 Task: For heading Arial with bold.  font size for heading22,  'Change the font style of data to'Arial Narrow.  and font size to 14,  Change the alignment of both headline & data to Align middle.  In the sheet  Excel Workbook Logbook
Action: Mouse moved to (92, 202)
Screenshot: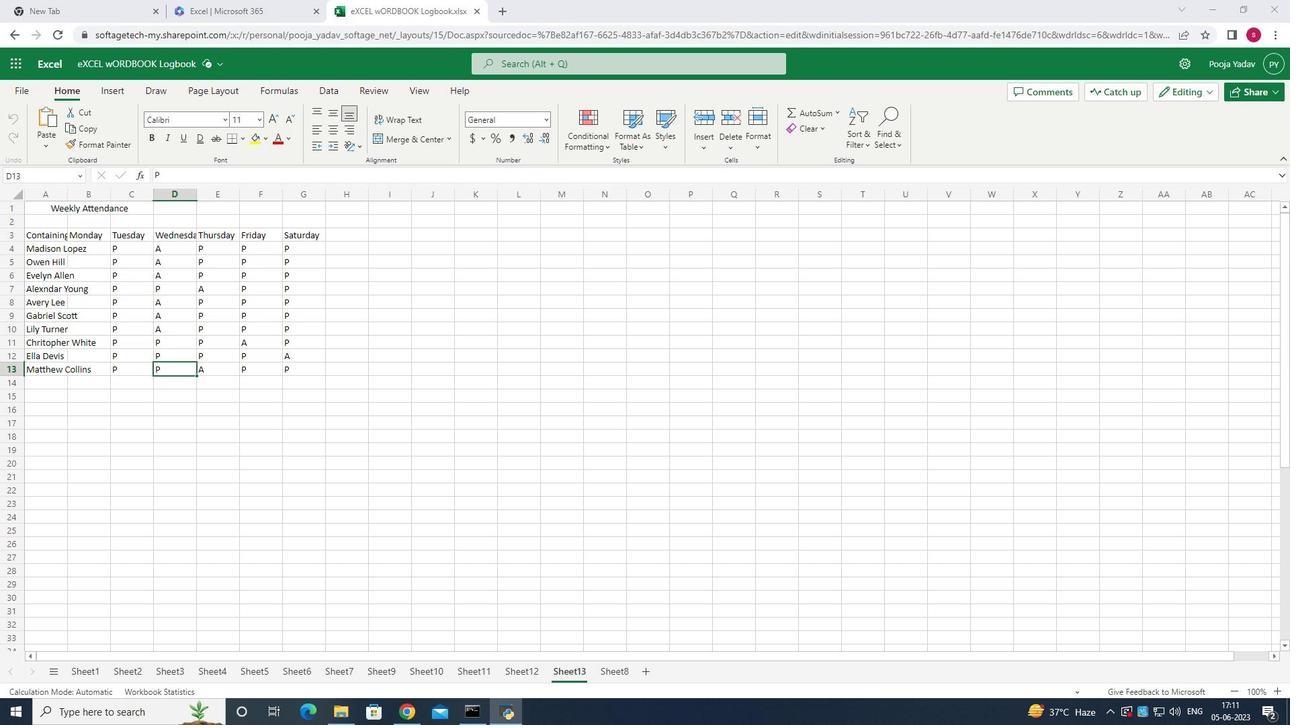 
Action: Mouse pressed left at (92, 202)
Screenshot: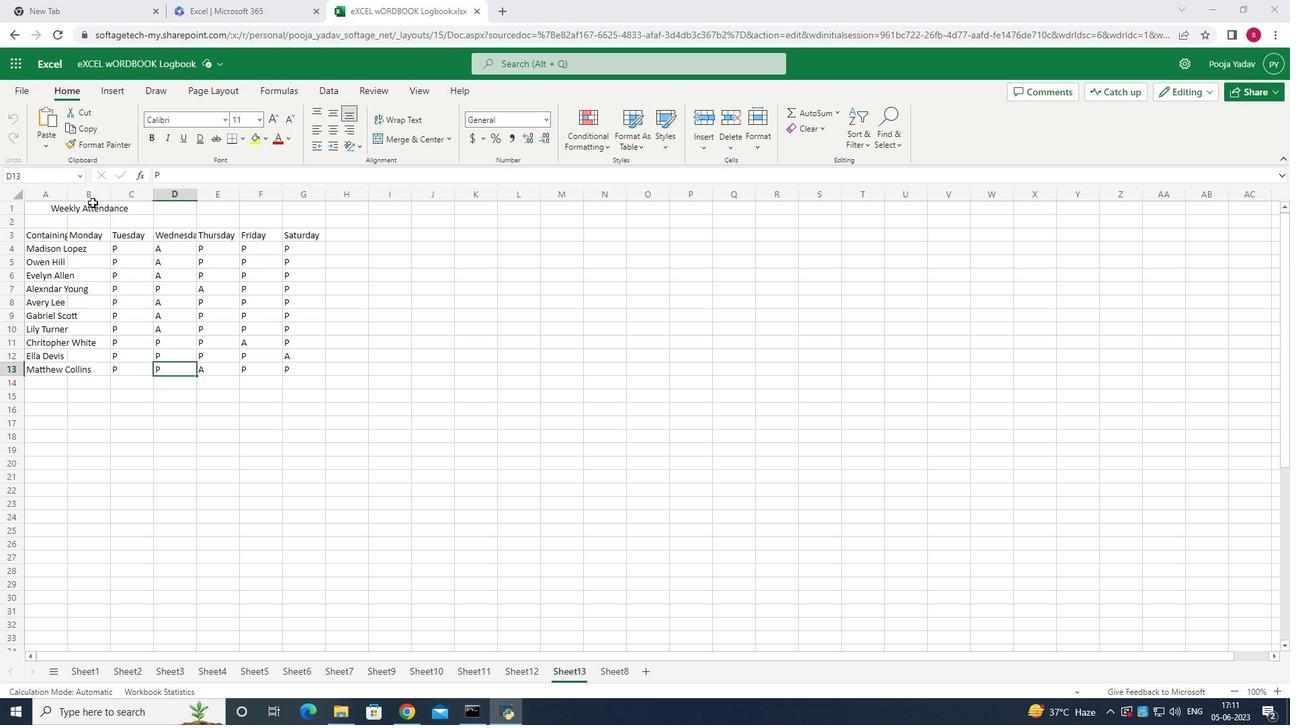 
Action: Mouse moved to (420, 139)
Screenshot: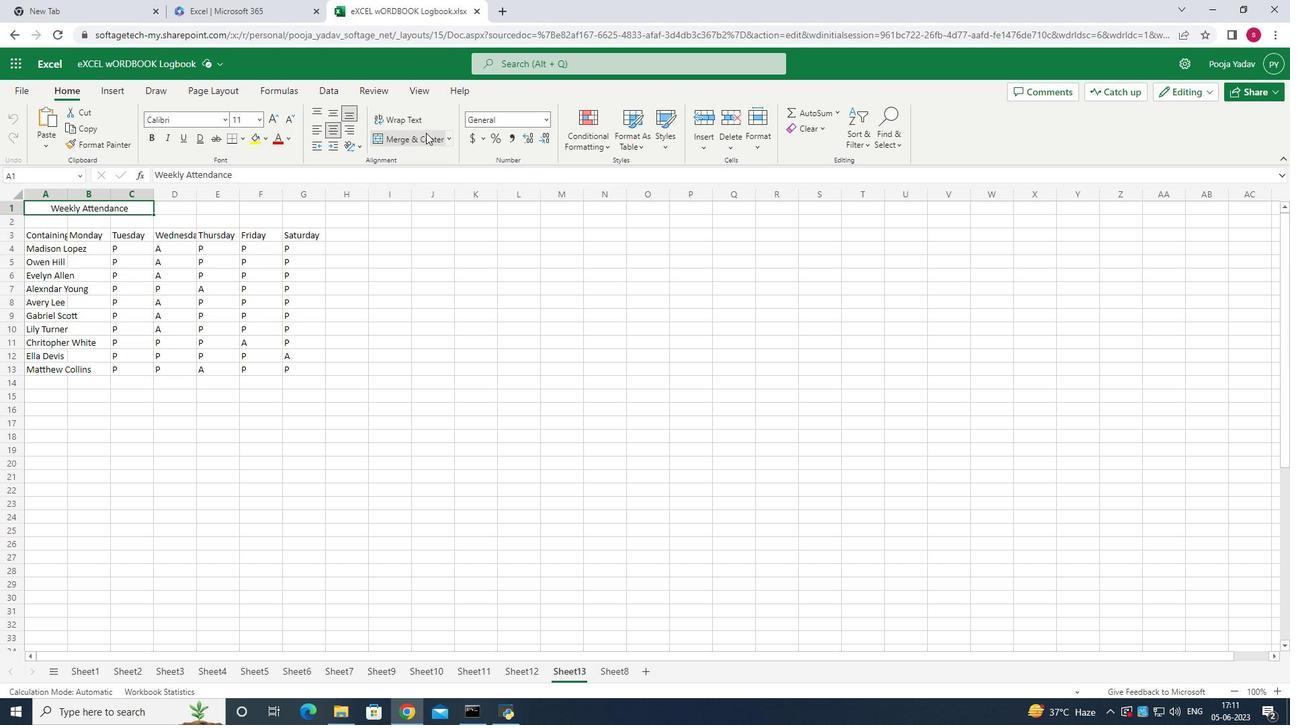 
Action: Mouse pressed left at (420, 139)
Screenshot: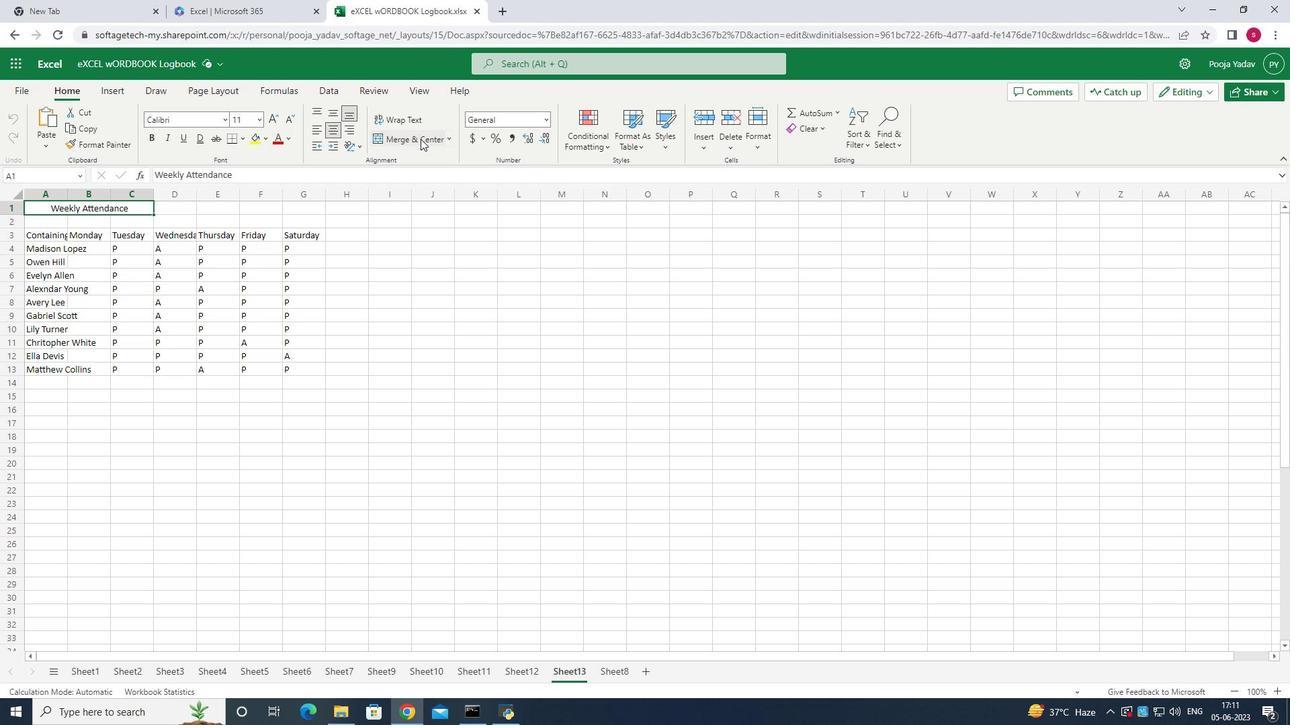 
Action: Mouse pressed left at (420, 139)
Screenshot: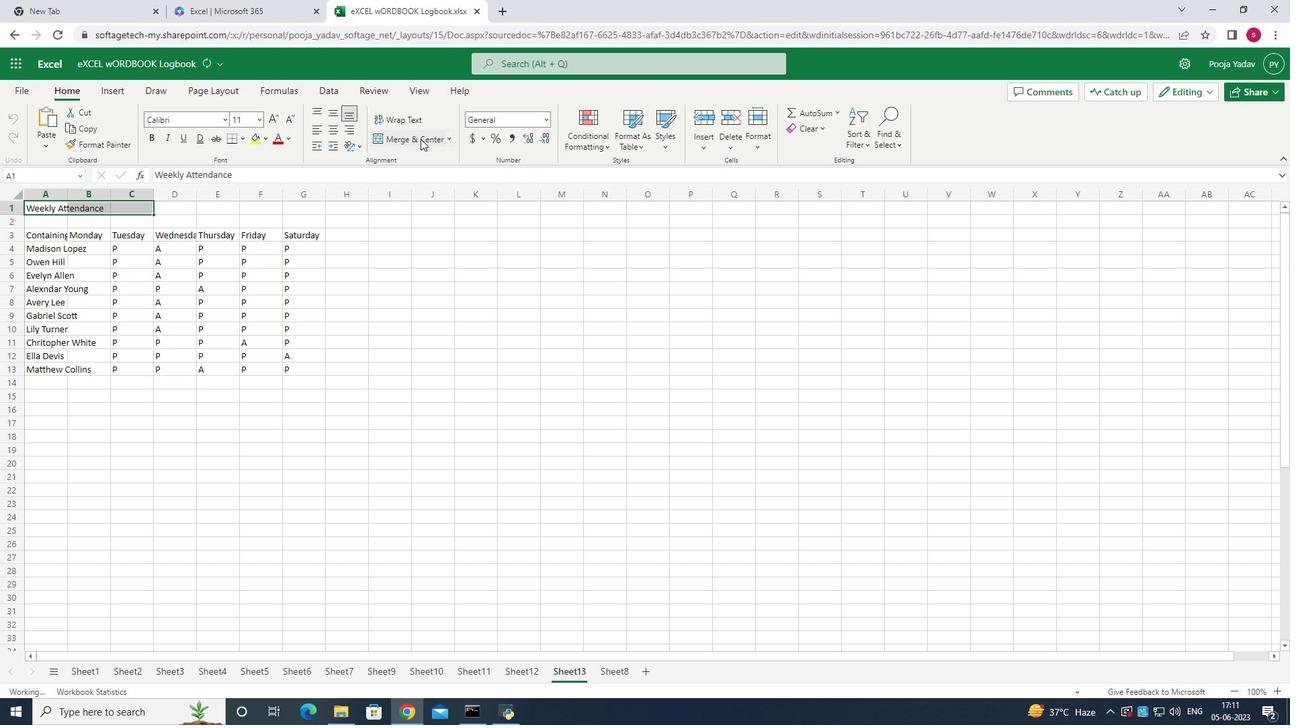 
Action: Mouse moved to (145, 209)
Screenshot: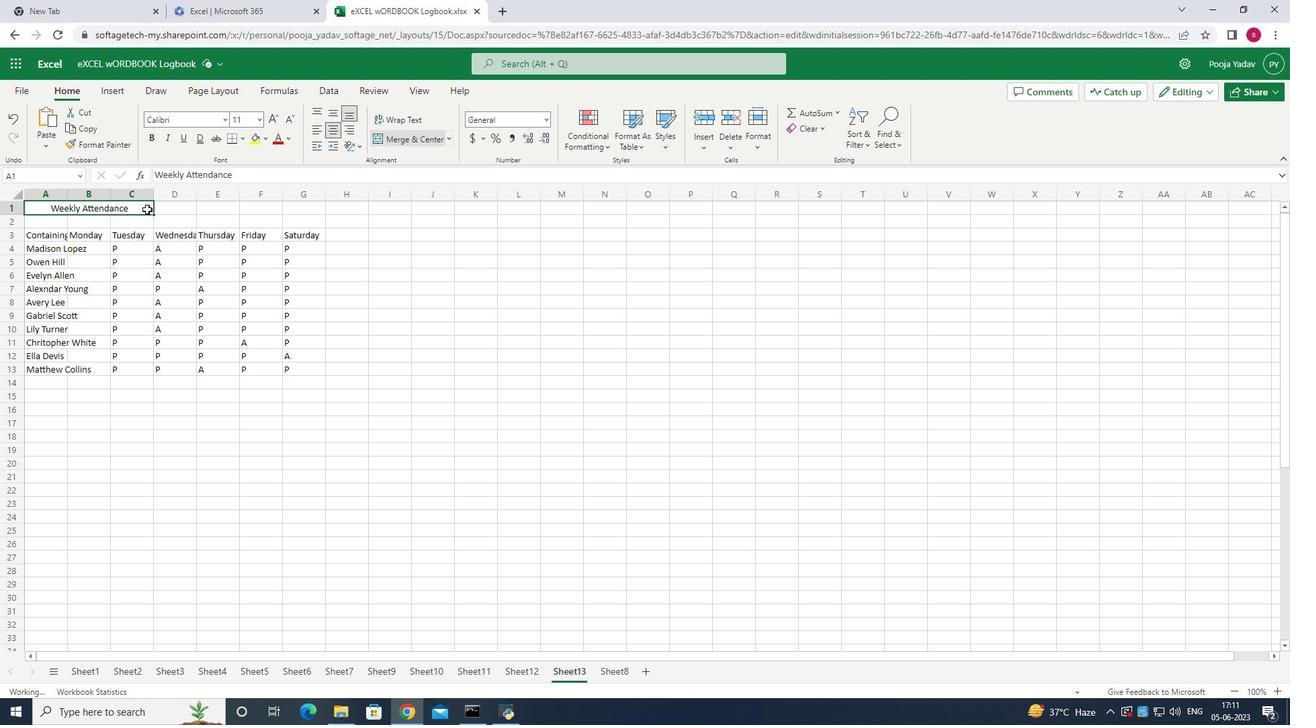 
Action: Mouse pressed left at (145, 209)
Screenshot: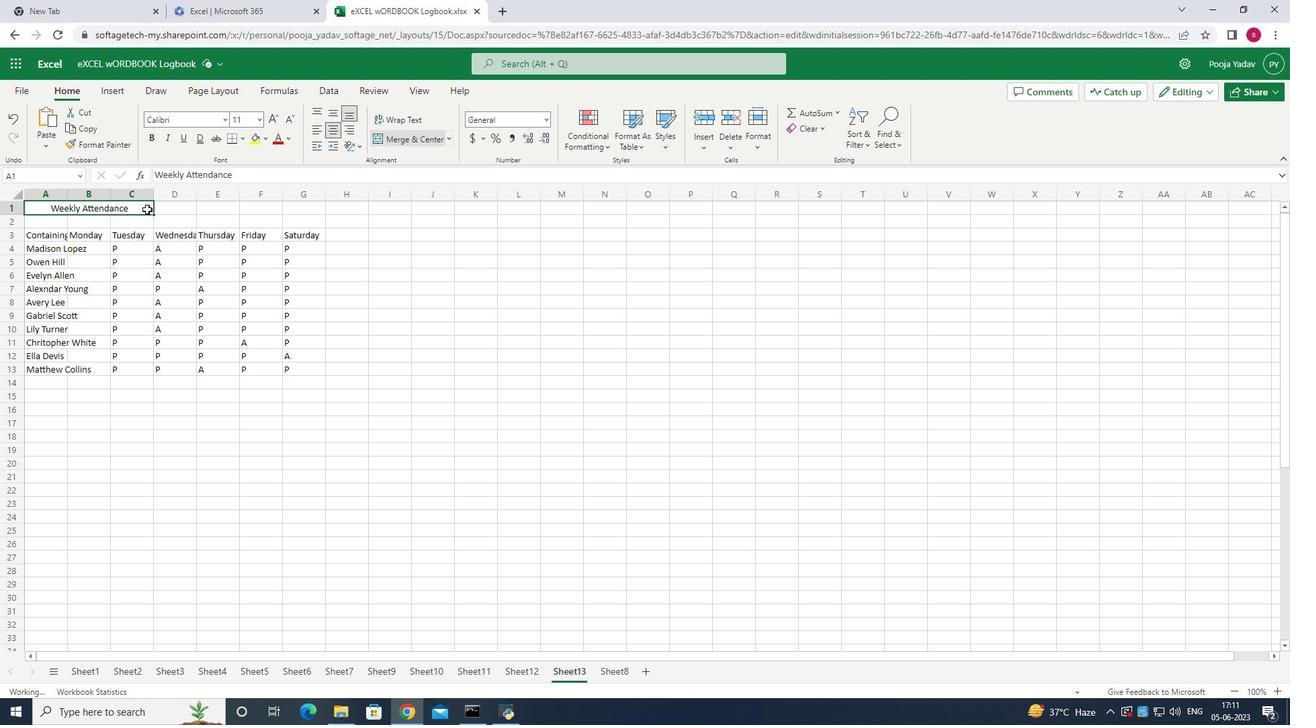 
Action: Mouse moved to (399, 136)
Screenshot: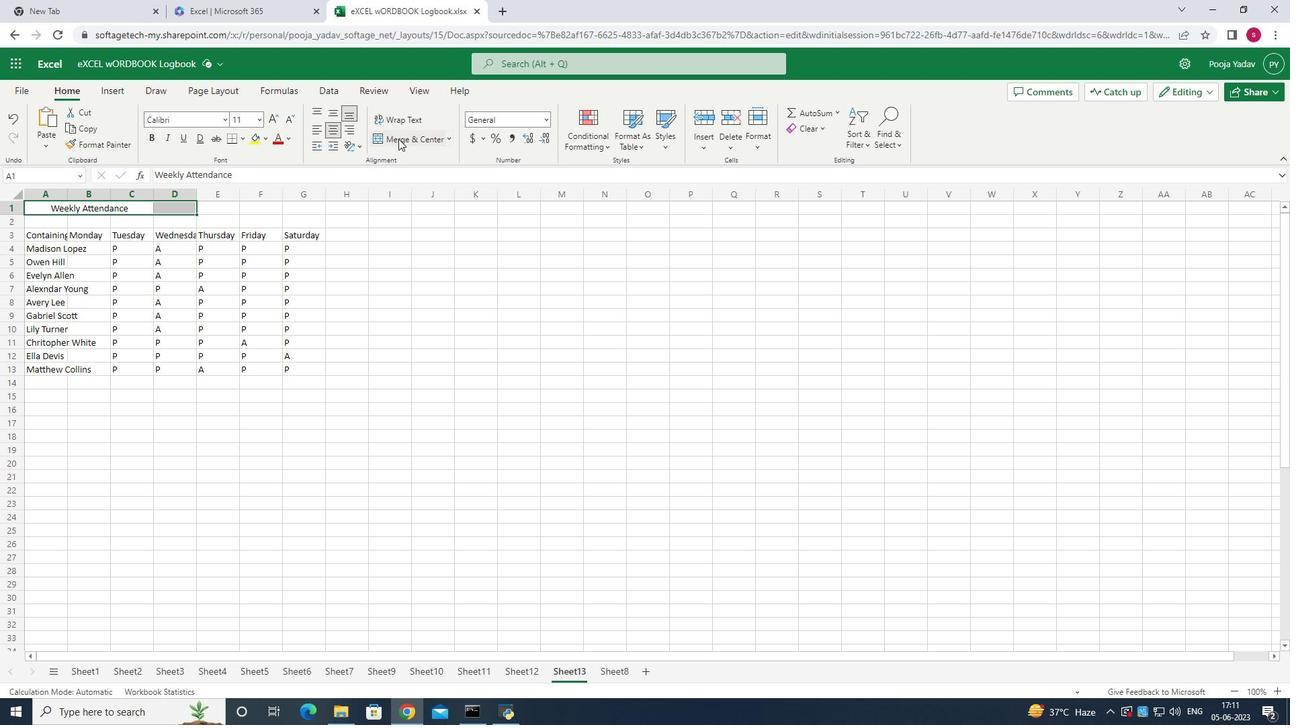 
Action: Mouse pressed left at (399, 136)
Screenshot: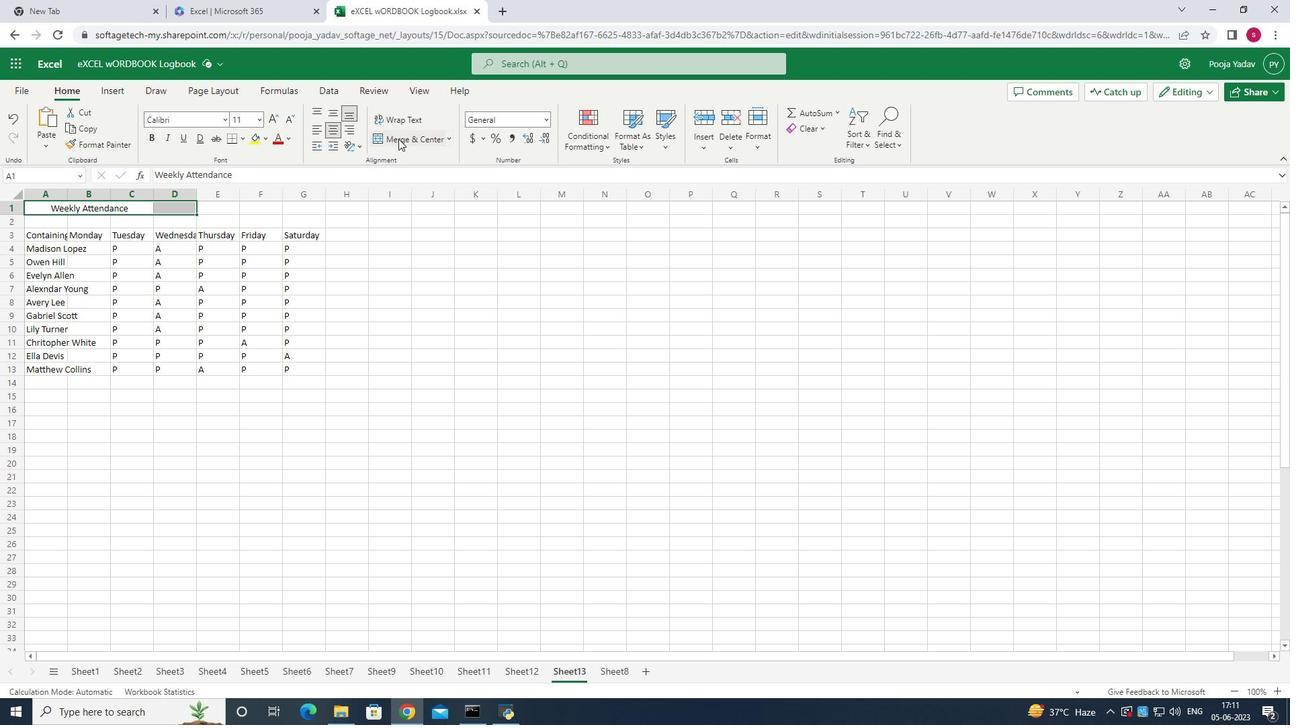 
Action: Mouse pressed left at (399, 136)
Screenshot: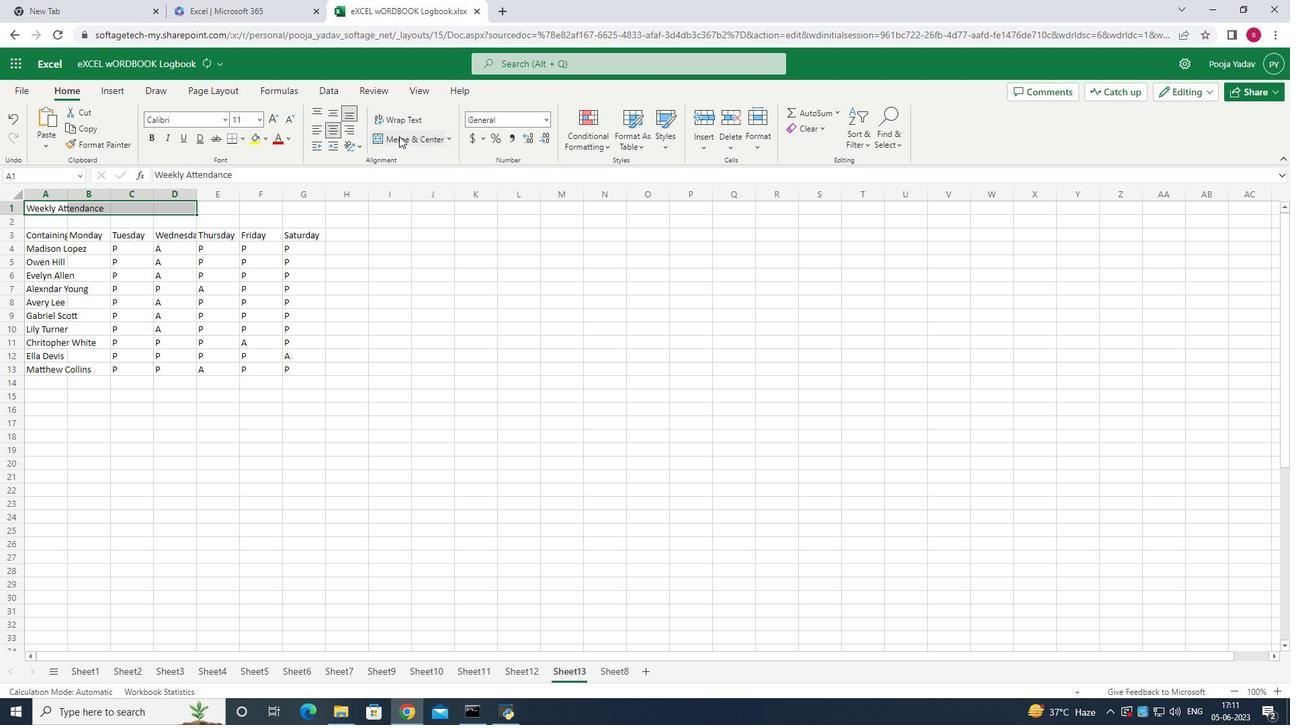 
Action: Mouse moved to (193, 210)
Screenshot: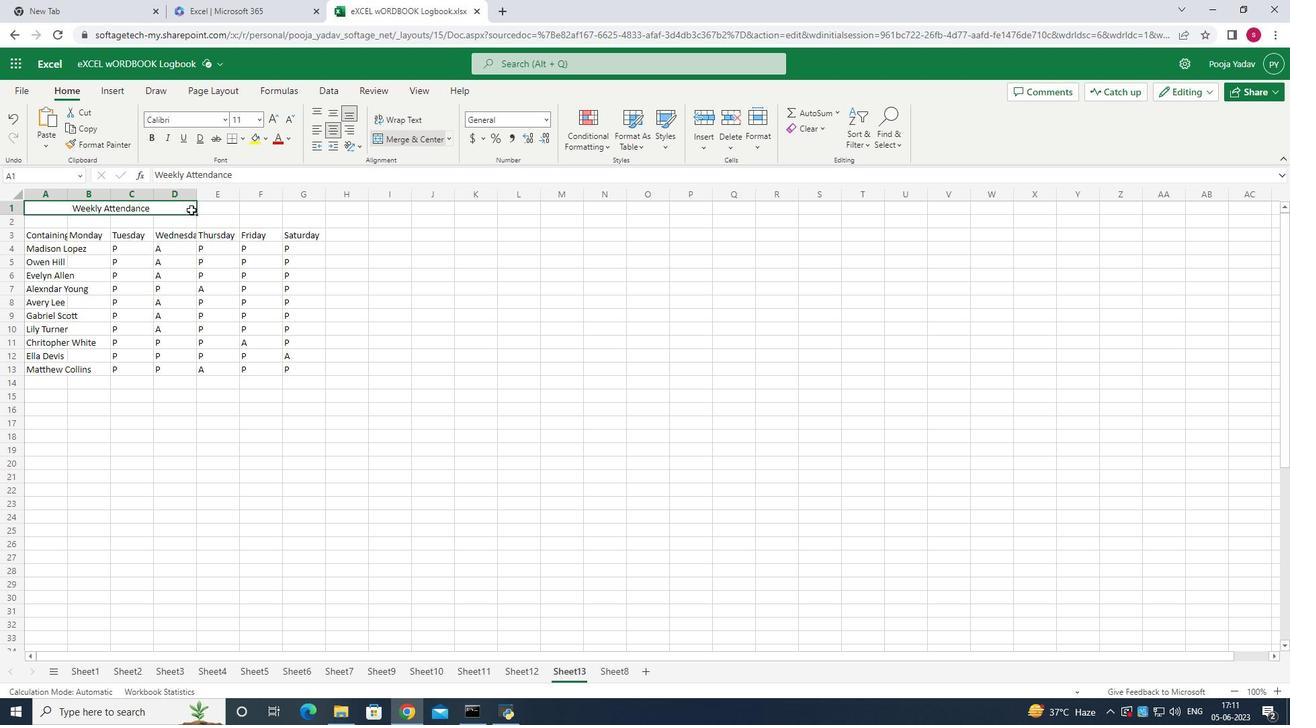 
Action: Mouse pressed left at (193, 210)
Screenshot: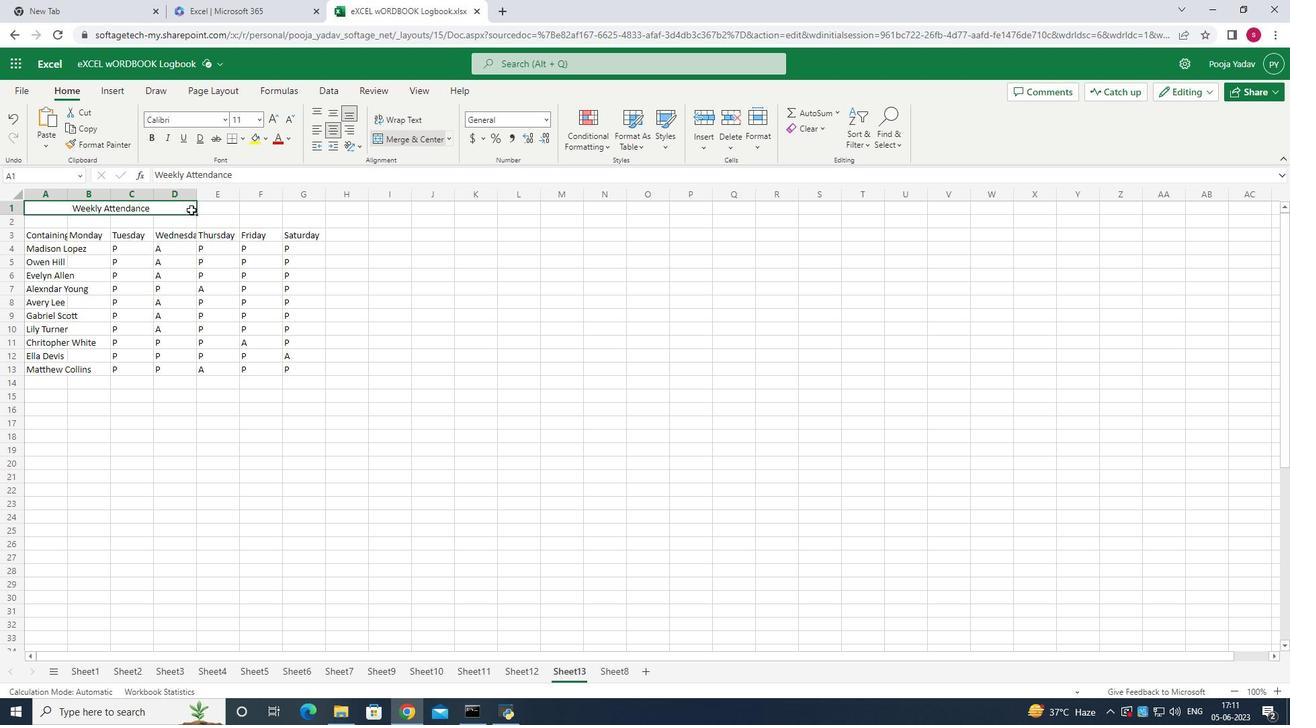 
Action: Mouse moved to (171, 219)
Screenshot: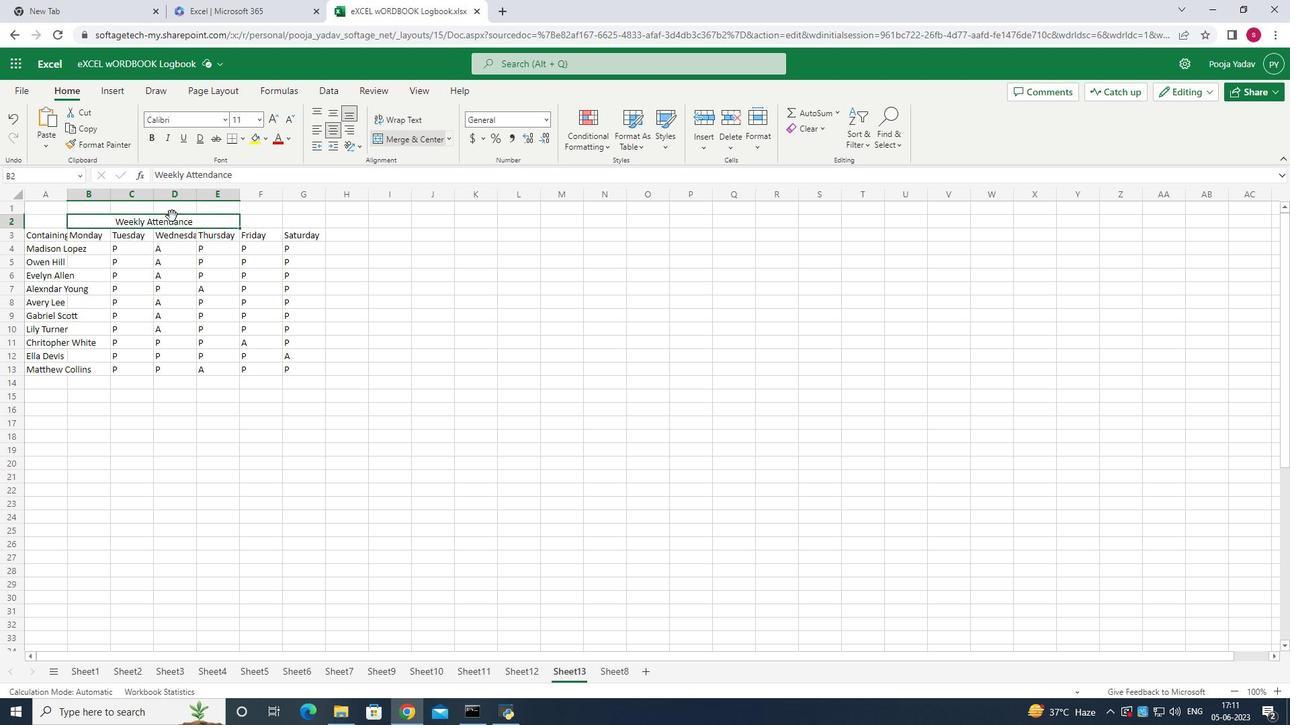 
Action: Mouse pressed left at (171, 219)
Screenshot: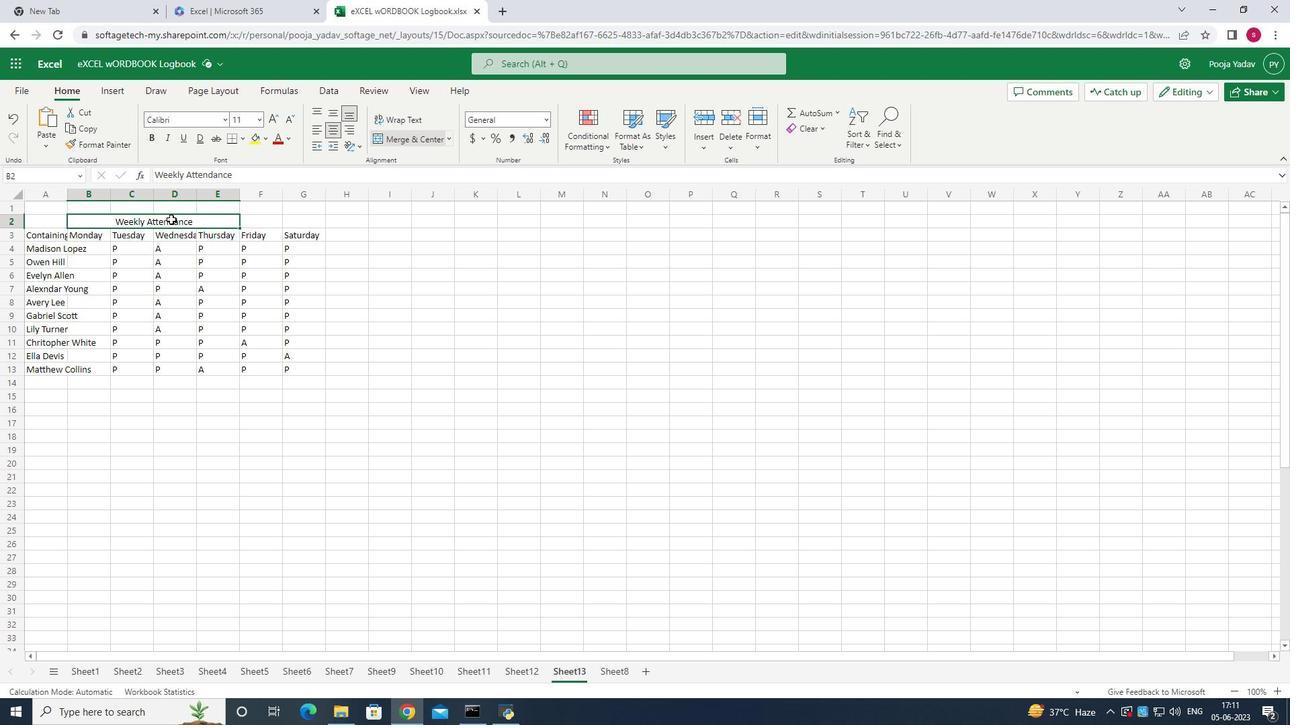 
Action: Mouse moved to (170, 209)
Screenshot: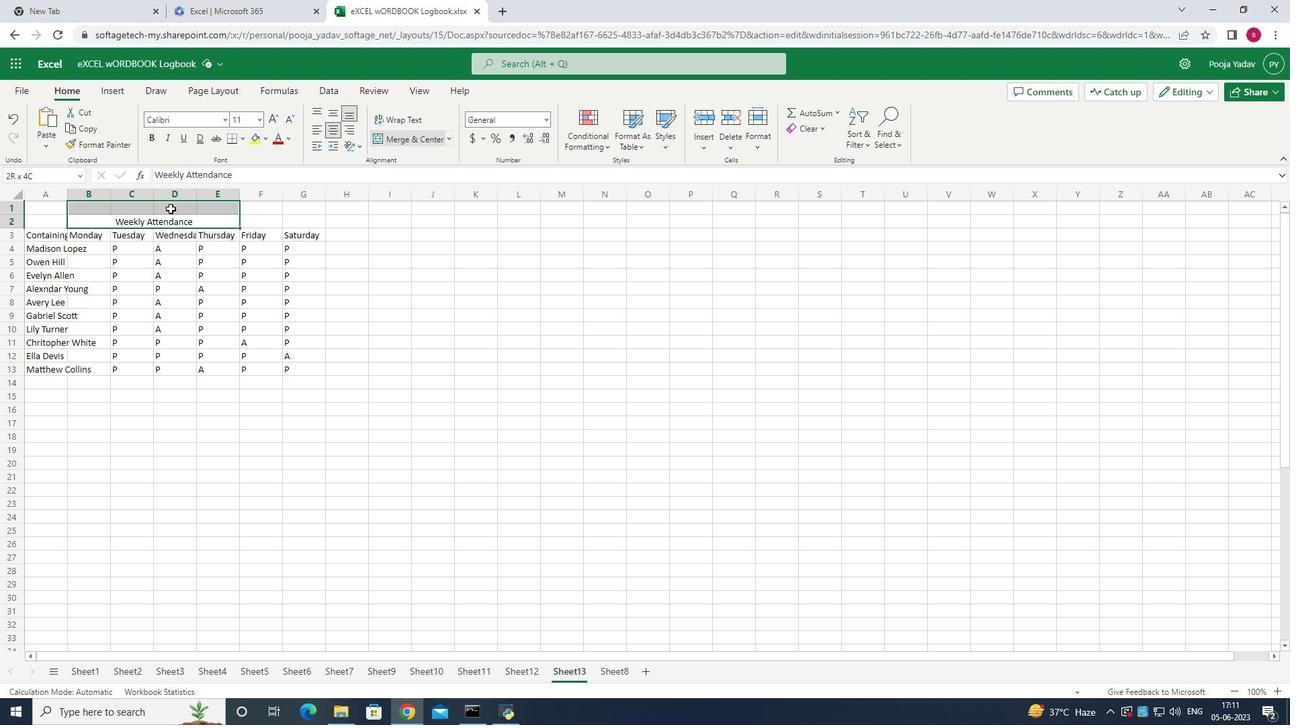 
Action: Mouse pressed left at (170, 209)
Screenshot: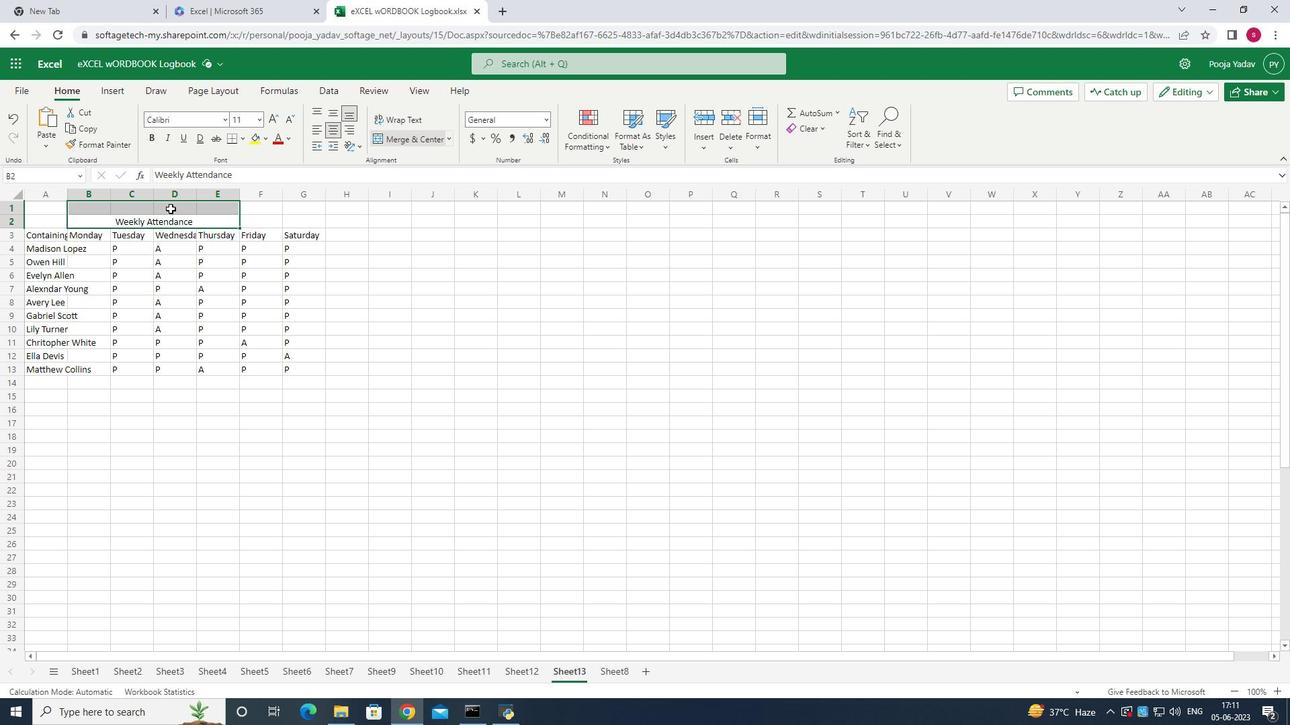 
Action: Mouse moved to (123, 222)
Screenshot: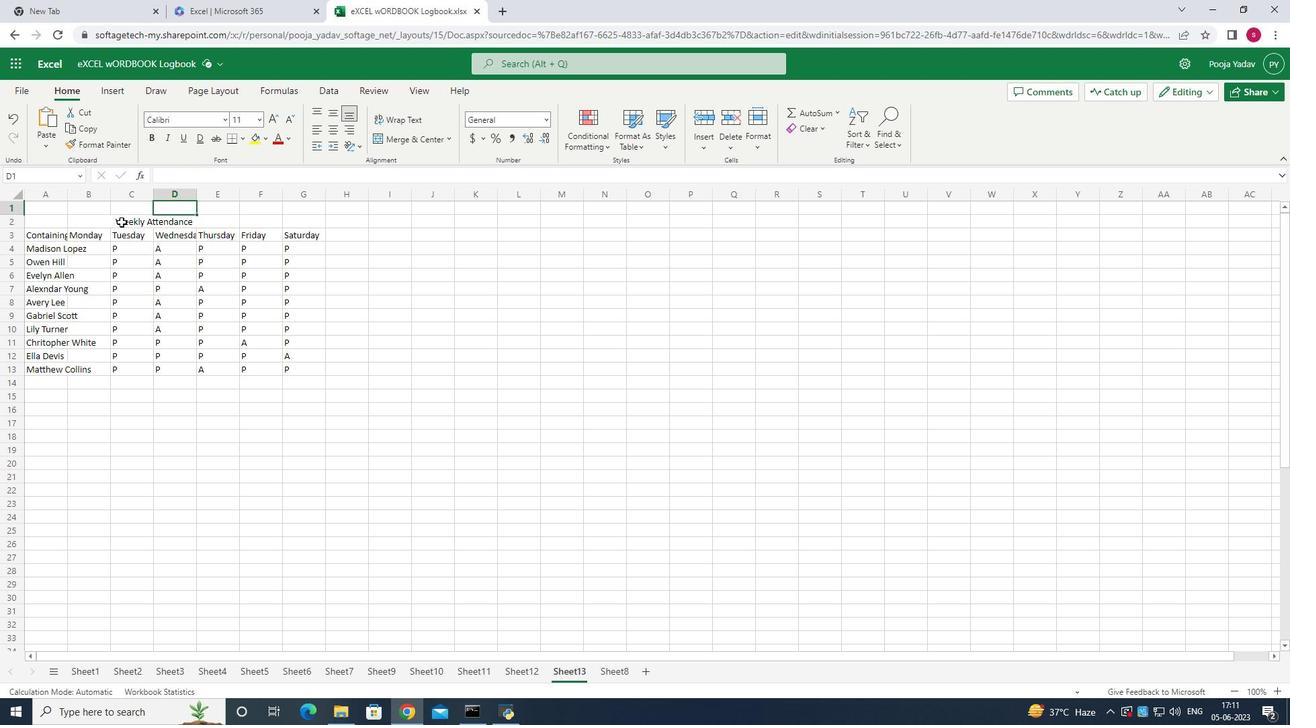 
Action: Mouse pressed left at (123, 222)
Screenshot: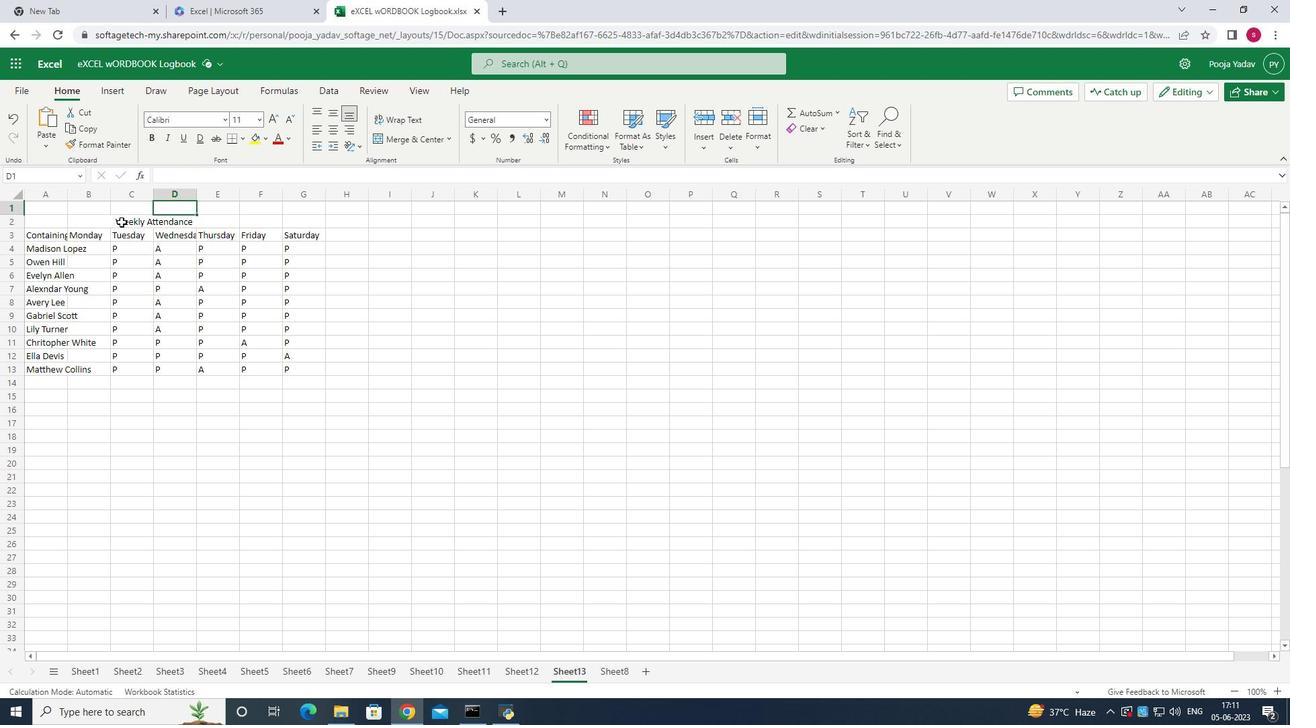 
Action: Mouse moved to (178, 207)
Screenshot: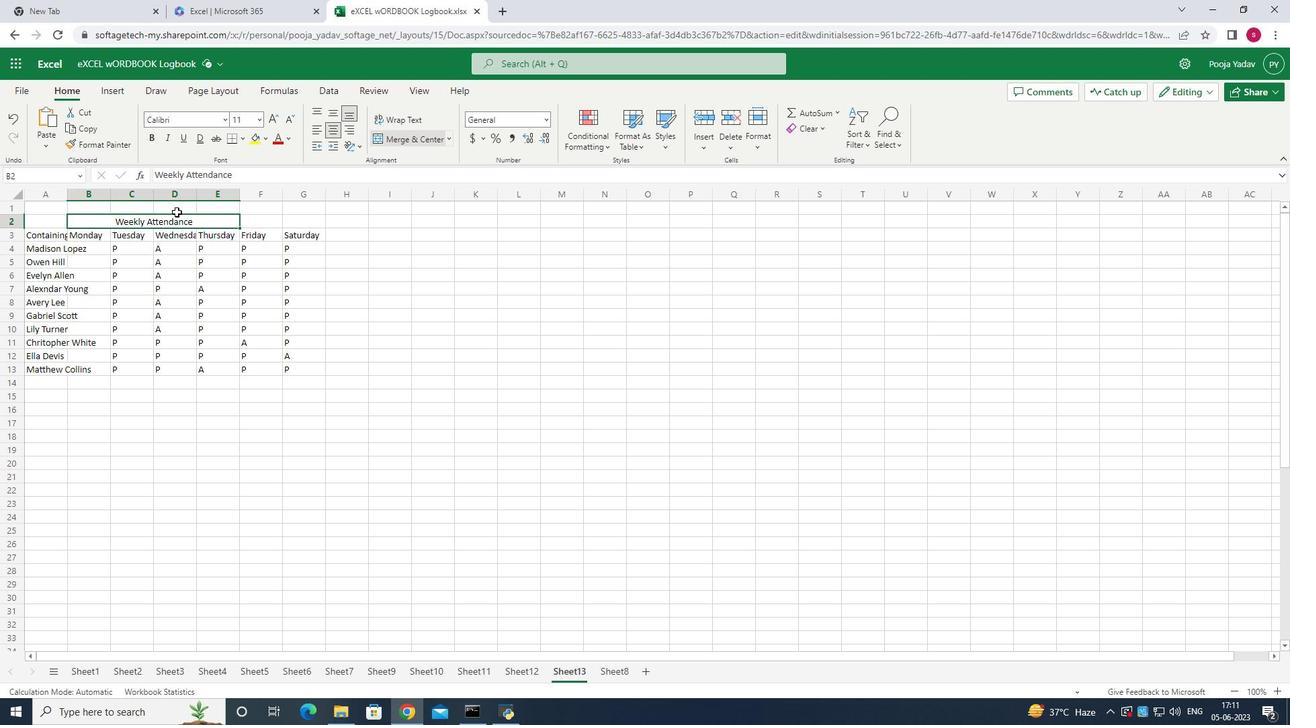 
Action: Mouse pressed left at (178, 207)
Screenshot: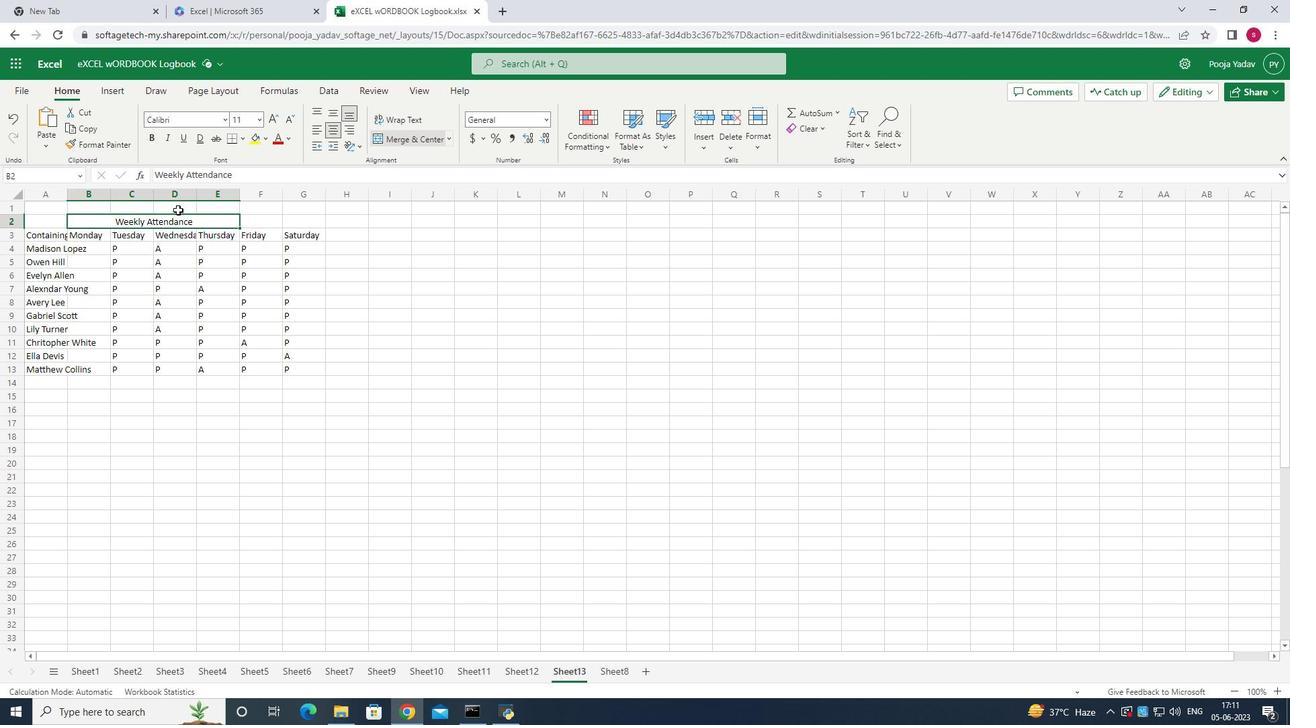 
Action: Mouse moved to (143, 227)
Screenshot: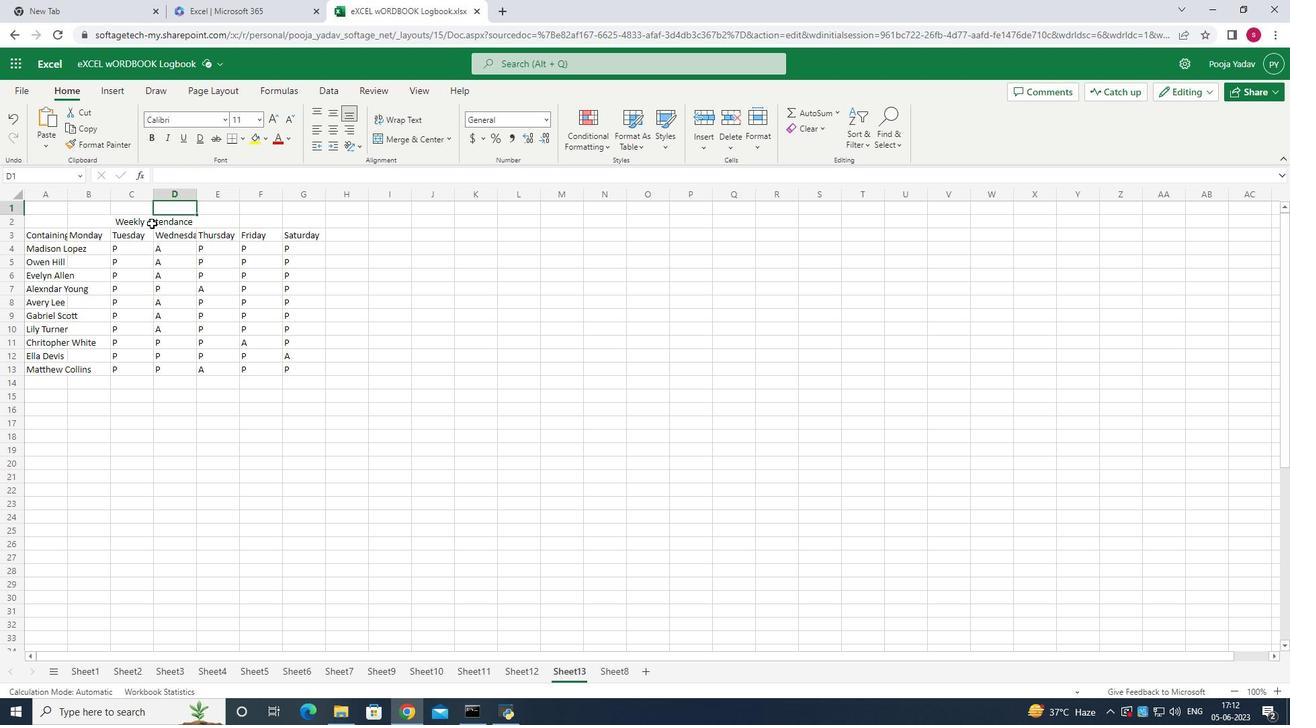 
Action: Mouse pressed left at (143, 227)
Screenshot: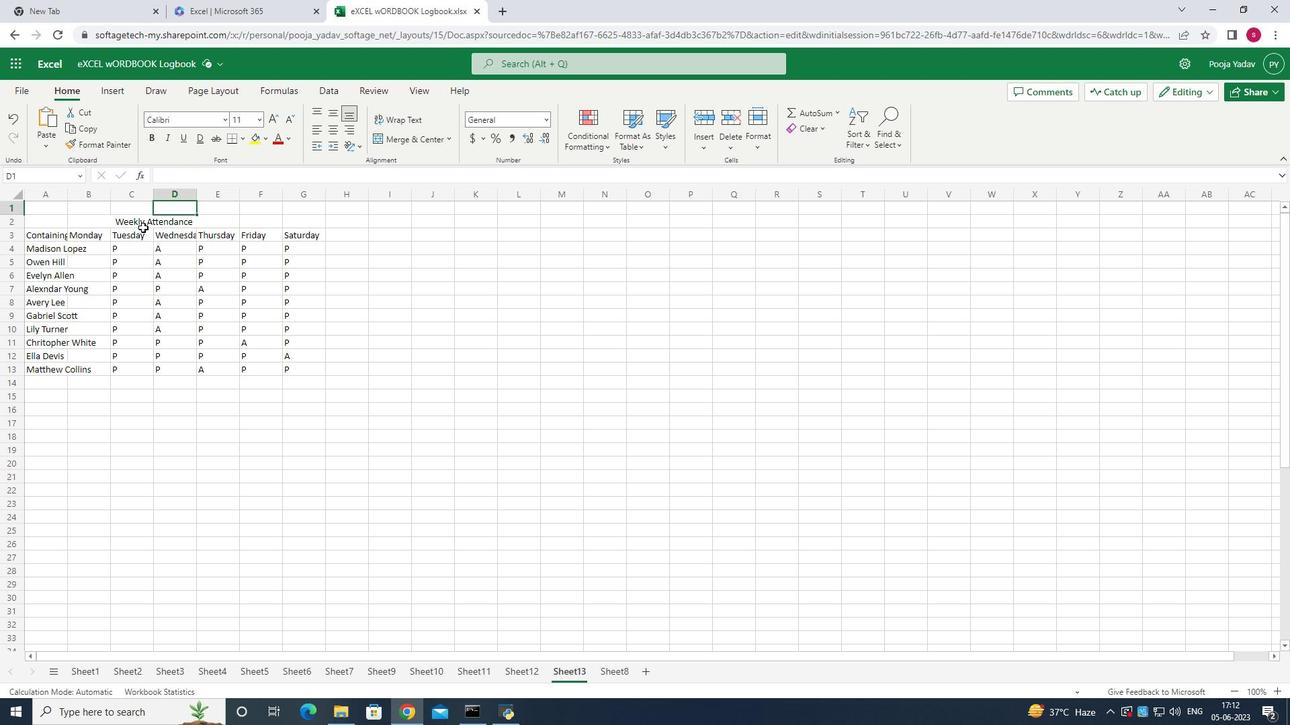 
Action: Mouse moved to (201, 272)
Screenshot: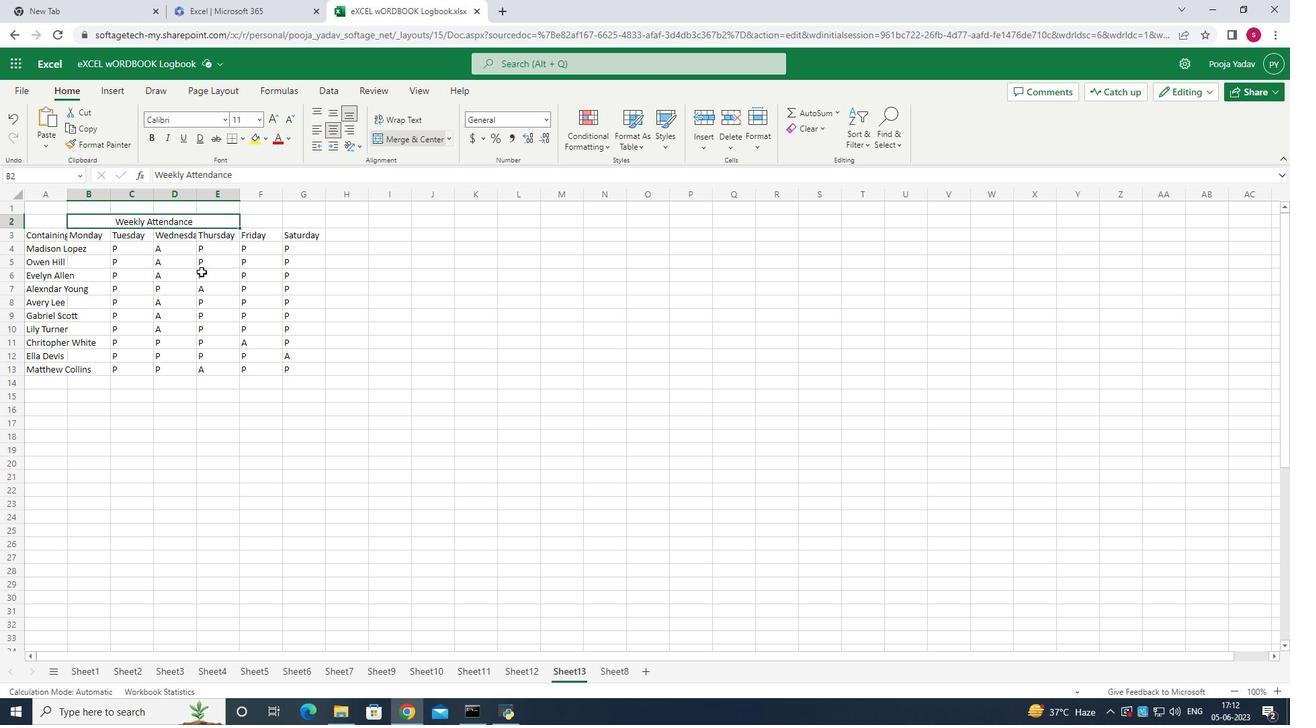 
Action: Key pressed ctrl+C
Screenshot: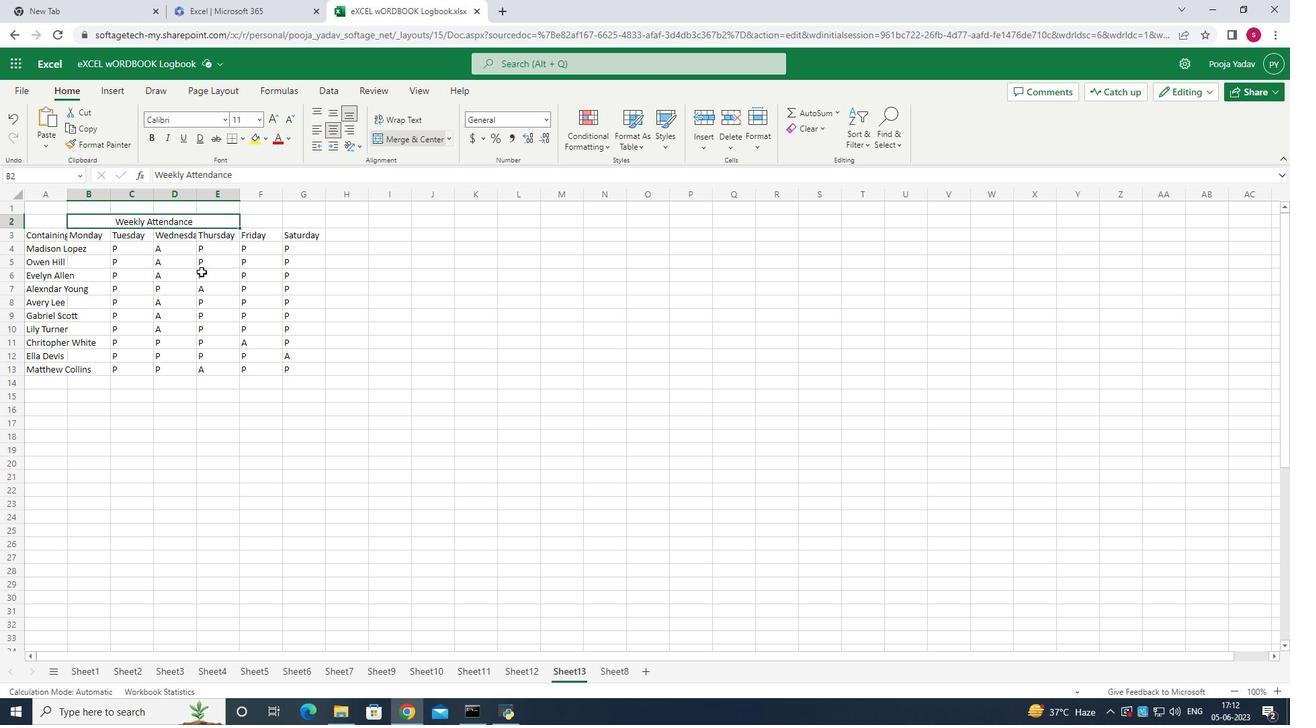 
Action: Mouse moved to (171, 207)
Screenshot: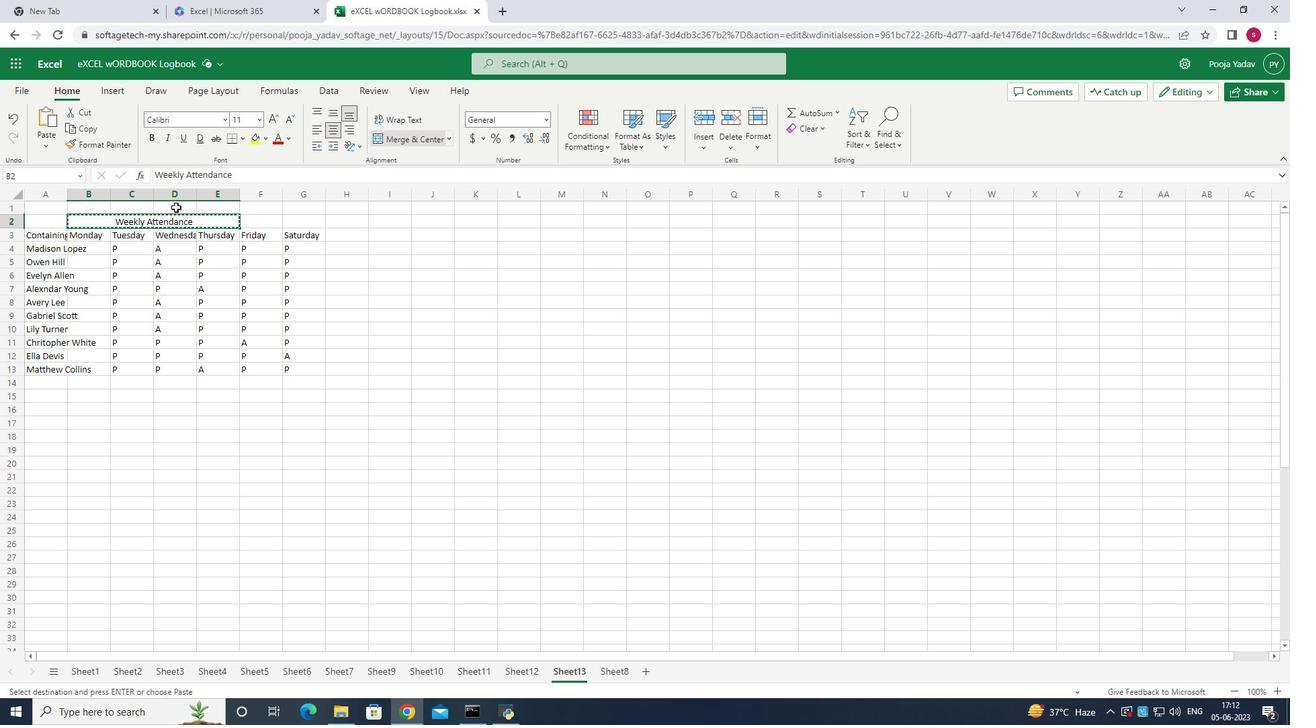 
Action: Mouse pressed left at (171, 207)
Screenshot: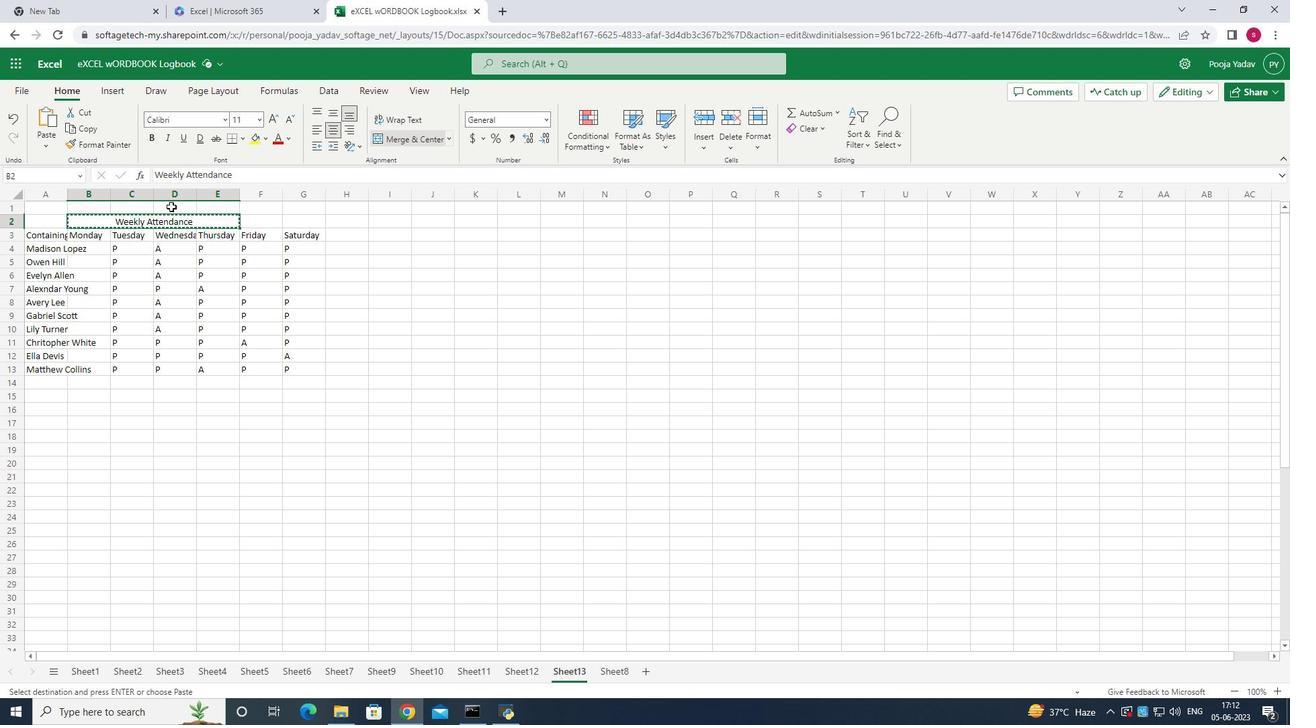 
Action: Mouse moved to (85, 207)
Screenshot: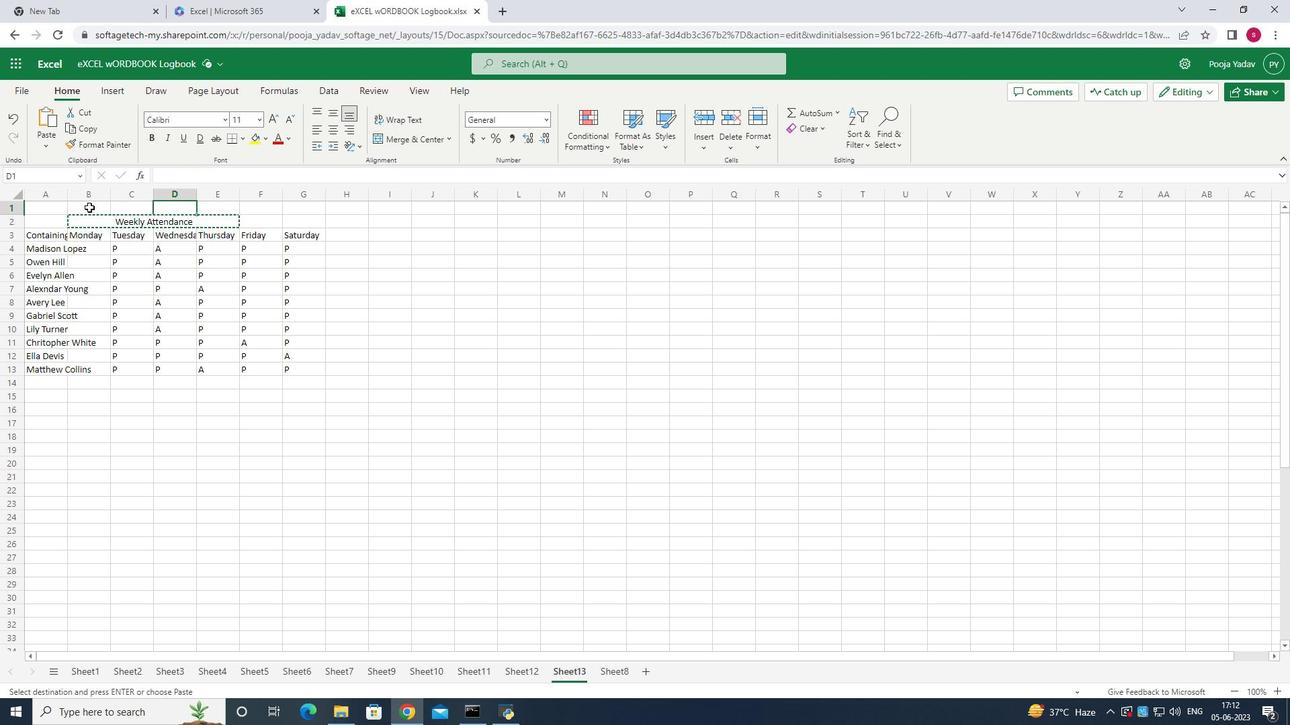 
Action: Mouse pressed left at (85, 207)
Screenshot: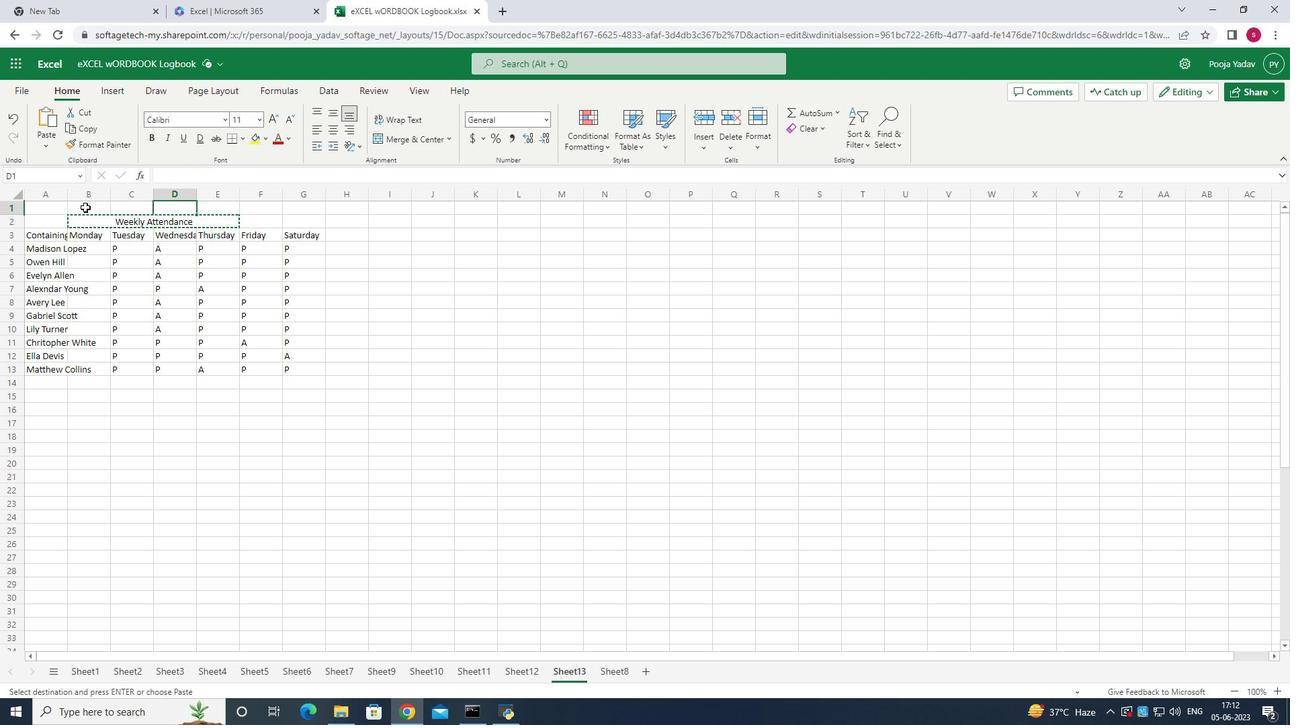 
Action: Mouse moved to (204, 217)
Screenshot: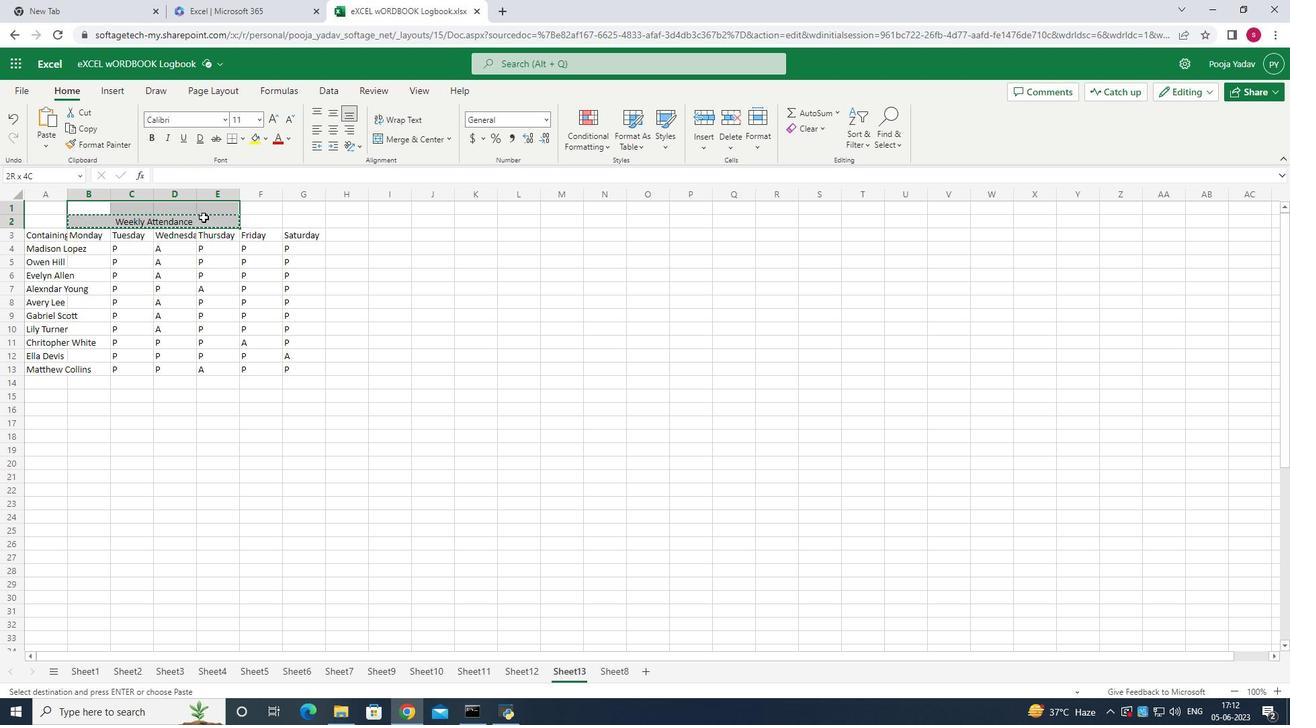
Action: Key pressed ctrl+V
Screenshot: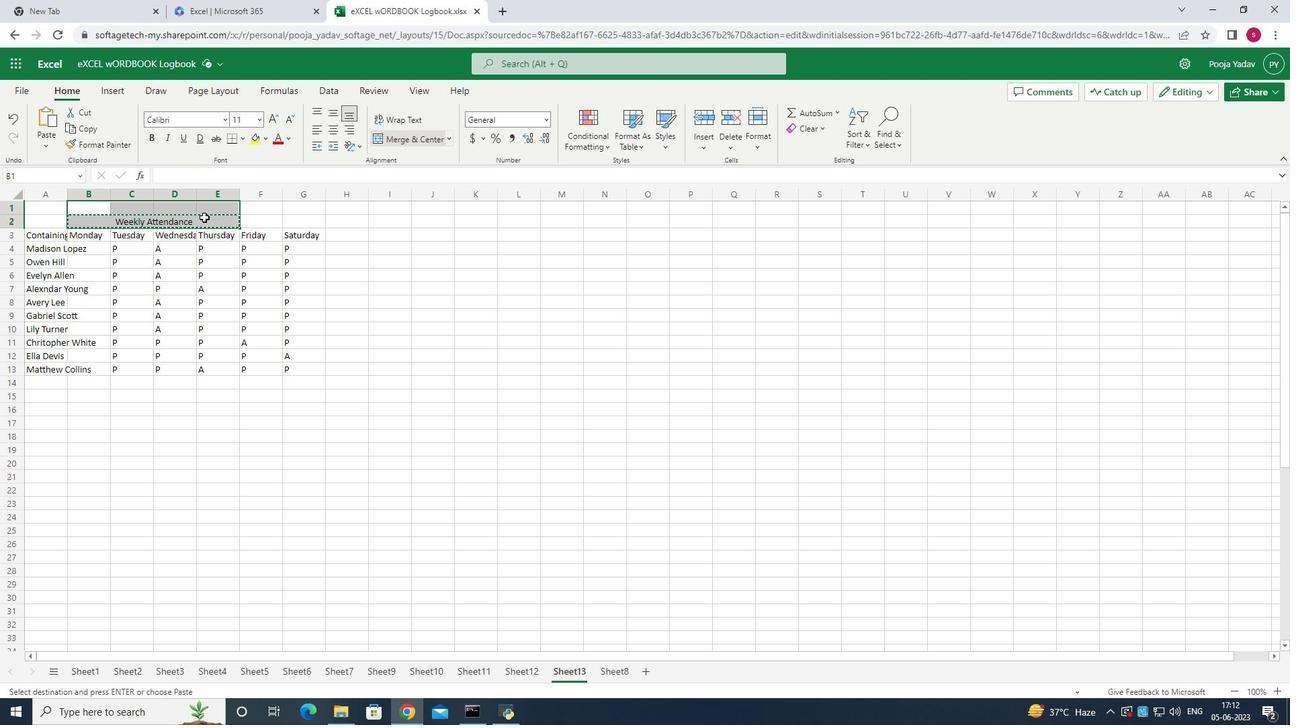 
Action: Mouse moved to (203, 213)
Screenshot: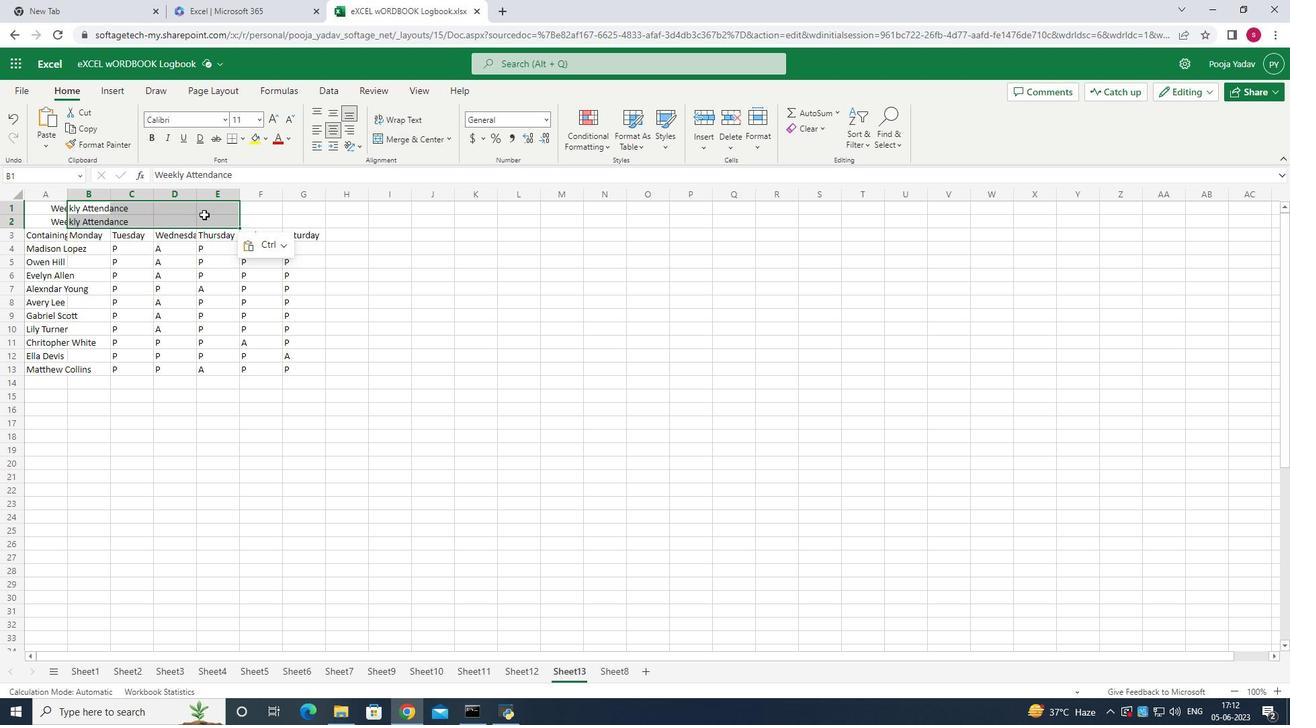 
Action: Mouse pressed left at (203, 213)
Screenshot: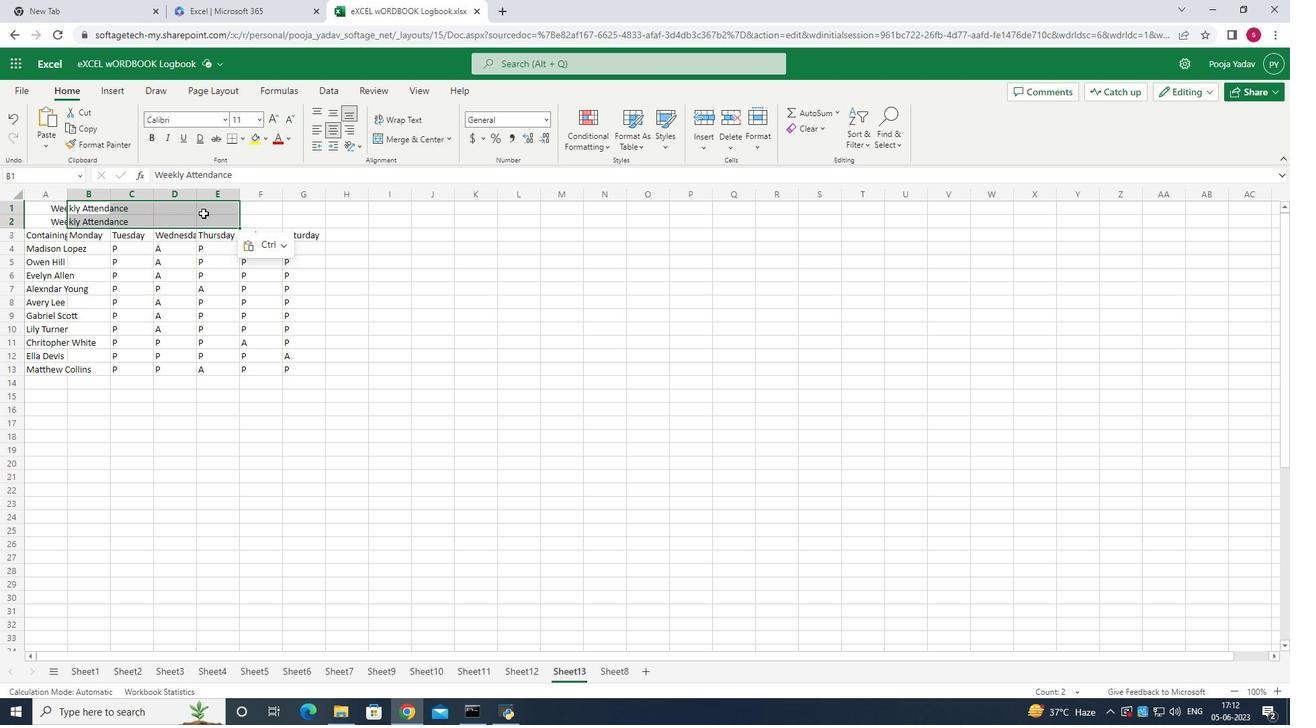 
Action: Mouse moved to (94, 221)
Screenshot: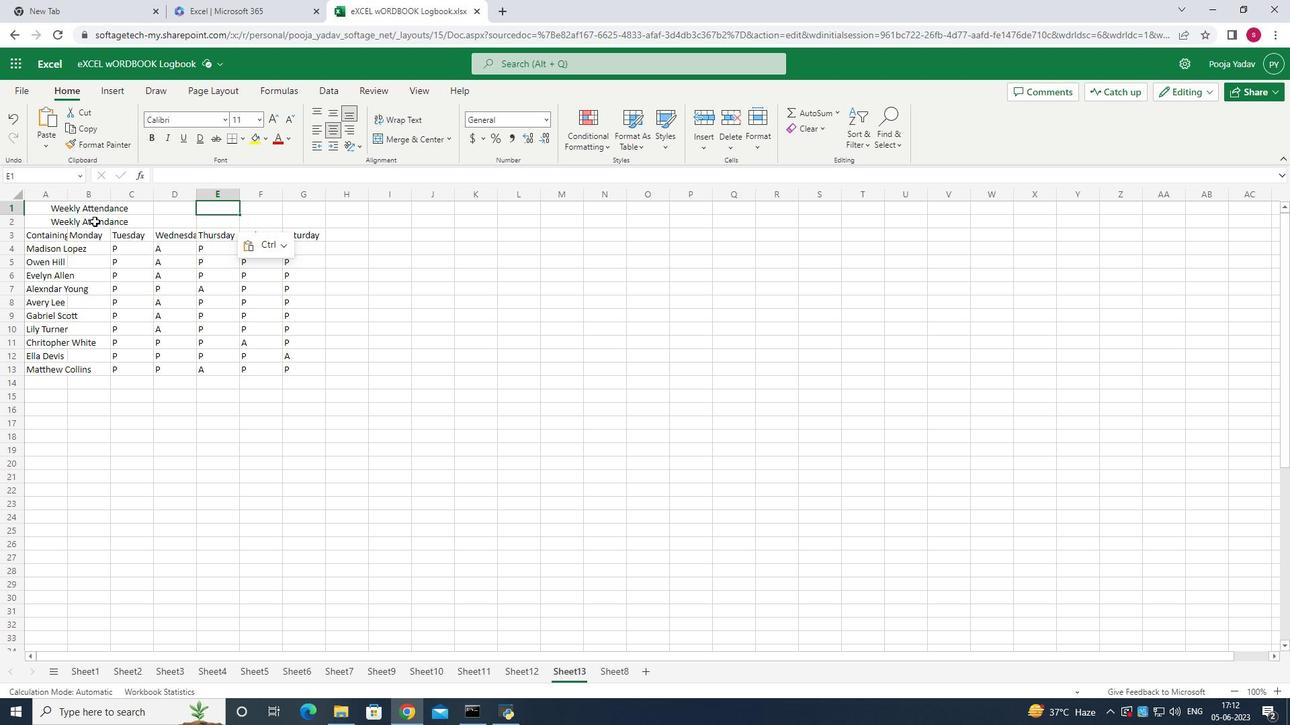 
Action: Mouse pressed left at (94, 221)
Screenshot: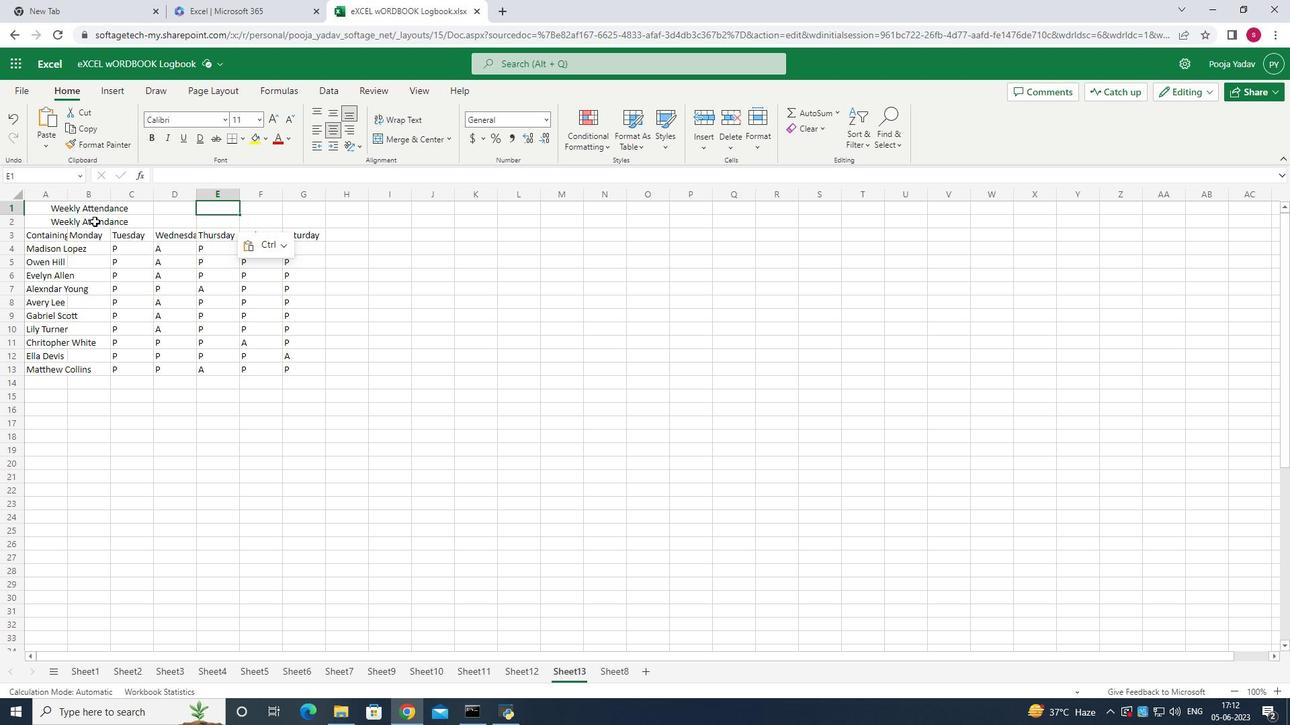 
Action: Mouse moved to (92, 222)
Screenshot: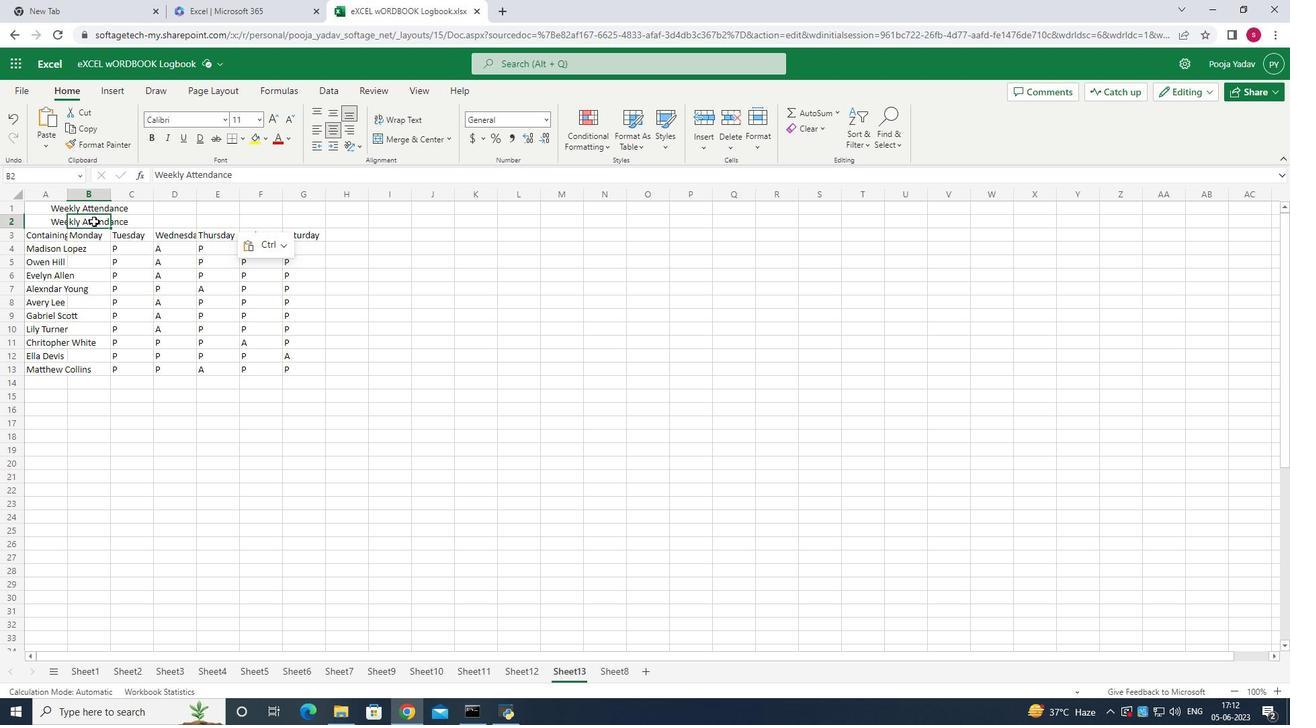 
Action: Key pressed <Key.backspace>
Screenshot: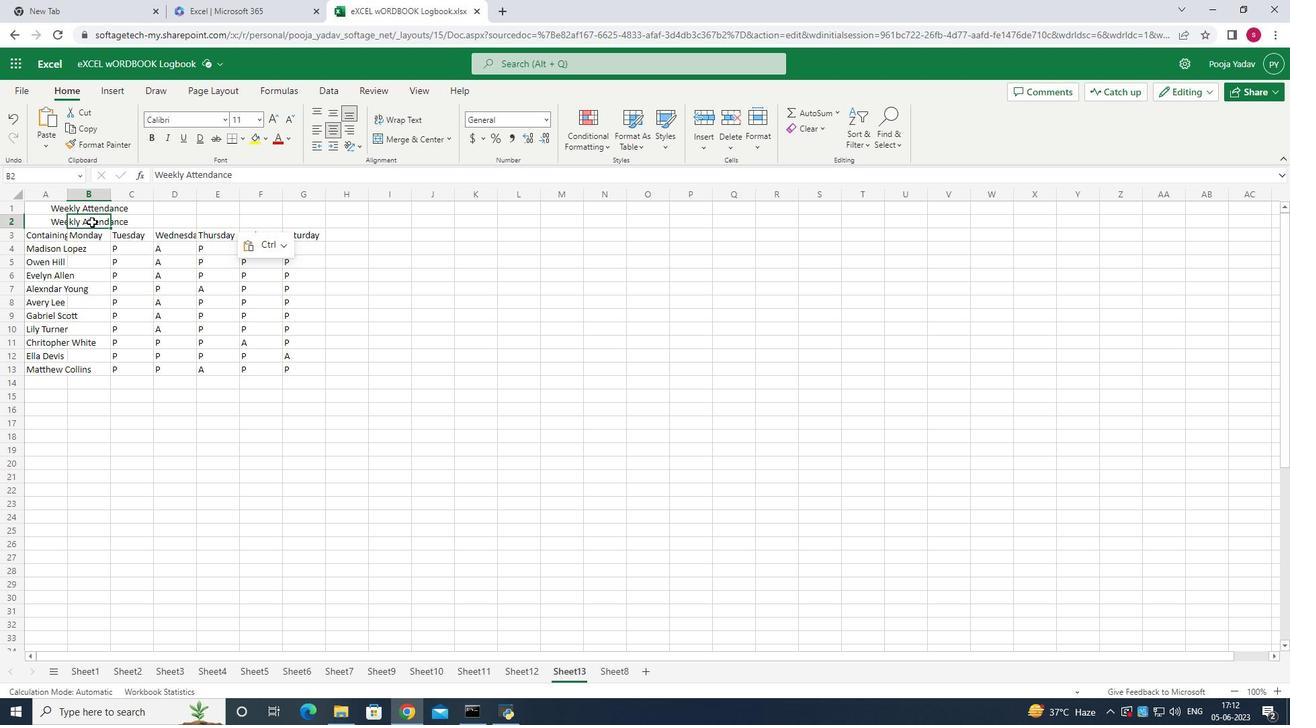 
Action: Mouse moved to (54, 210)
Screenshot: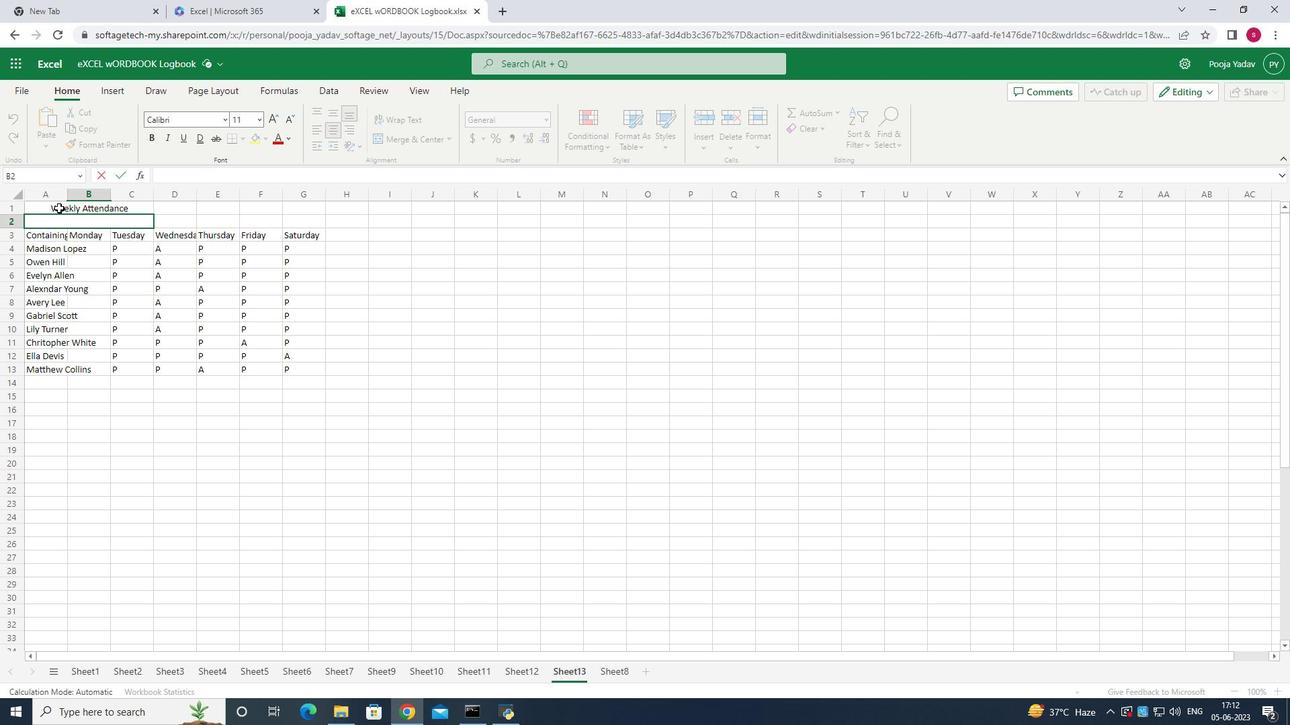 
Action: Mouse pressed left at (54, 210)
Screenshot: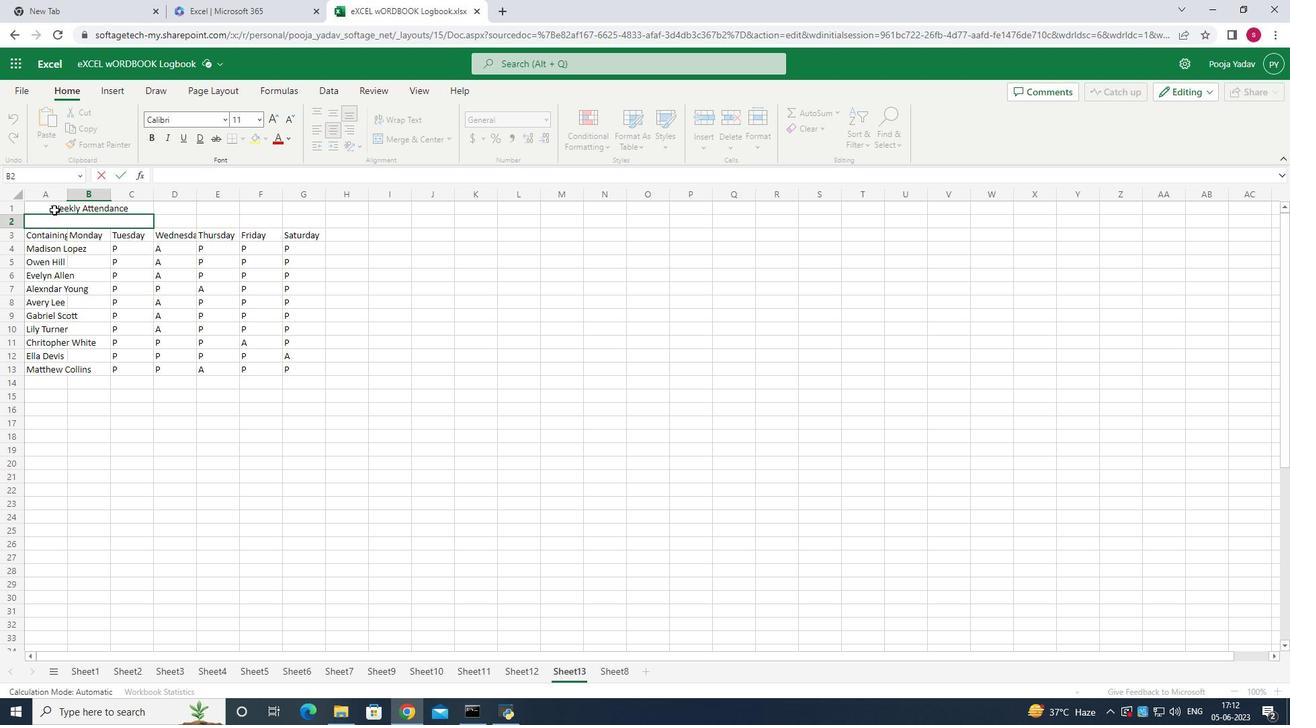 
Action: Mouse moved to (410, 138)
Screenshot: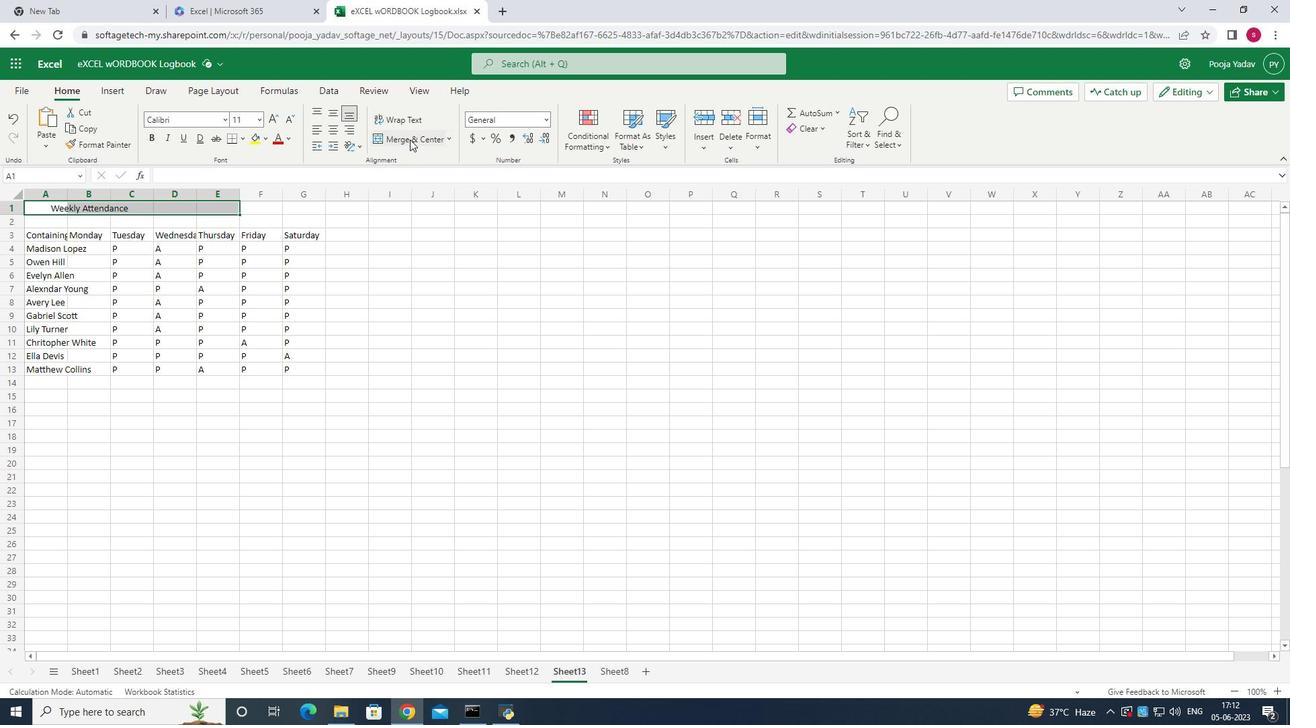 
Action: Mouse pressed left at (410, 138)
Screenshot: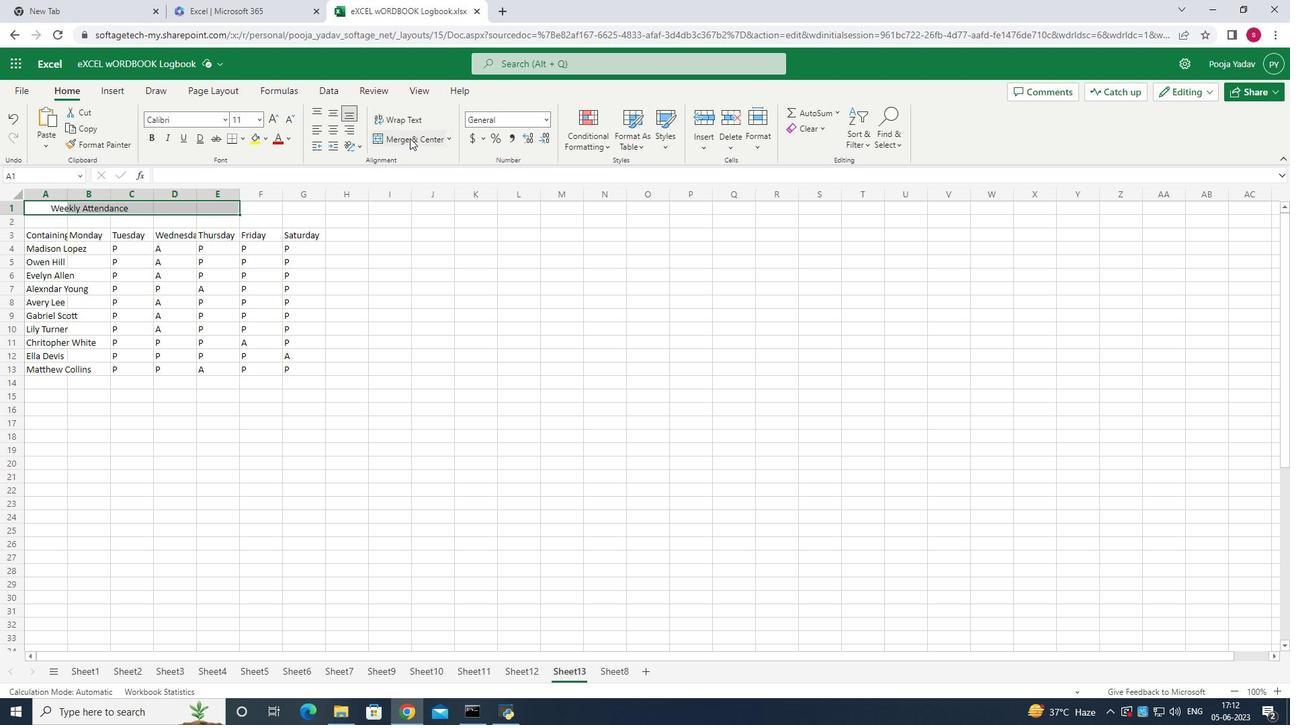 
Action: Mouse moved to (260, 120)
Screenshot: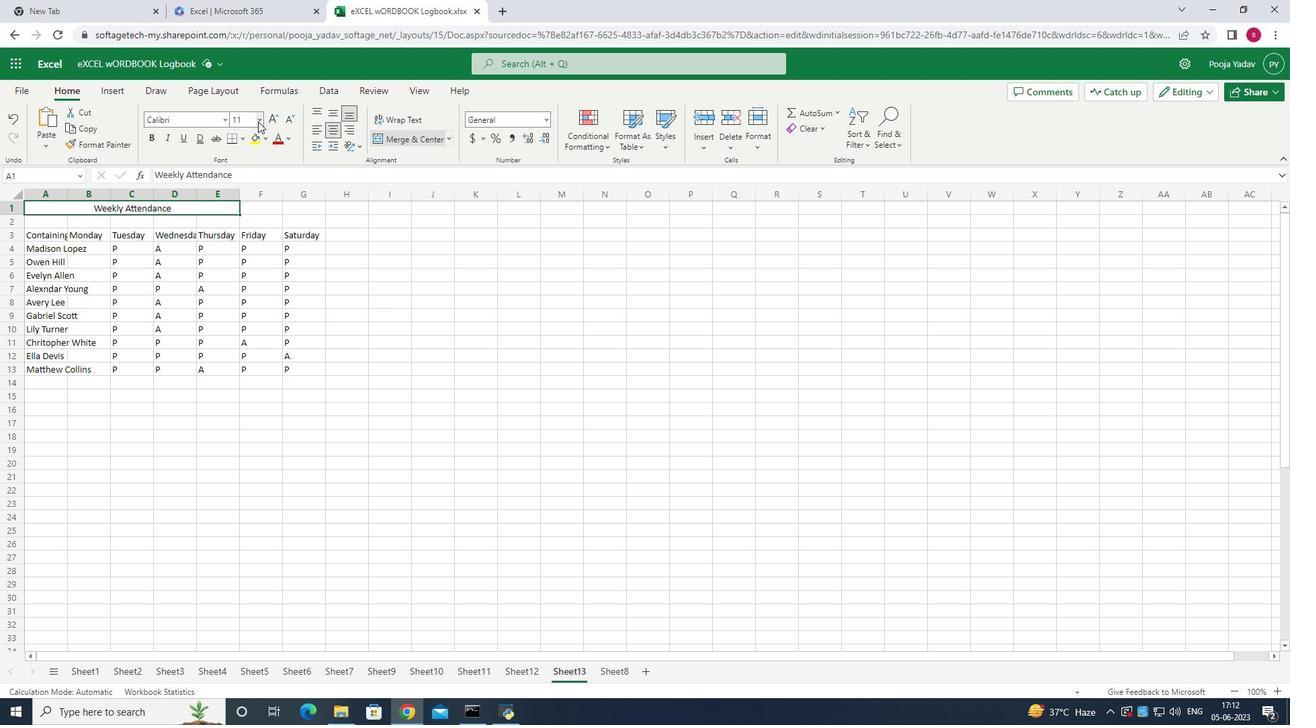 
Action: Mouse pressed left at (260, 120)
Screenshot: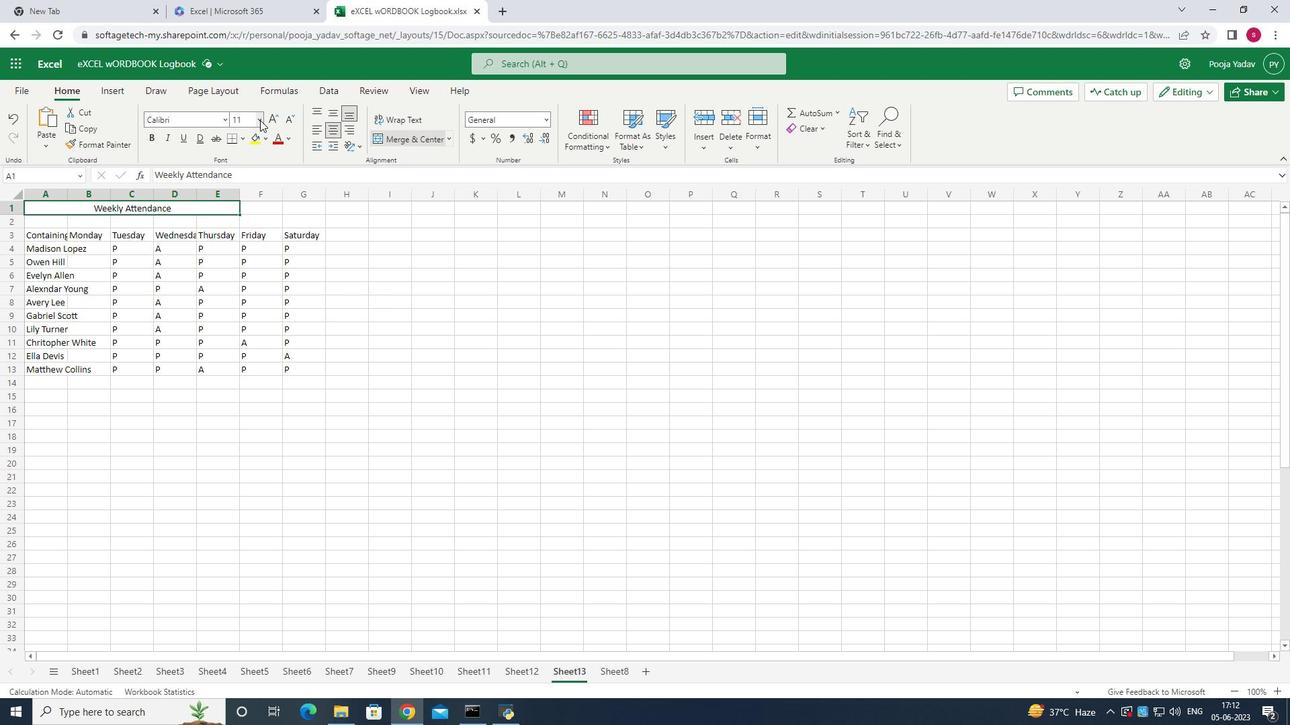 
Action: Mouse moved to (248, 116)
Screenshot: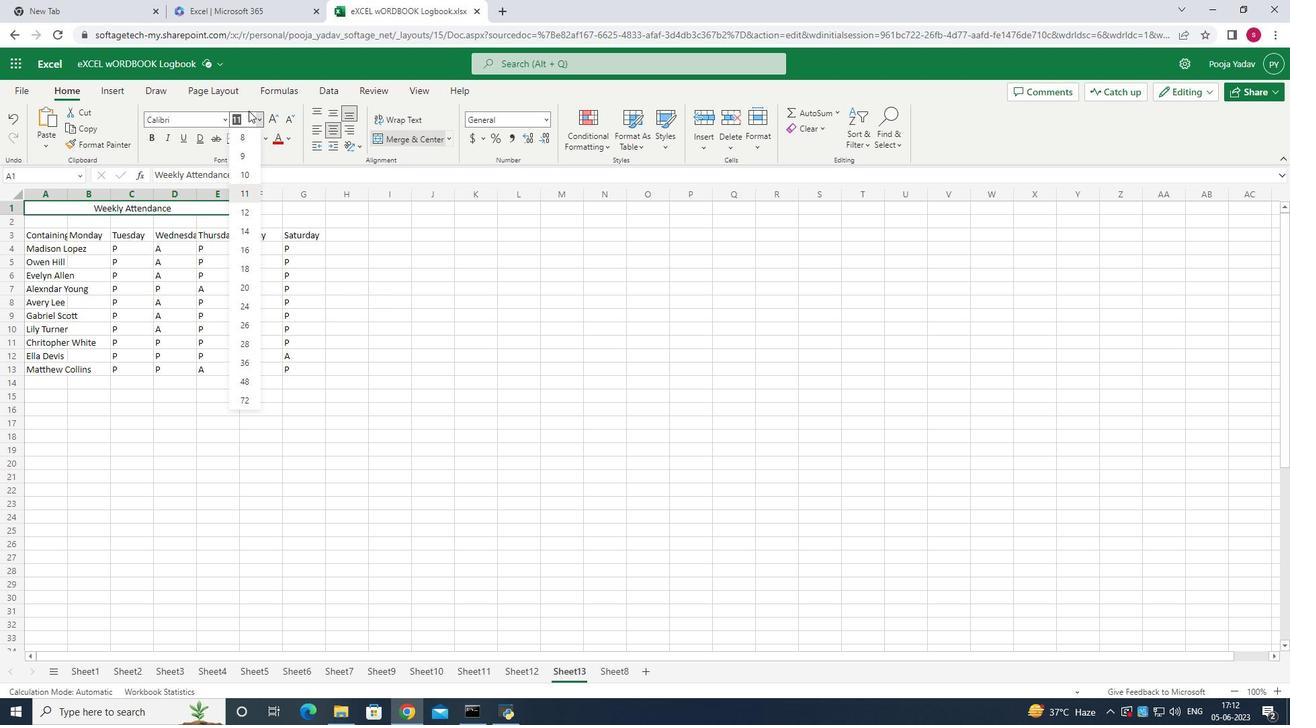 
Action: Mouse pressed left at (248, 116)
Screenshot: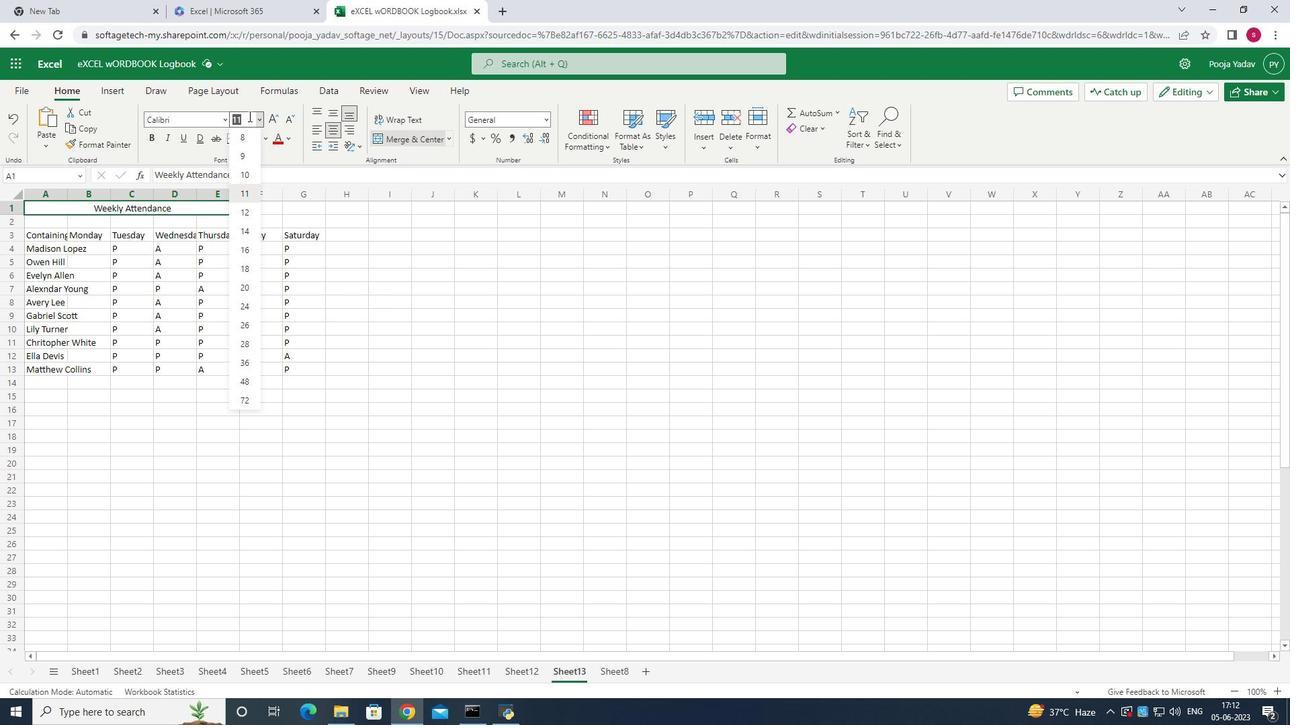 
Action: Key pressed <Key.backspace><Key.backspace>22<Key.enter>
Screenshot: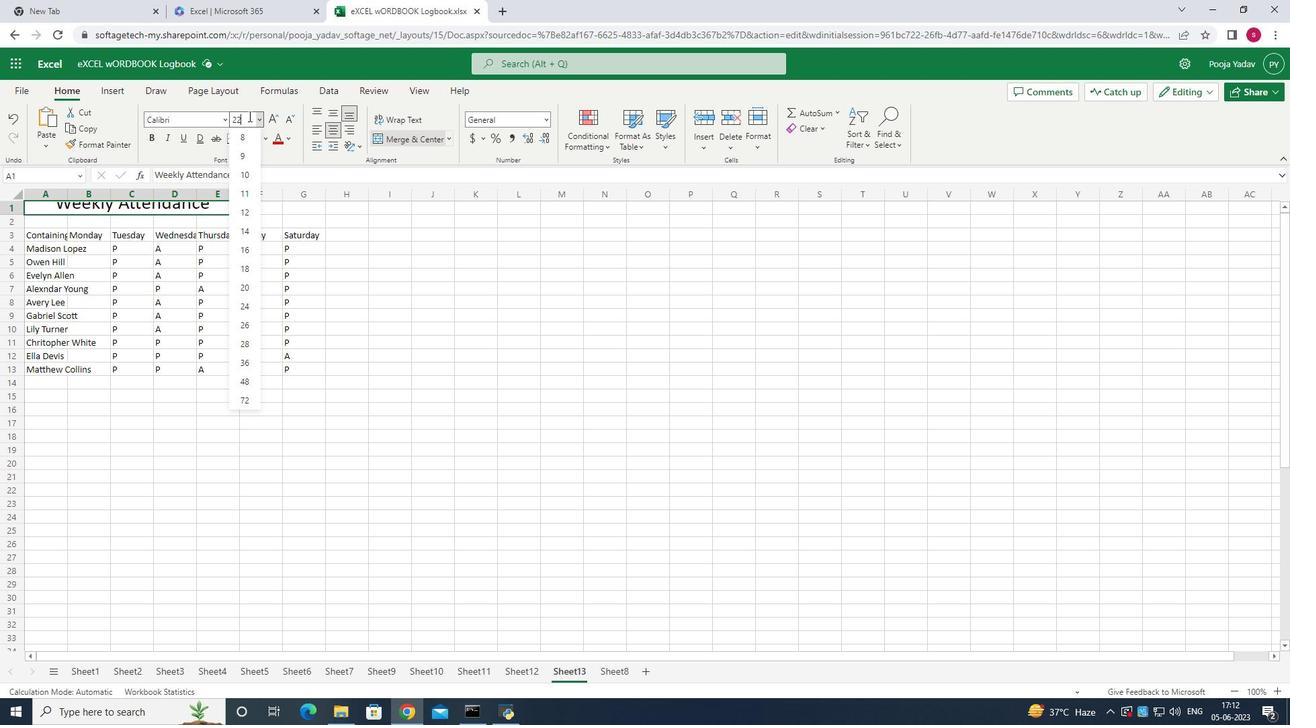 
Action: Mouse moved to (58, 230)
Screenshot: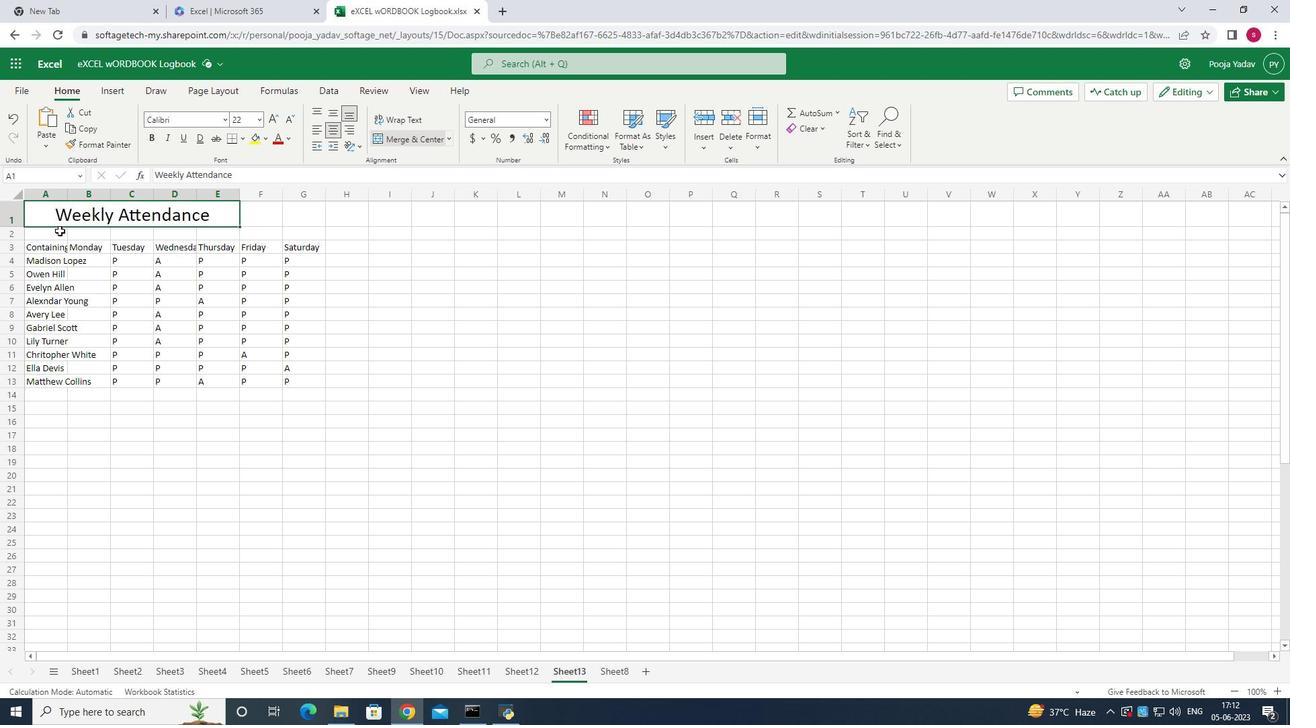 
Action: Mouse pressed left at (58, 230)
Screenshot: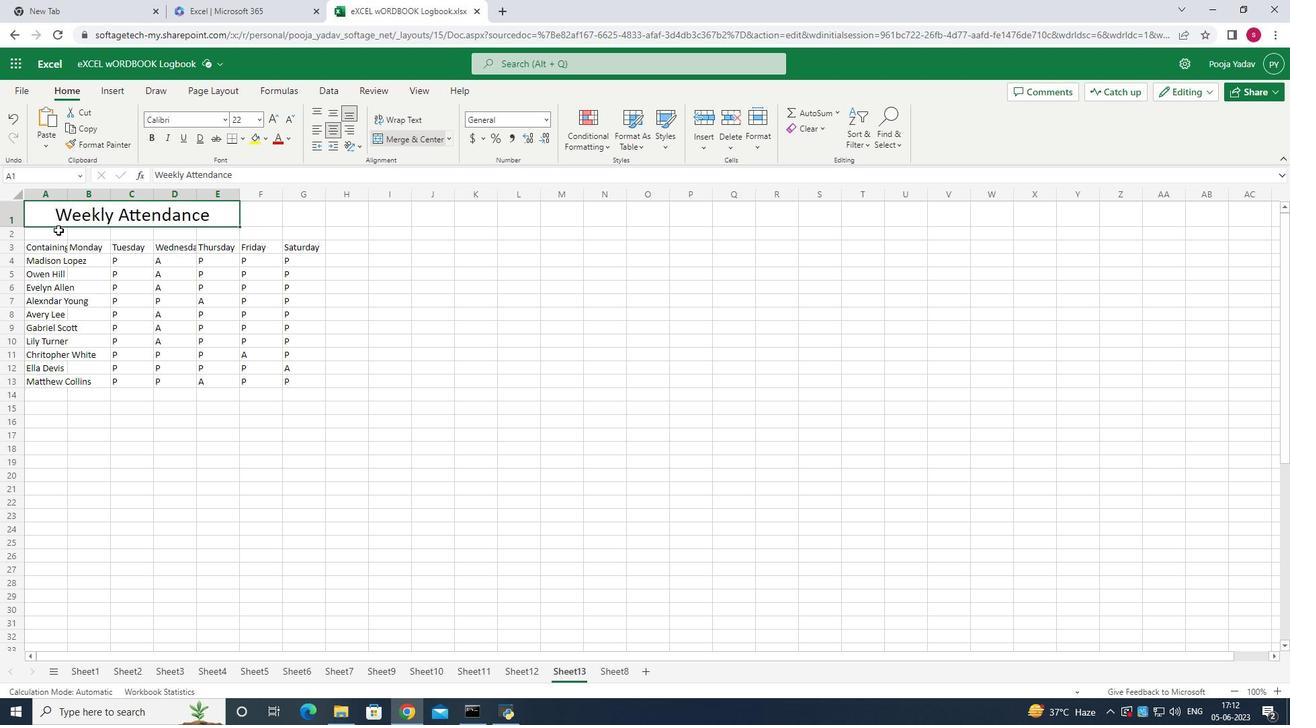 
Action: Mouse moved to (223, 116)
Screenshot: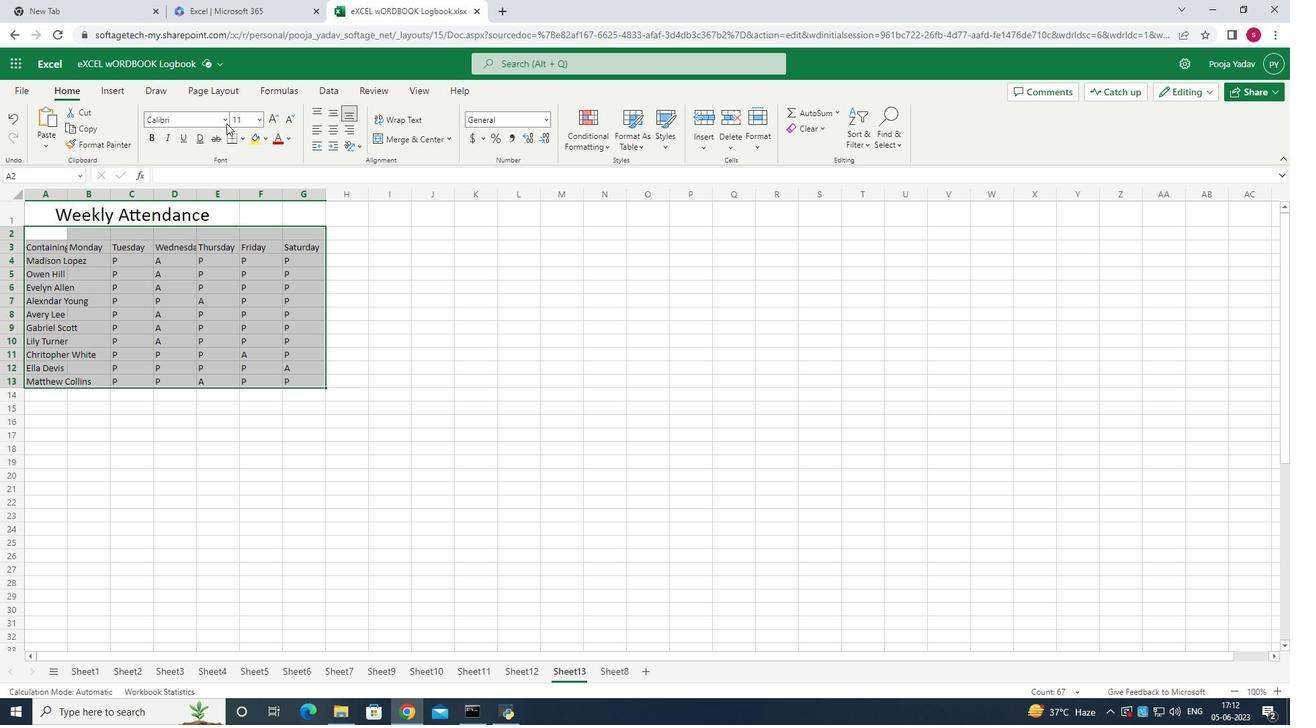 
Action: Mouse pressed left at (223, 116)
Screenshot: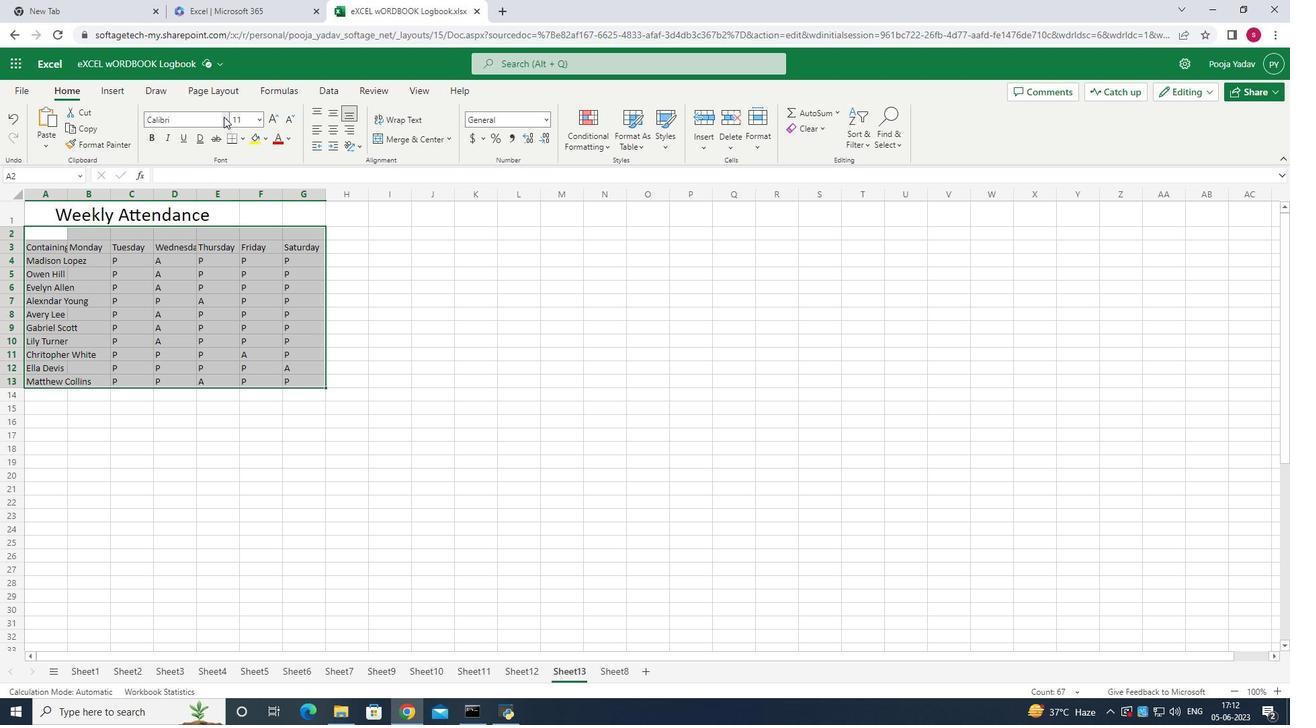 
Action: Mouse moved to (200, 180)
Screenshot: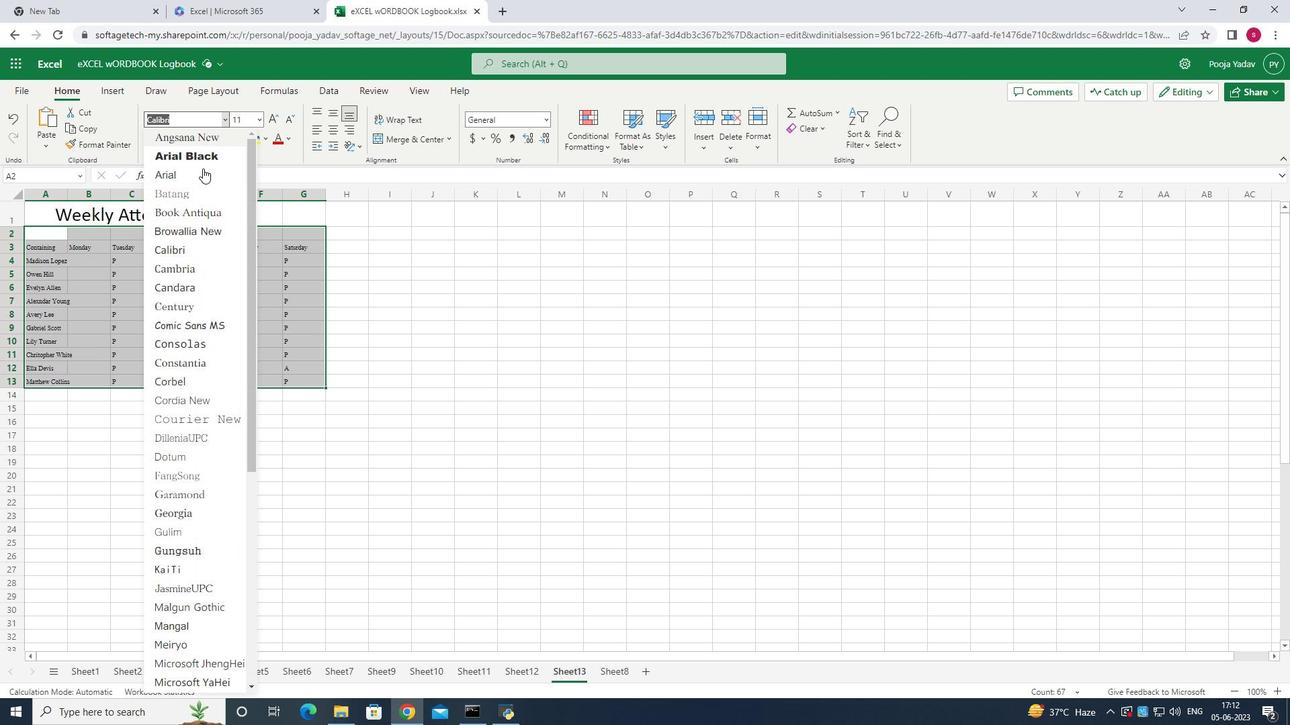 
Action: Mouse pressed left at (200, 180)
Screenshot: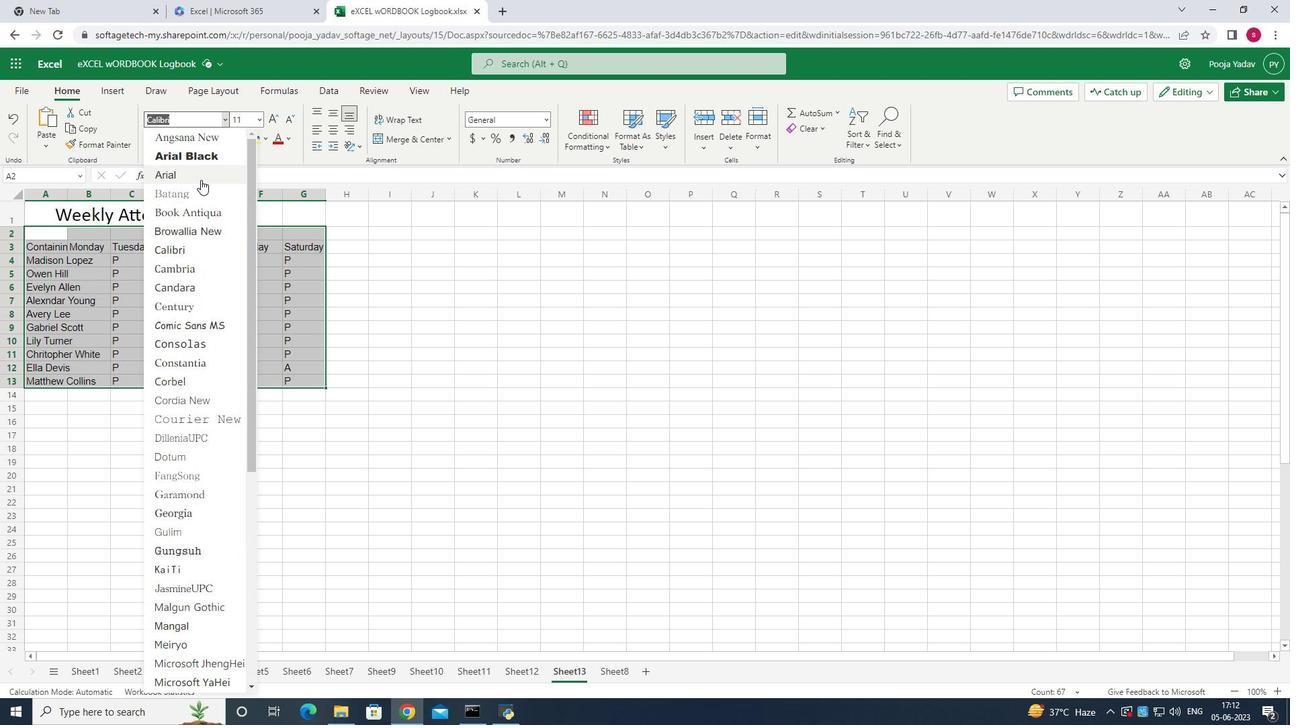 
Action: Mouse moved to (270, 116)
Screenshot: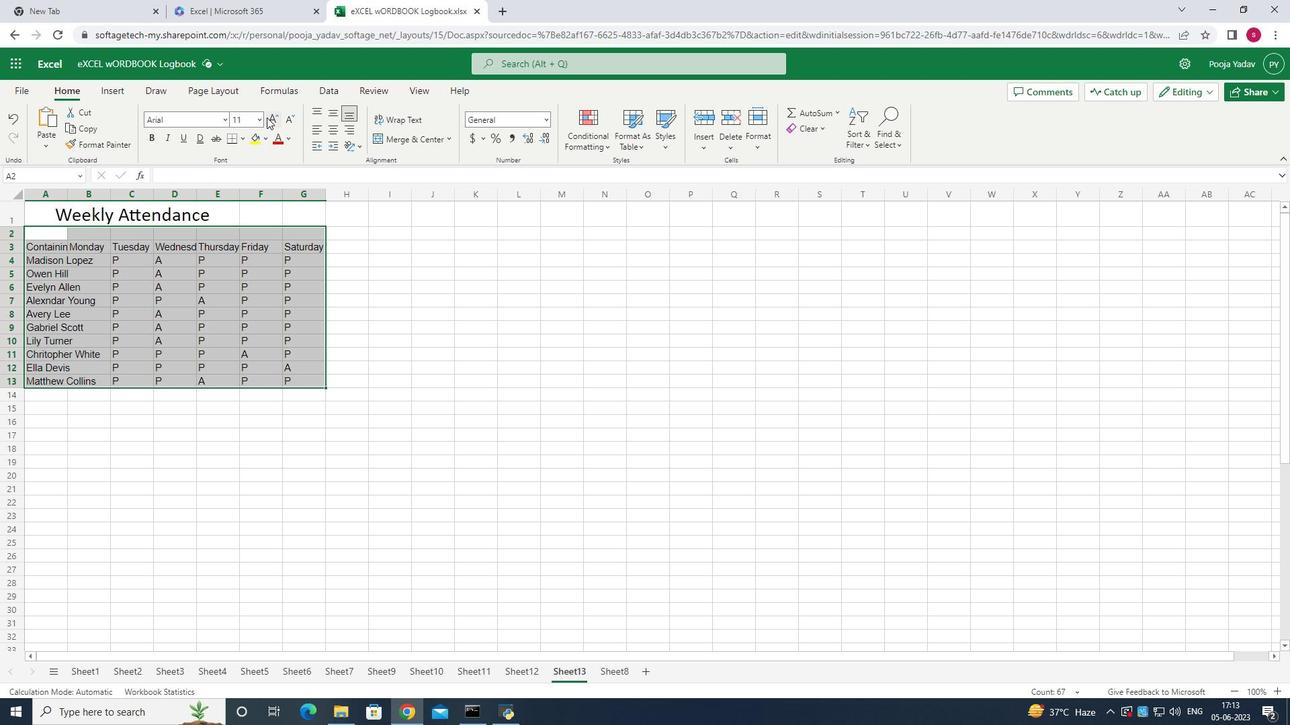 
Action: Mouse pressed left at (270, 116)
Screenshot: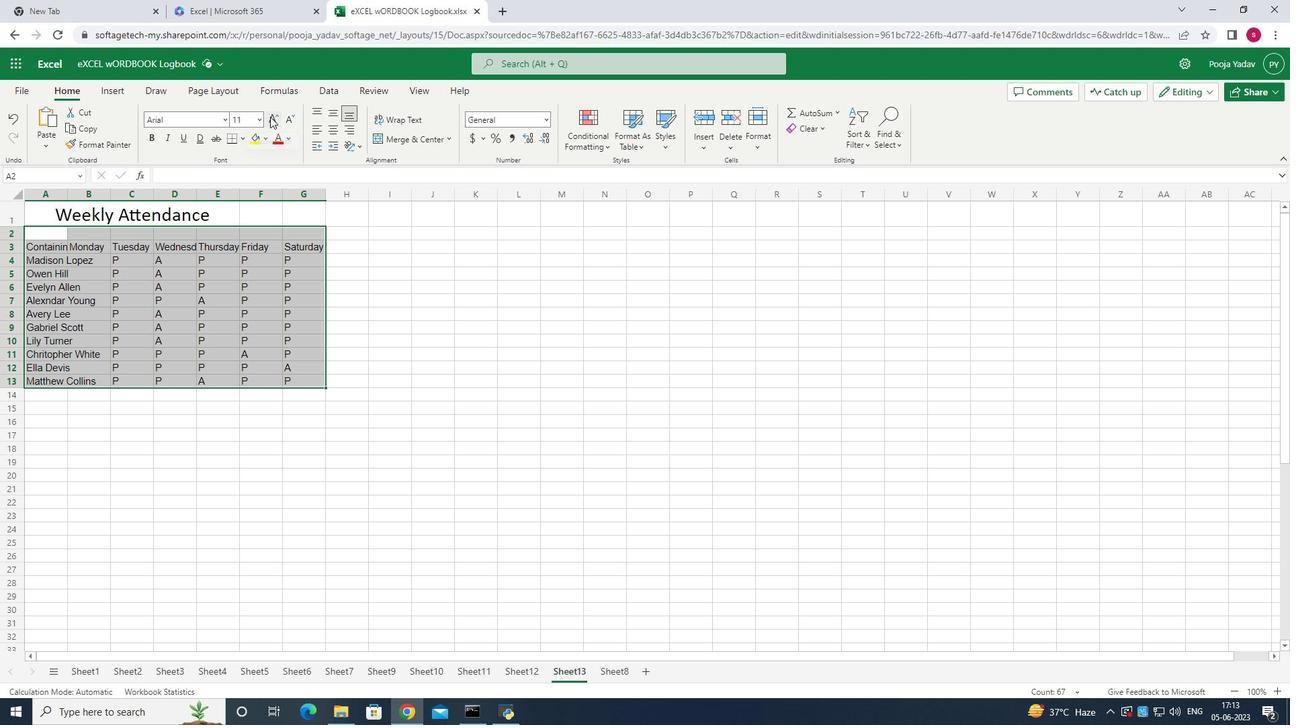 
Action: Mouse pressed left at (270, 116)
Screenshot: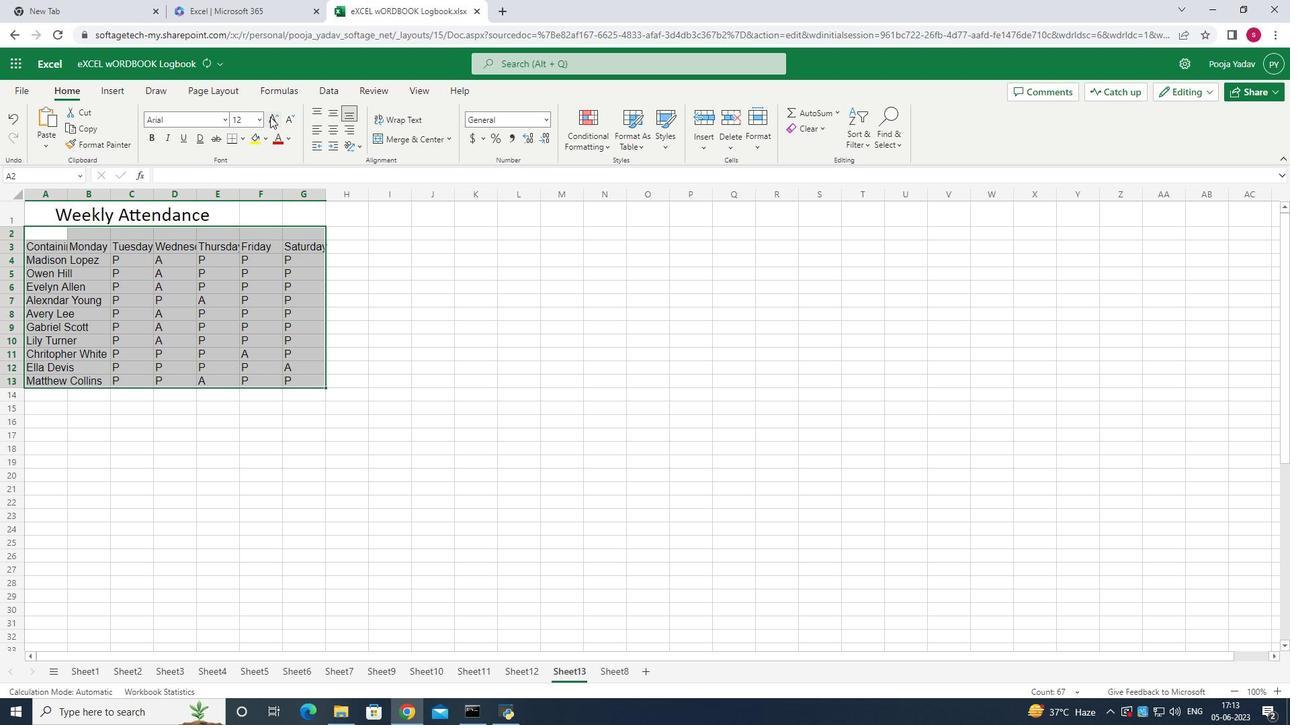 
Action: Mouse pressed left at (270, 116)
Screenshot: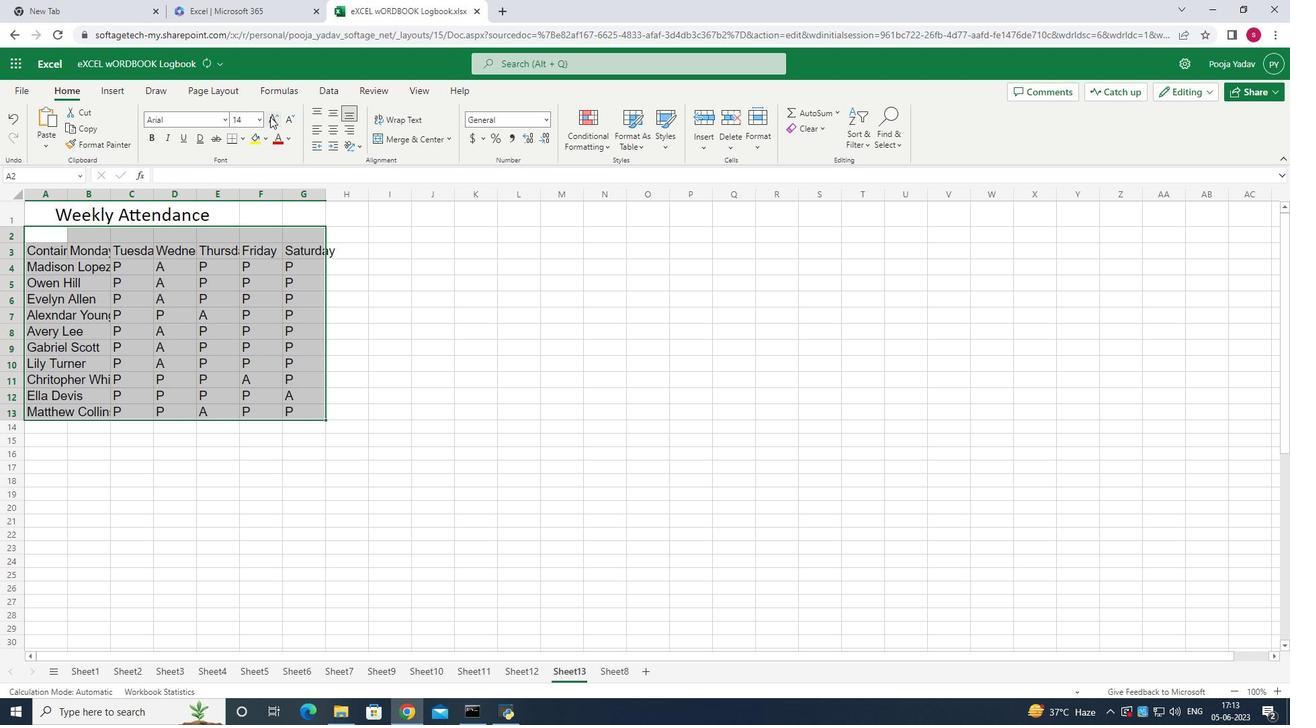 
Action: Mouse moved to (285, 116)
Screenshot: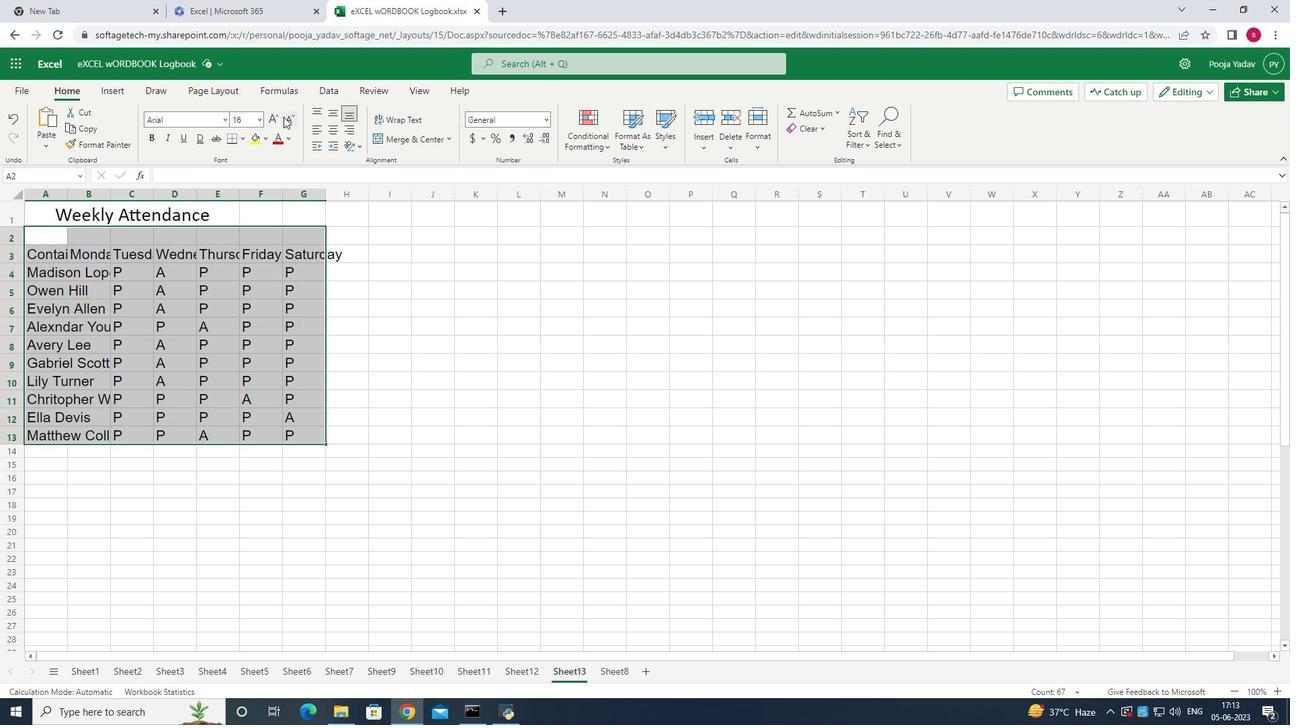 
Action: Mouse pressed left at (285, 116)
Screenshot: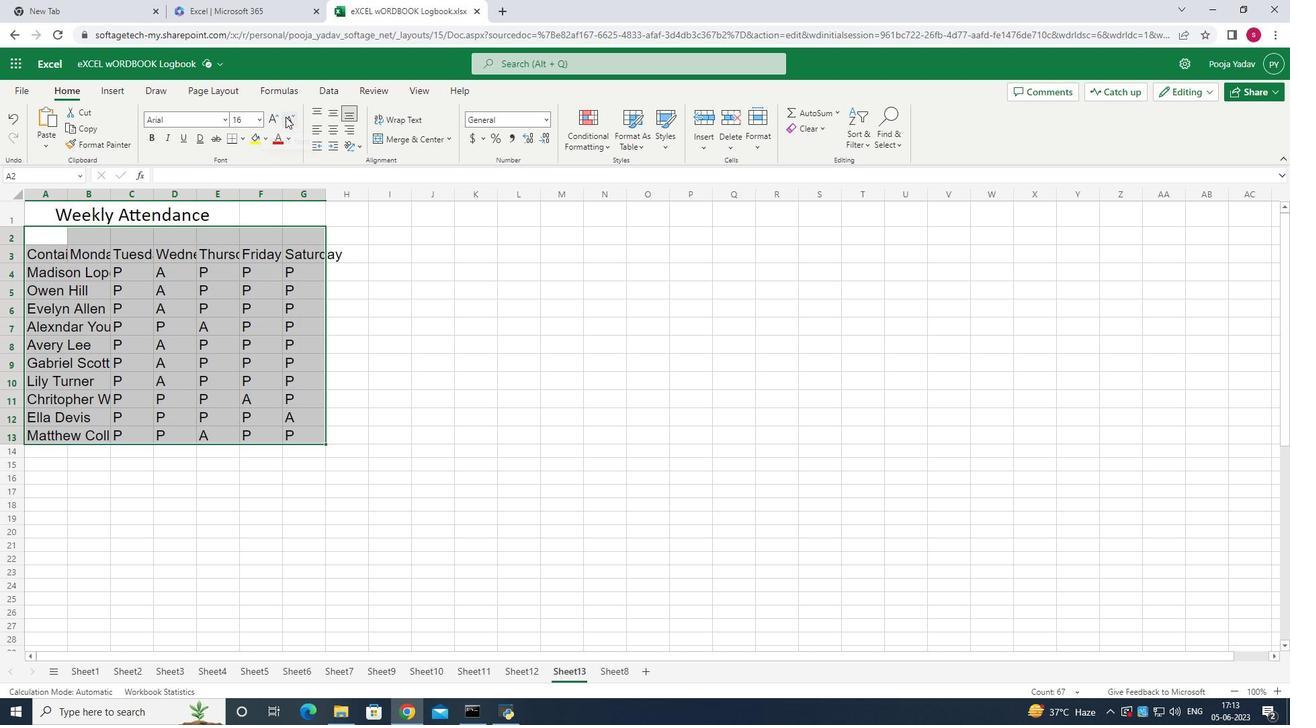 
Action: Mouse moved to (48, 209)
Screenshot: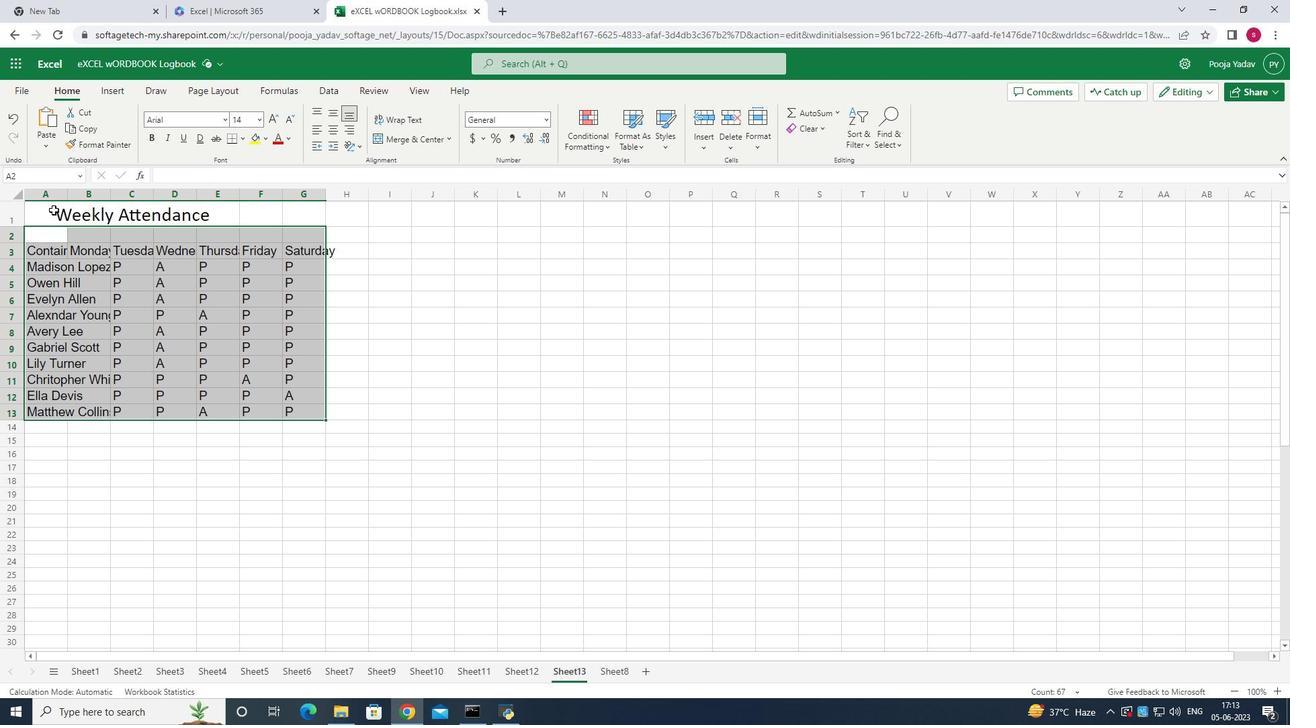
Action: Mouse pressed left at (48, 209)
Screenshot: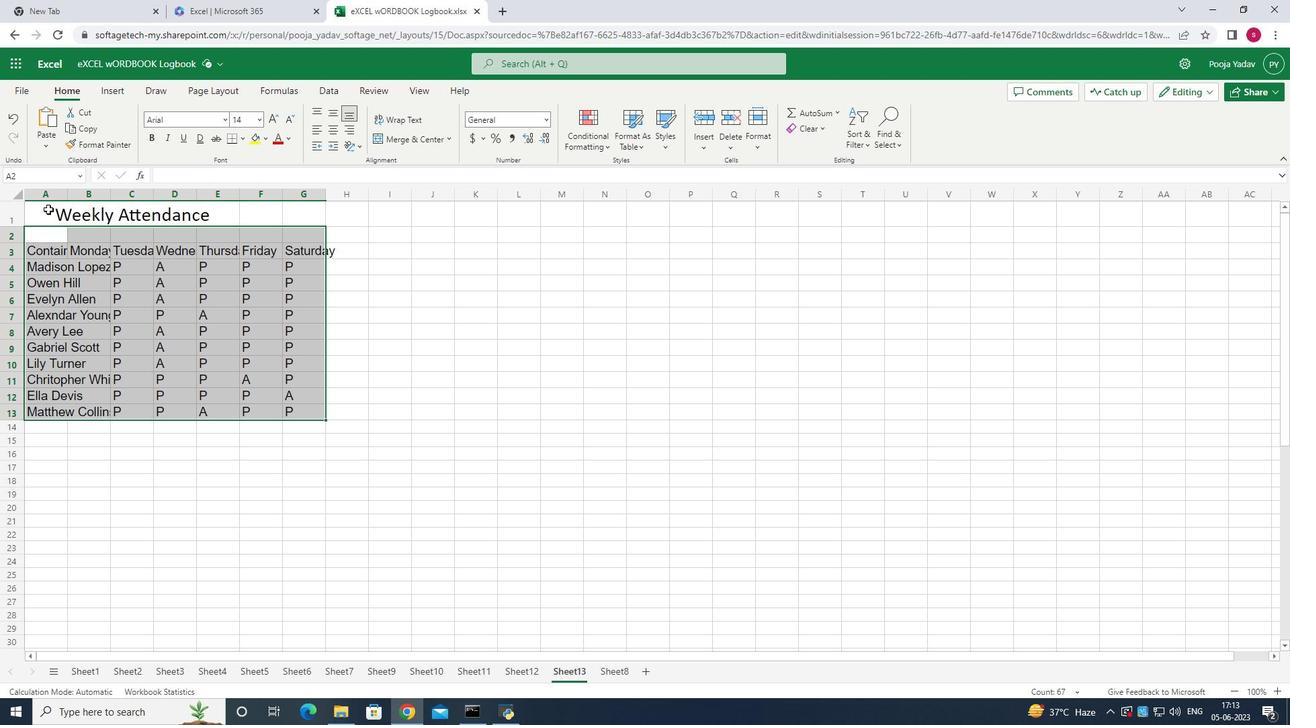 
Action: Mouse moved to (329, 189)
Screenshot: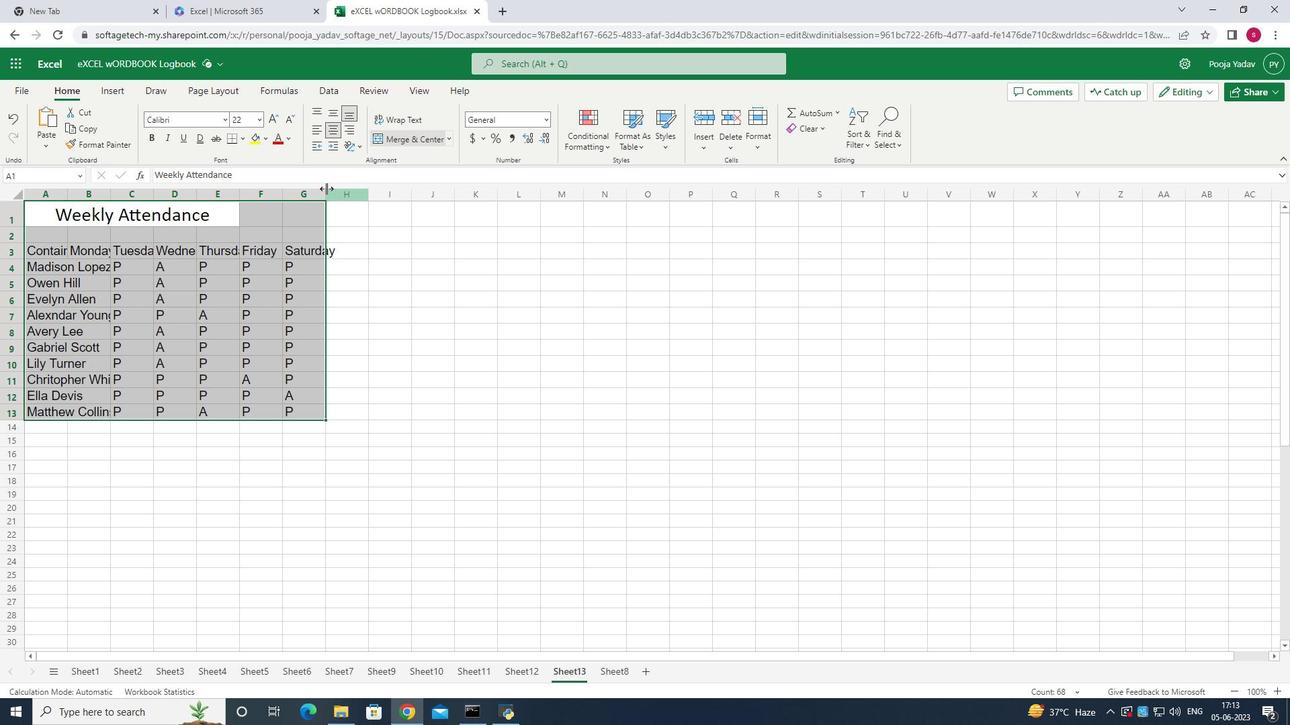 
Action: Mouse pressed left at (329, 189)
Screenshot: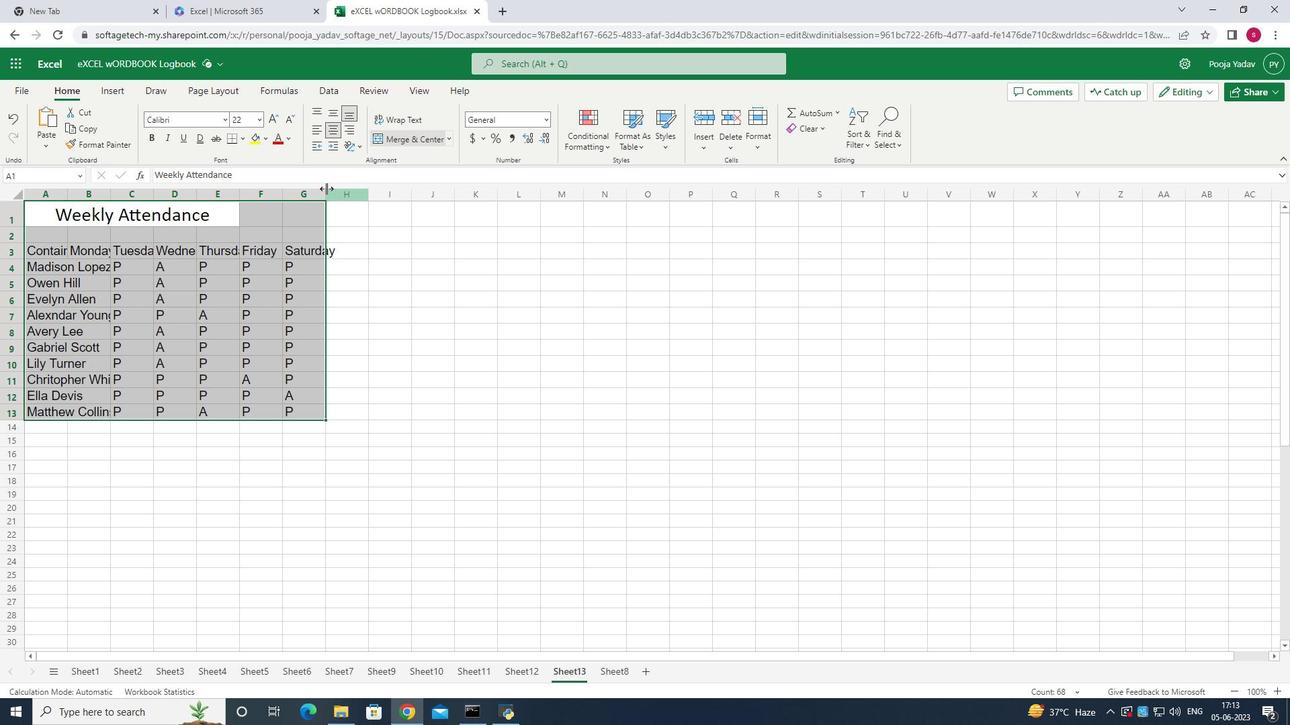 
Action: Mouse moved to (69, 195)
Screenshot: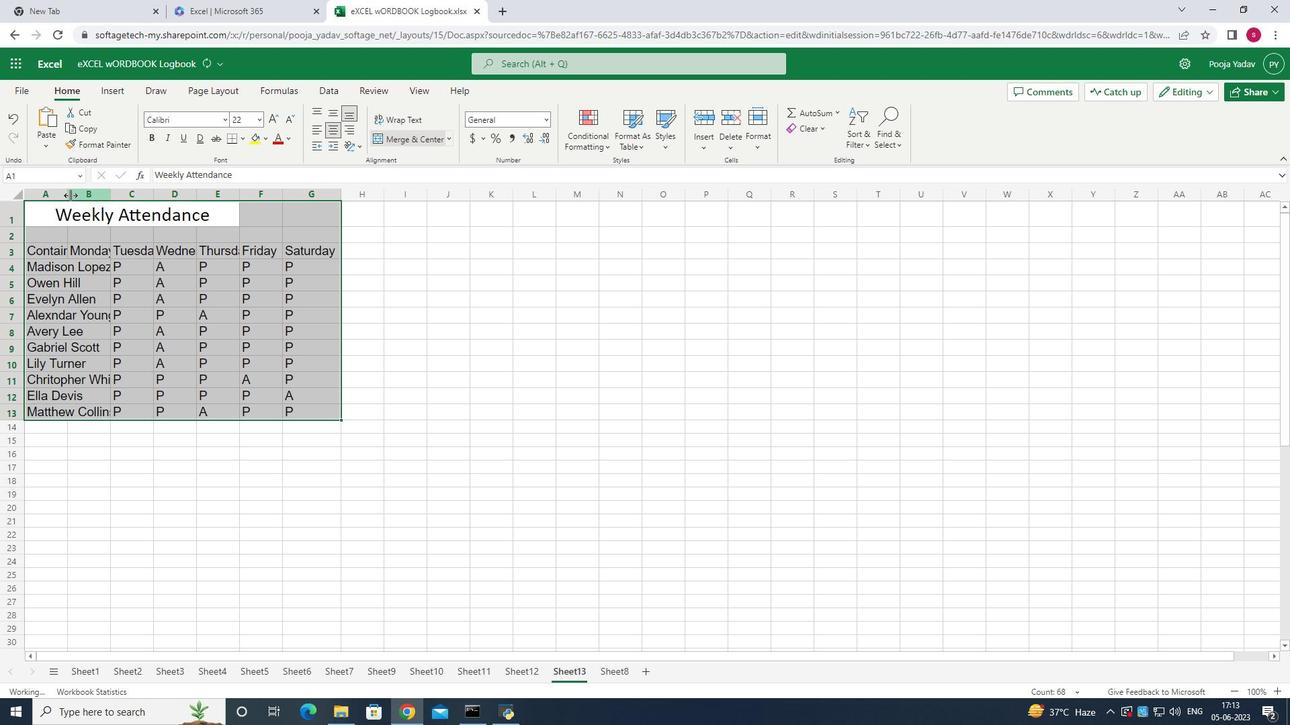 
Action: Mouse pressed left at (69, 195)
Screenshot: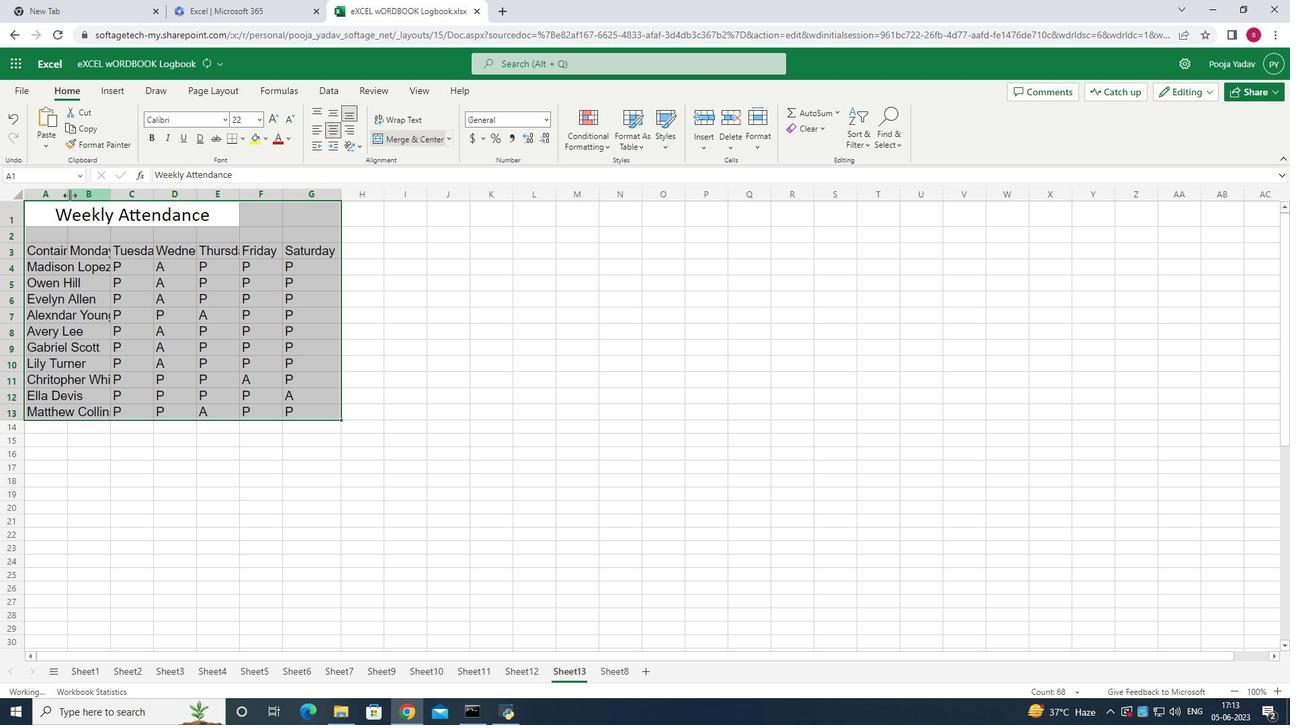 
Action: Mouse moved to (88, 194)
Screenshot: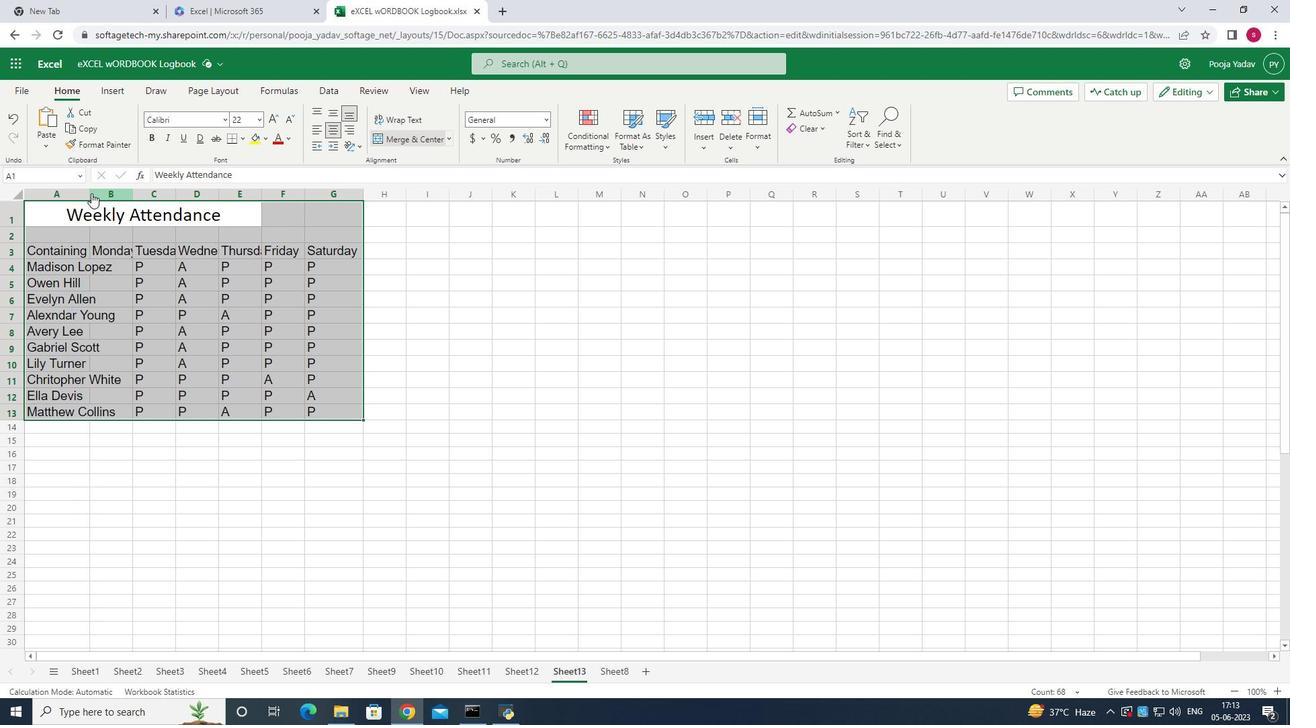 
Action: Mouse pressed left at (88, 194)
Screenshot: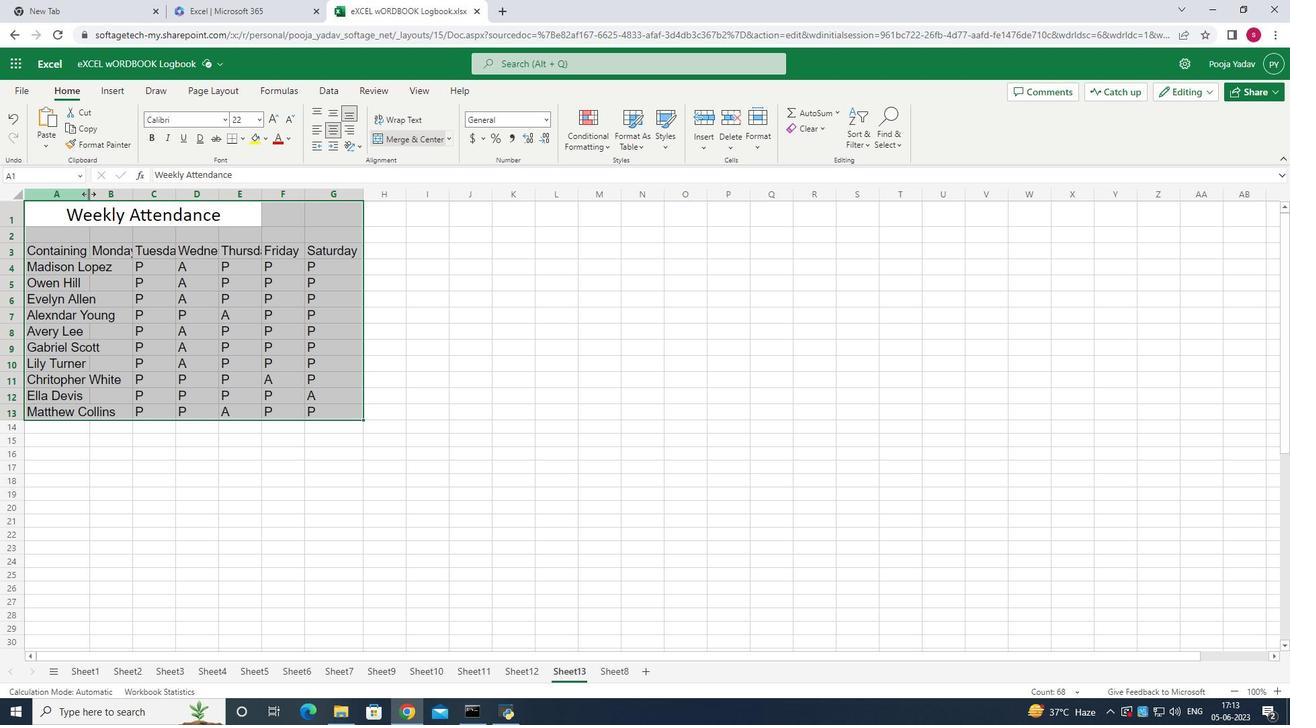 
Action: Mouse moved to (170, 191)
Screenshot: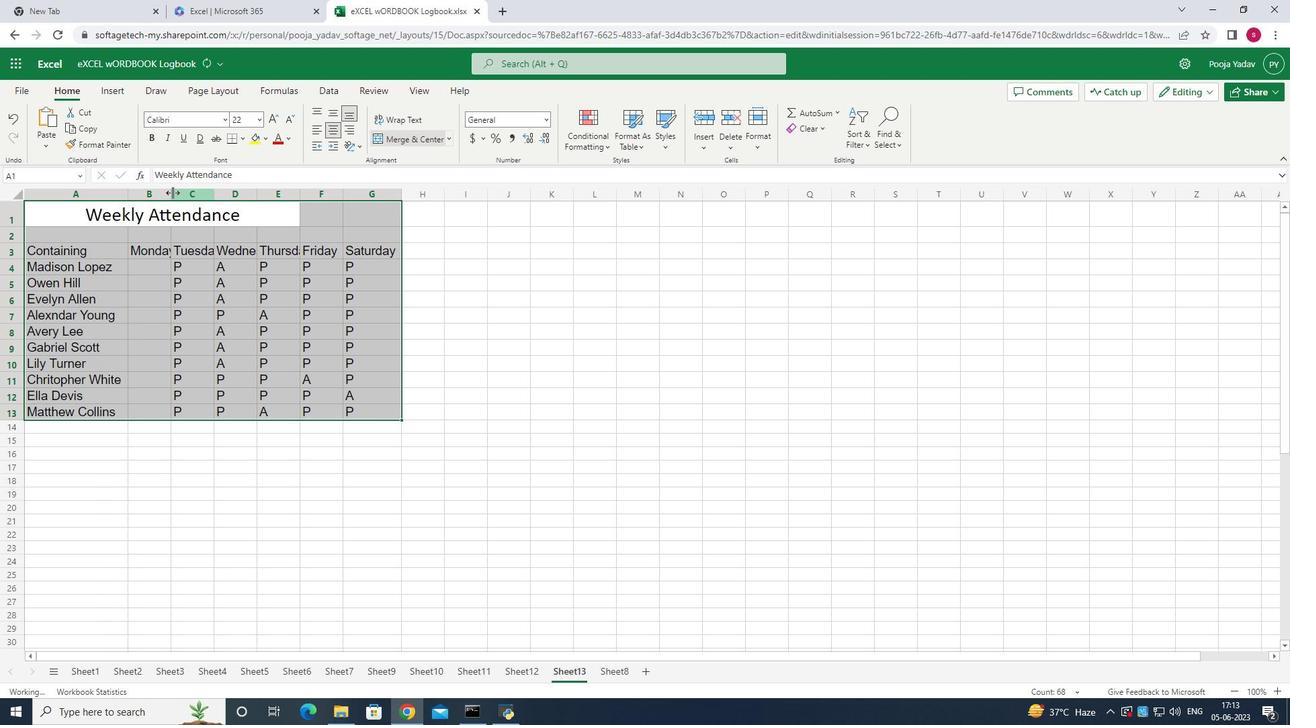 
Action: Mouse pressed left at (170, 191)
Screenshot: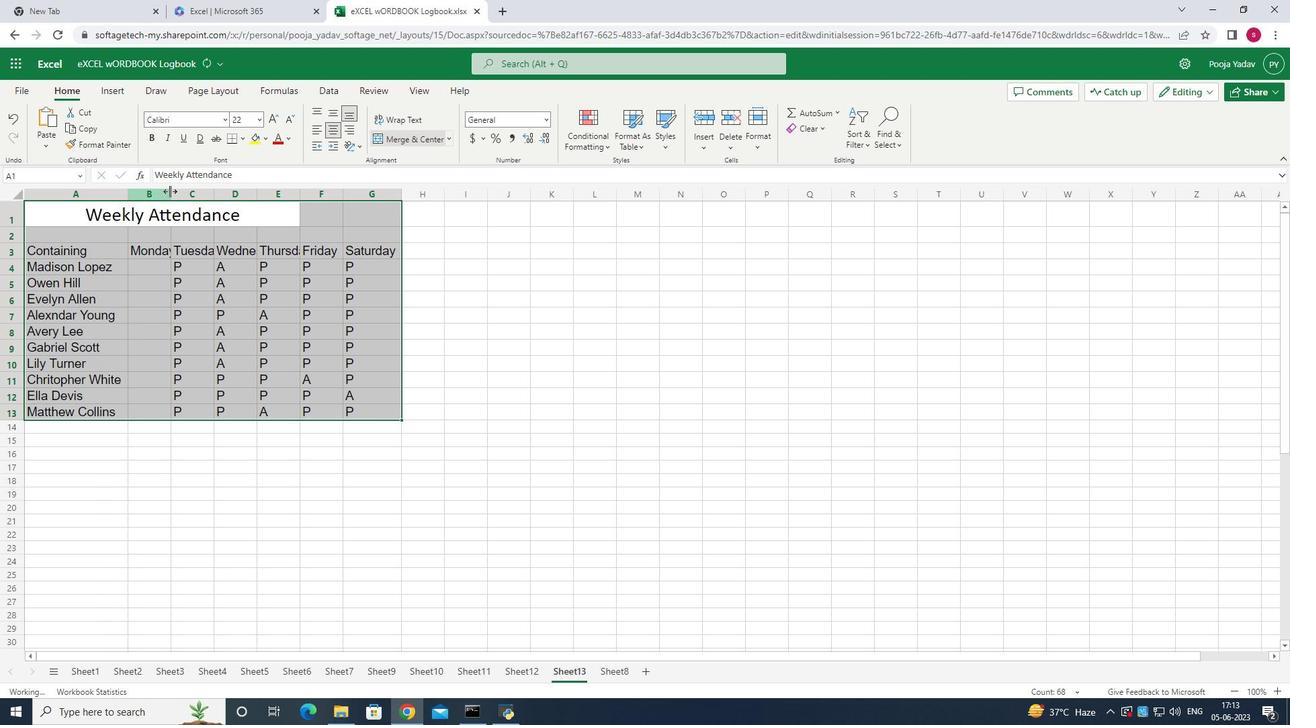 
Action: Mouse moved to (198, 200)
Screenshot: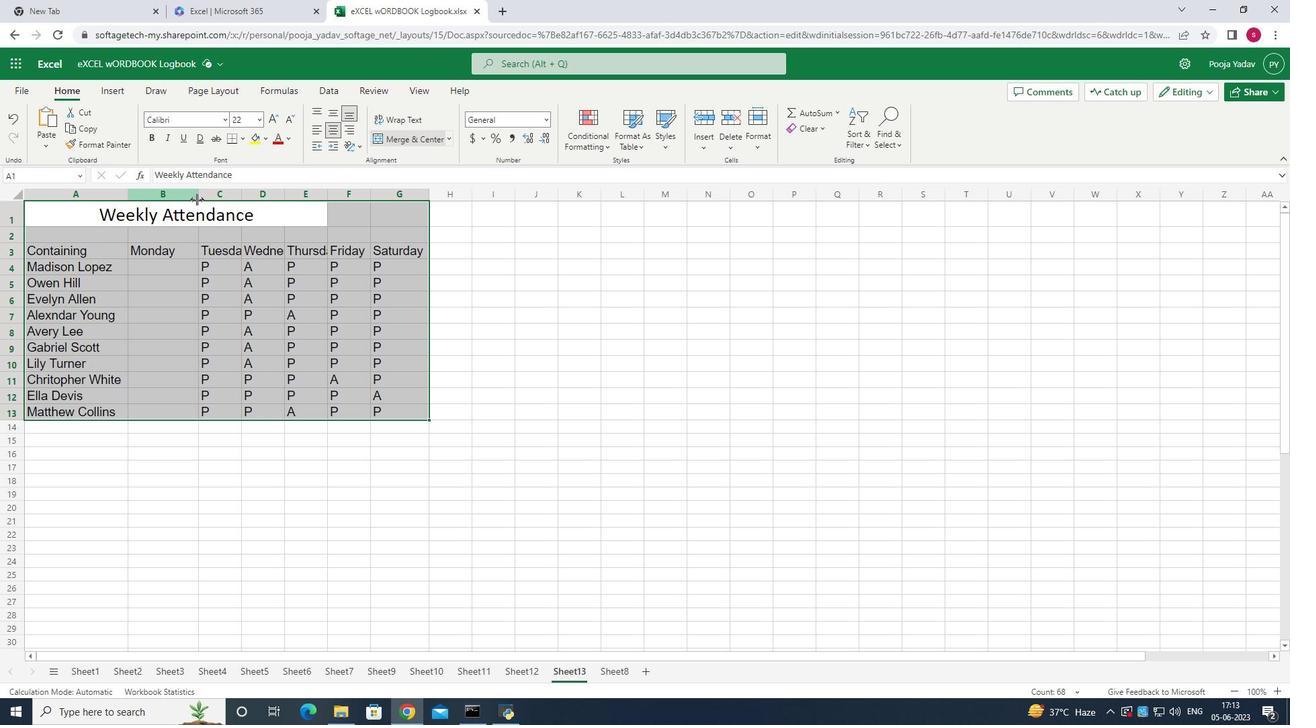
Action: Mouse pressed left at (198, 200)
Screenshot: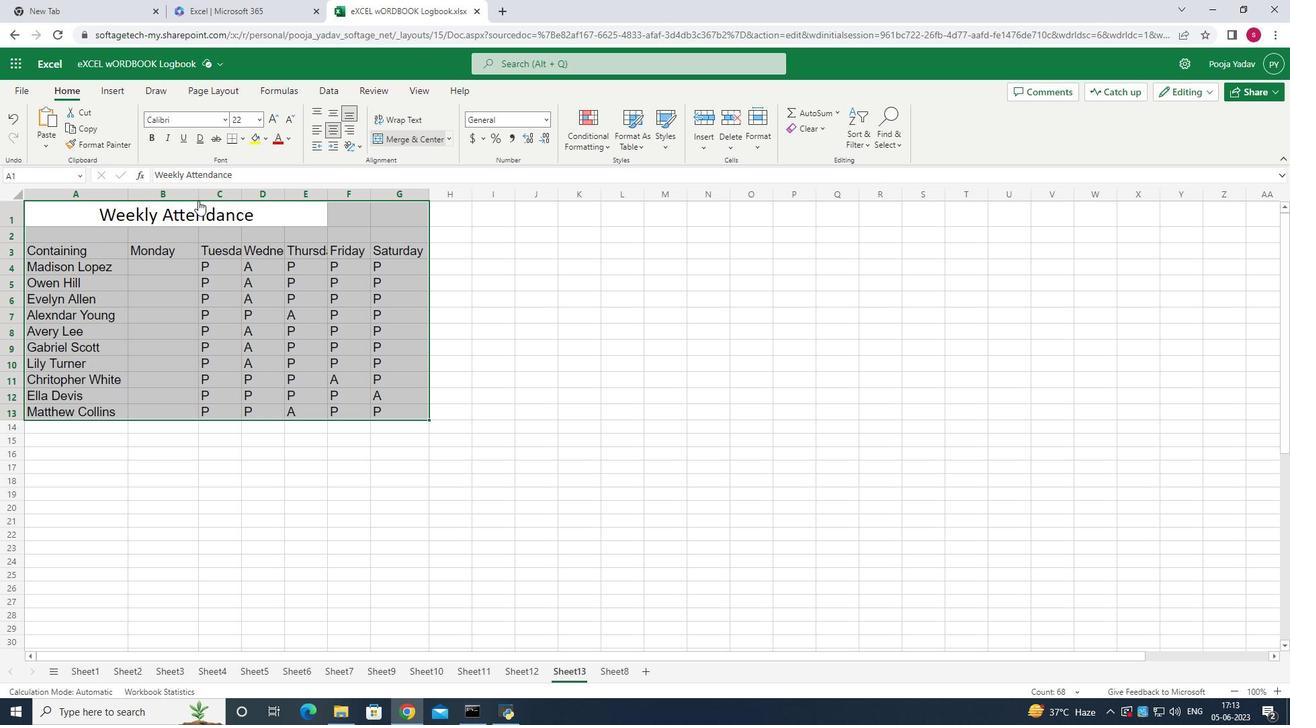 
Action: Mouse moved to (502, 305)
Screenshot: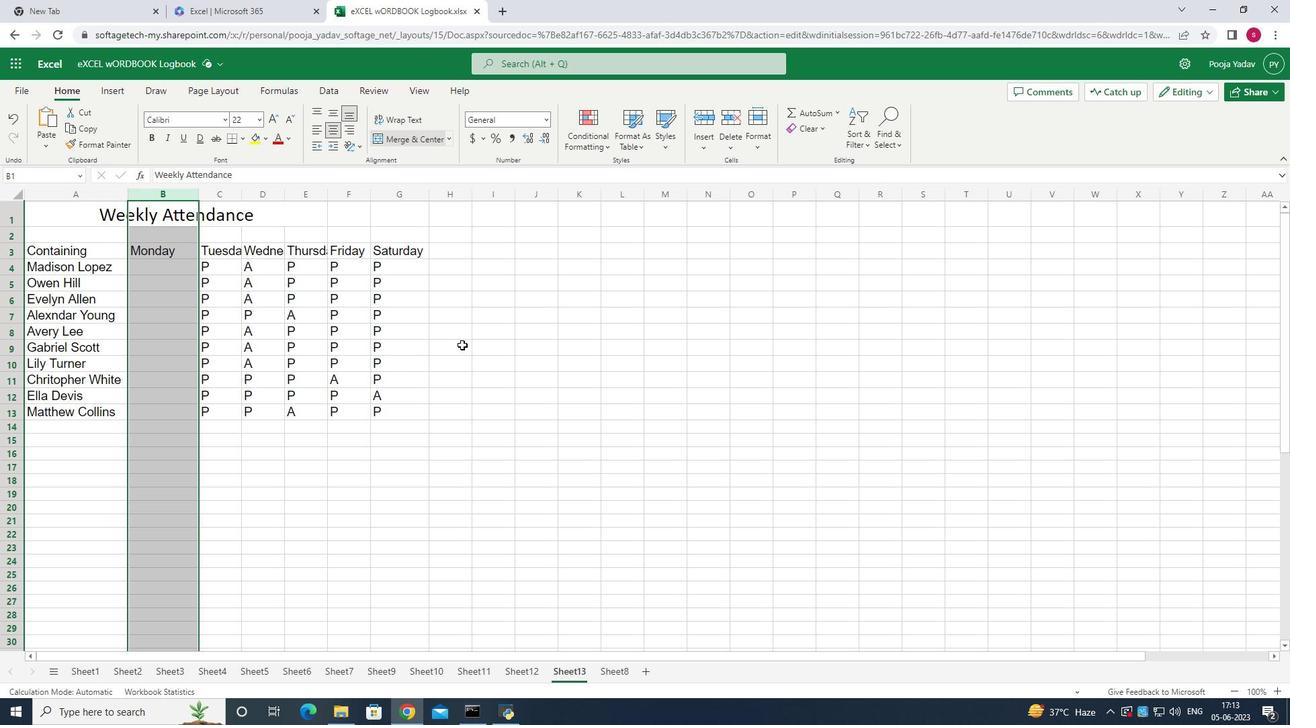 
Action: Mouse pressed left at (502, 305)
Screenshot: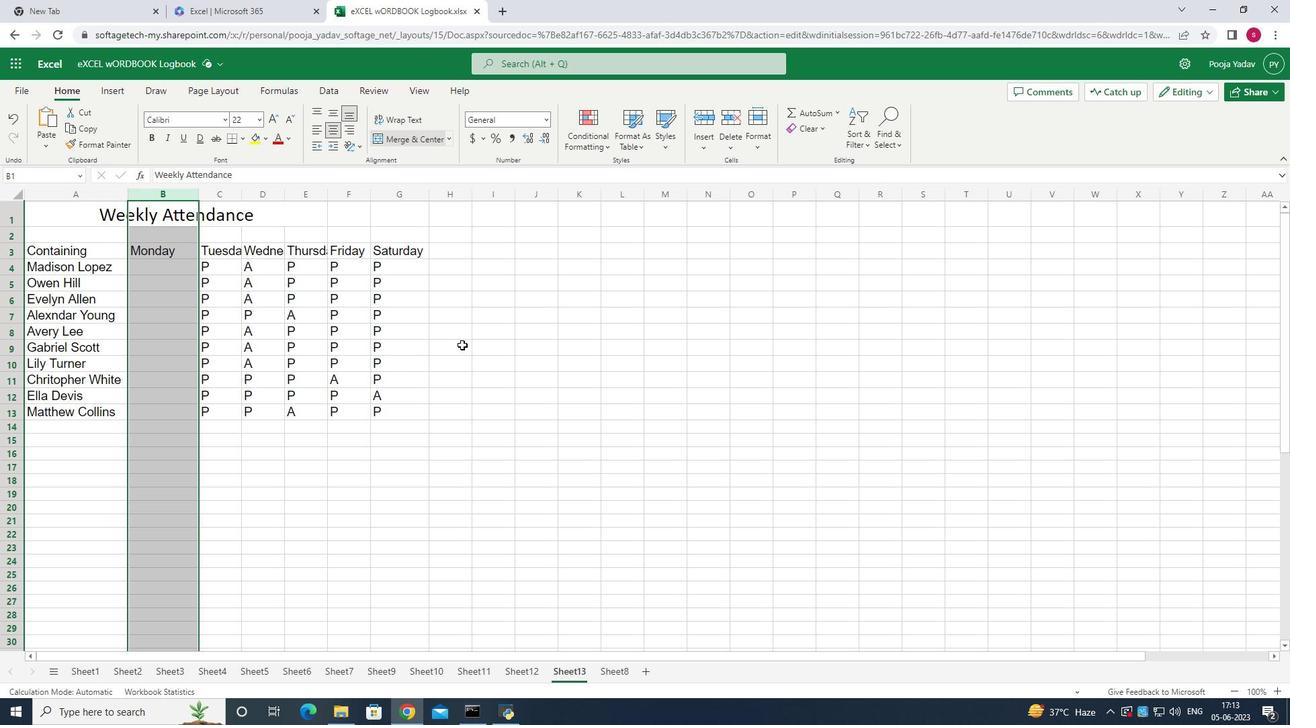 
Action: Mouse moved to (198, 197)
Screenshot: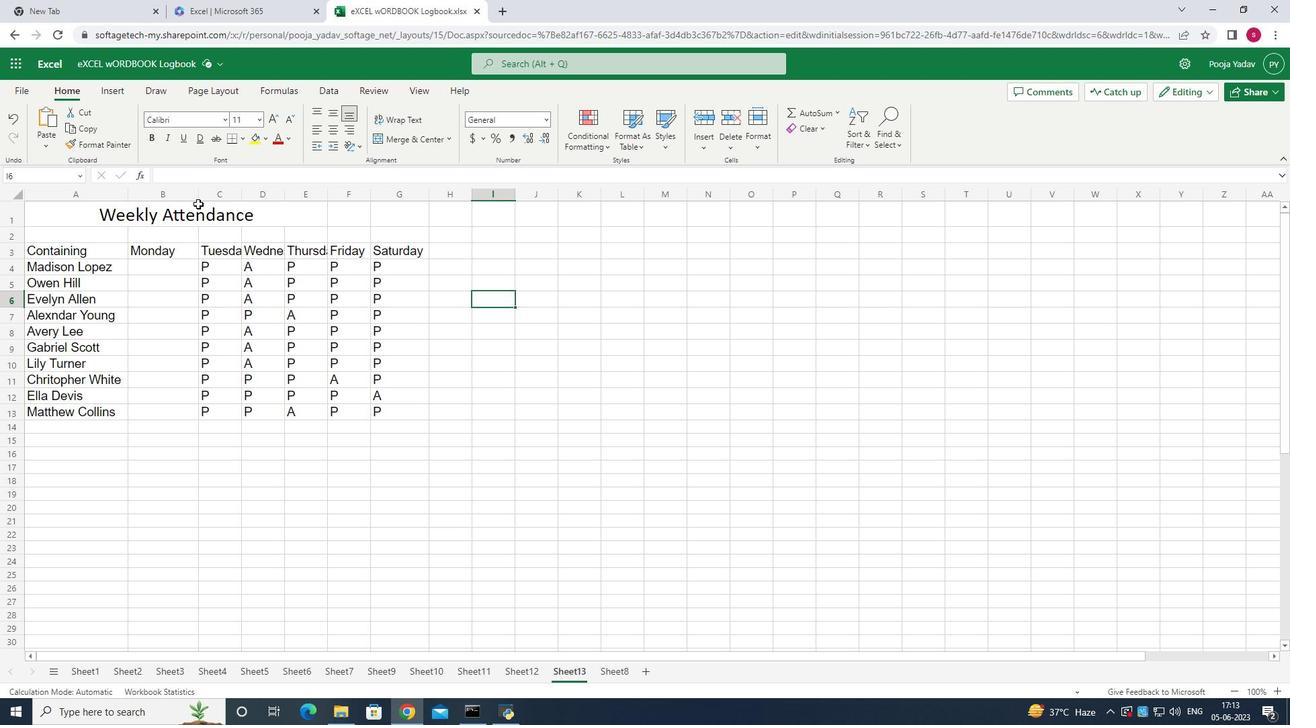 
Action: Mouse pressed left at (198, 197)
Screenshot: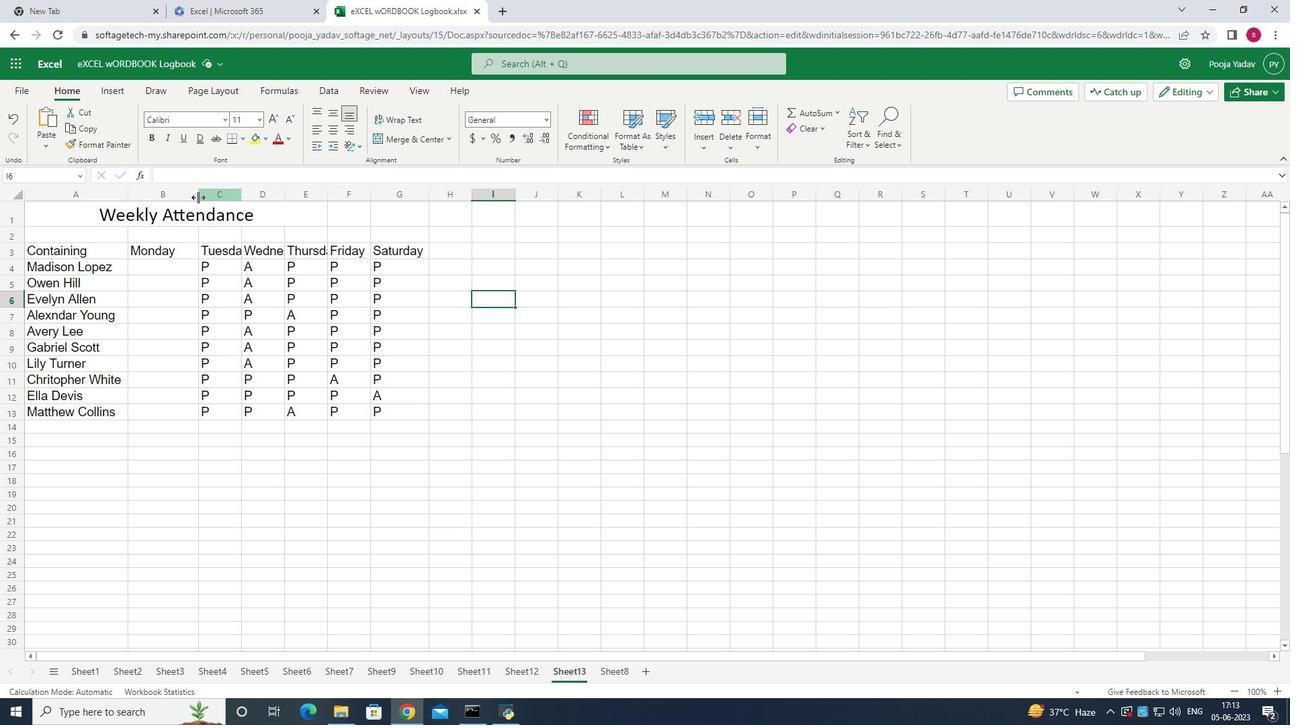 
Action: Mouse moved to (184, 202)
Screenshot: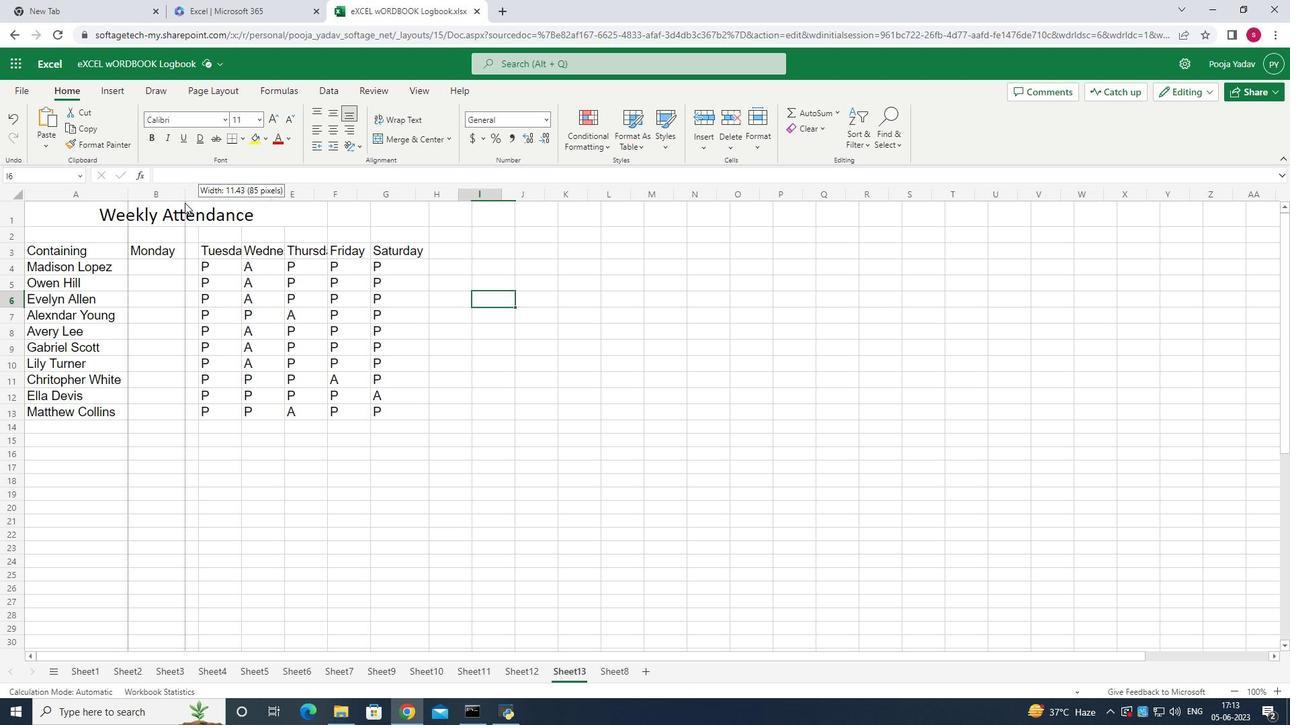 
Action: Key pressed ctrl+Z
Screenshot: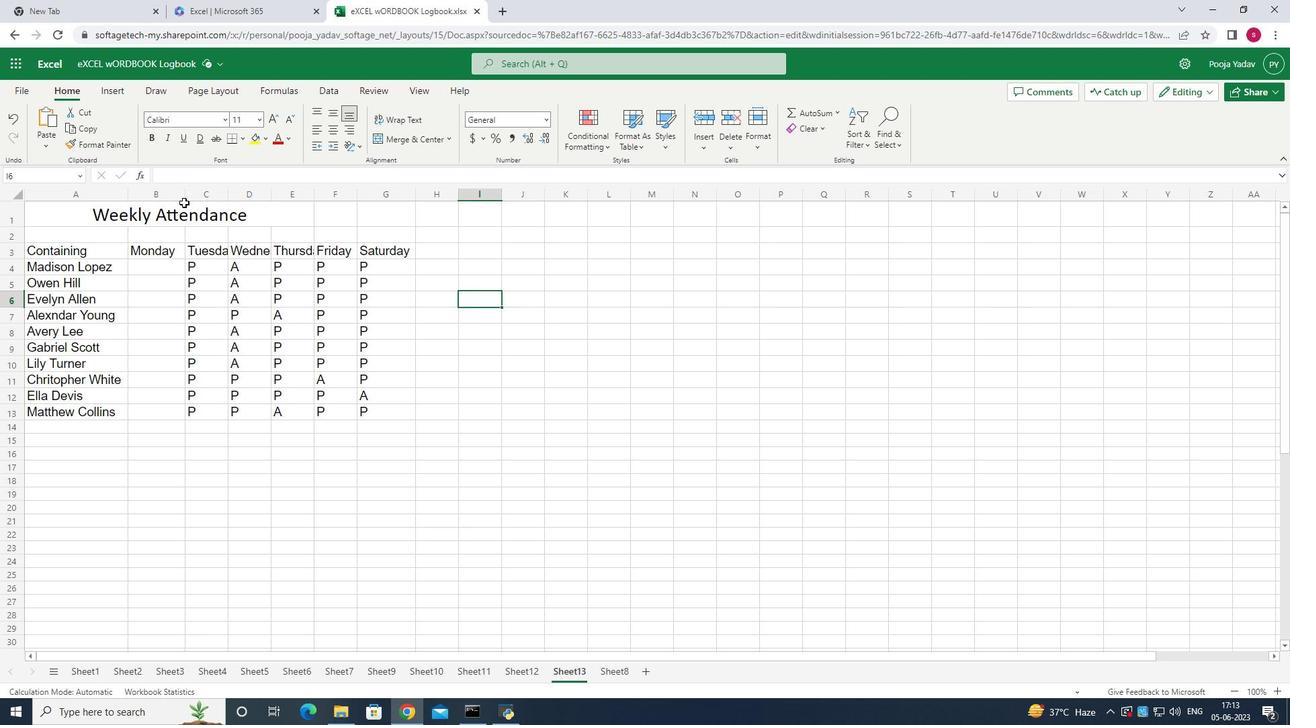 
Action: Mouse moved to (165, 267)
Screenshot: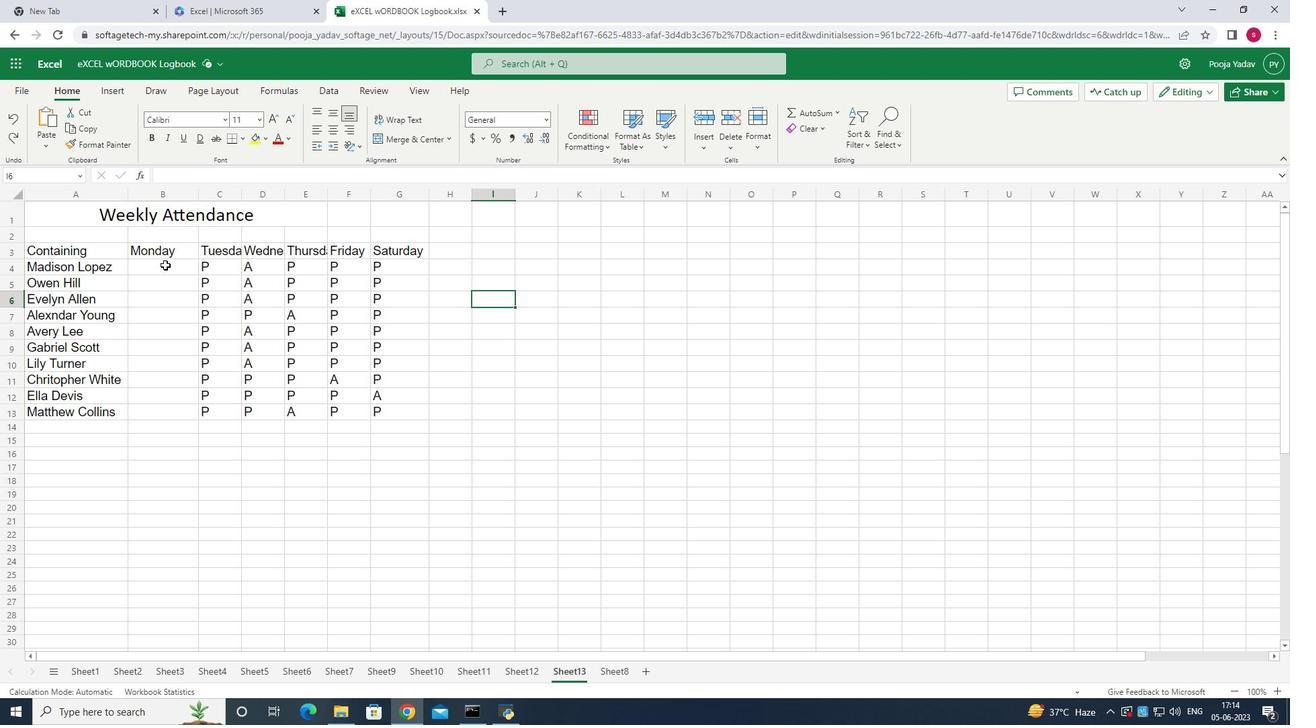 
Action: Mouse pressed left at (165, 267)
Screenshot: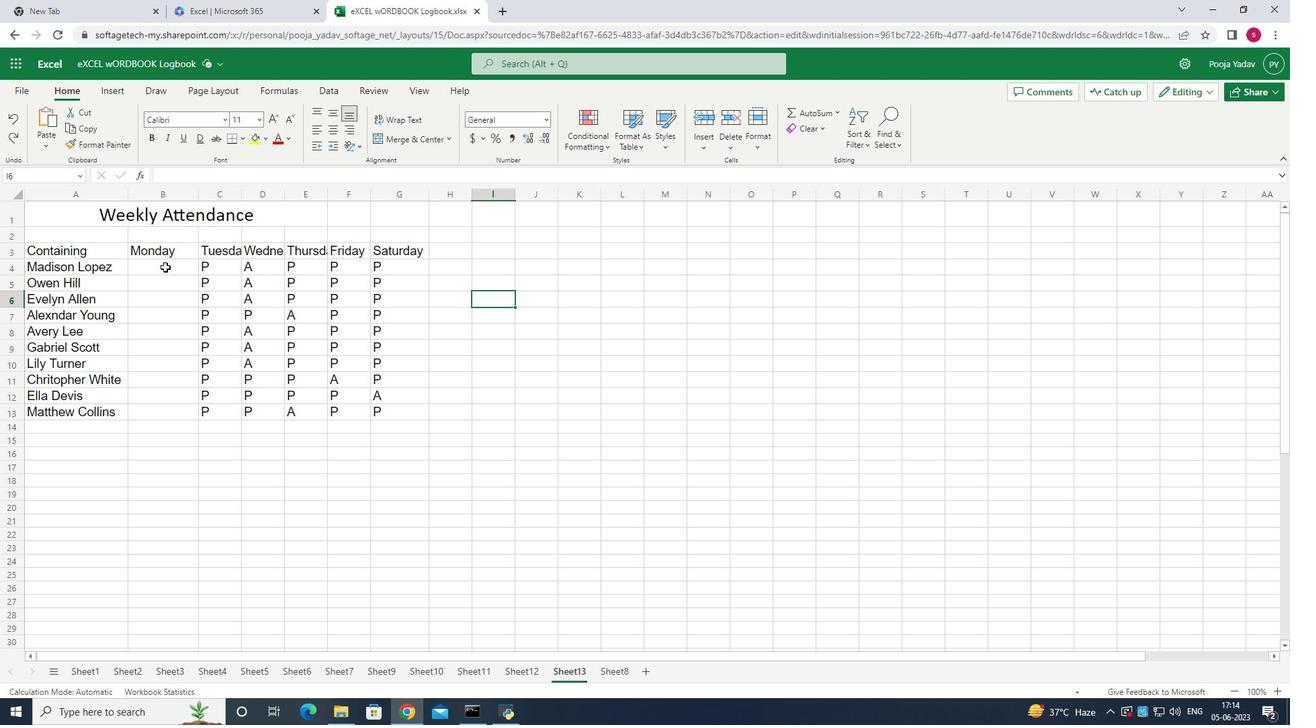 
Action: Mouse moved to (243, 262)
Screenshot: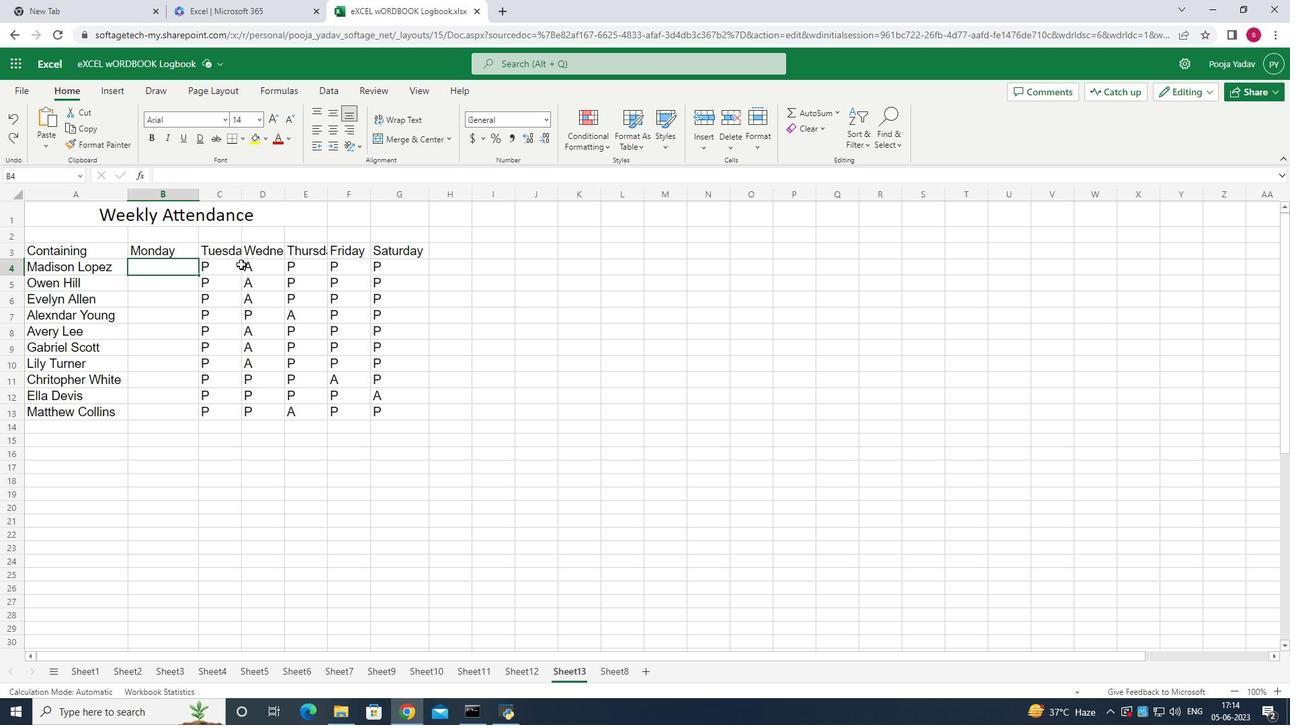 
Action: Key pressed o<Key.backspace><Key.caps_lock>P<Key.down>P<Key.down>P<Key.down>P<Key.down>P<Key.down>P<Key.down>P<Key.down>P<Key.down>P<Key.down>P
Screenshot: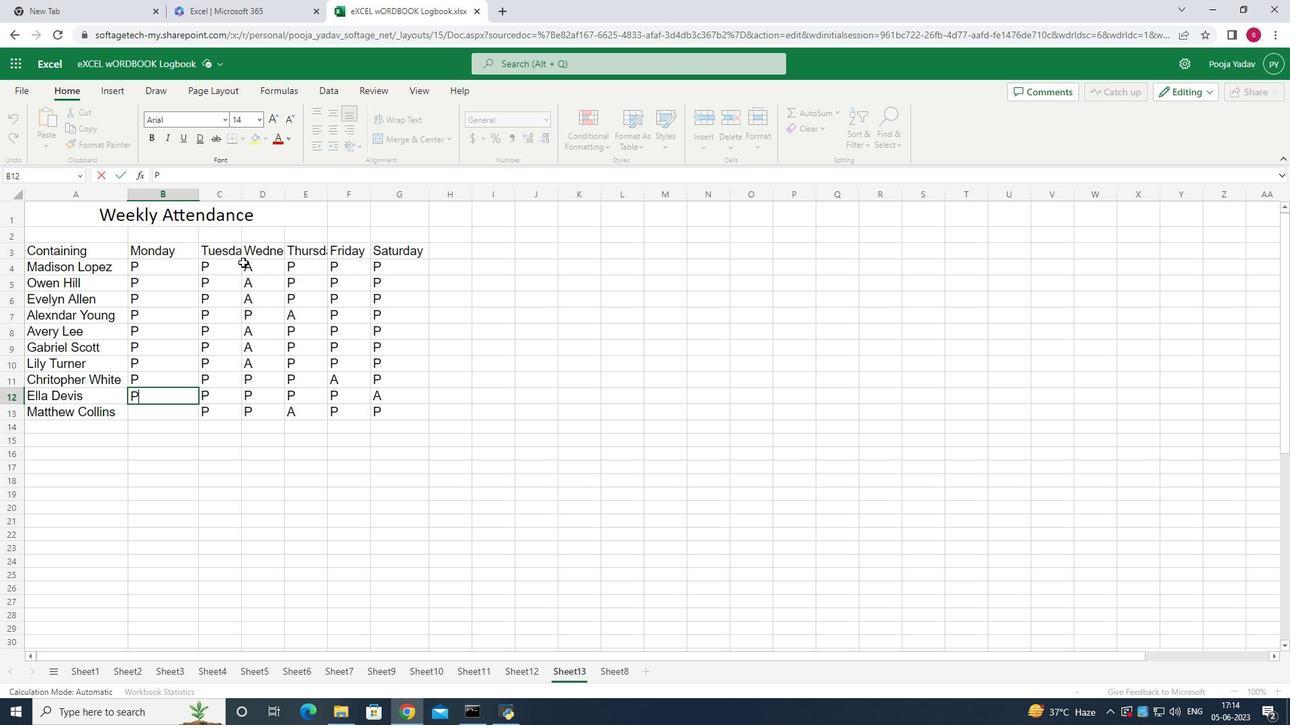 
Action: Mouse moved to (178, 254)
Screenshot: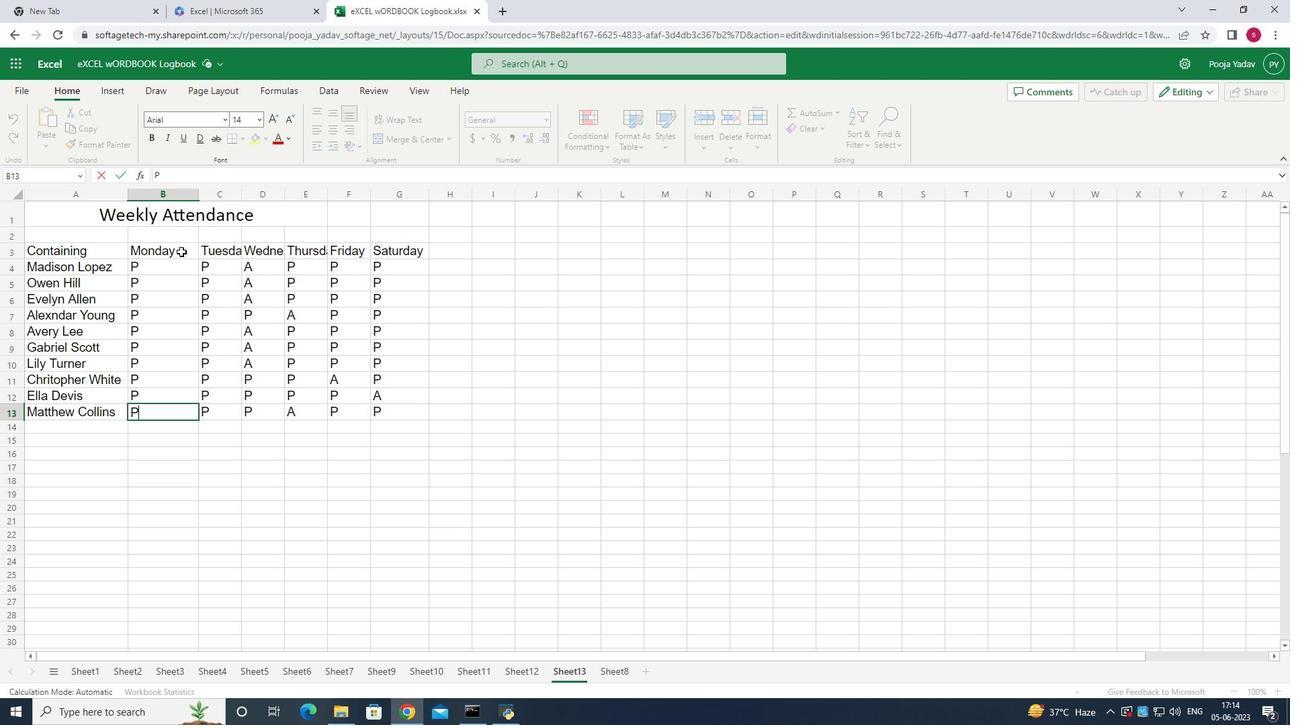 
Action: Mouse pressed left at (178, 254)
Screenshot: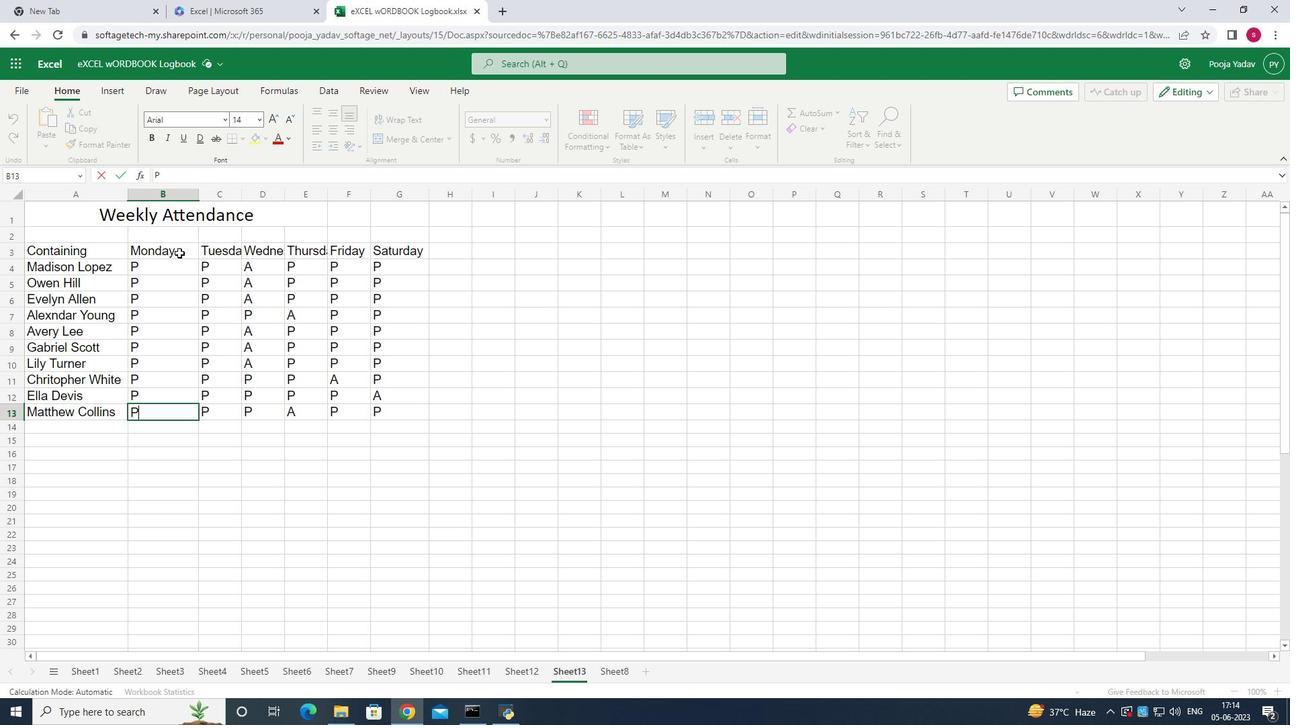 
Action: Mouse moved to (198, 189)
Screenshot: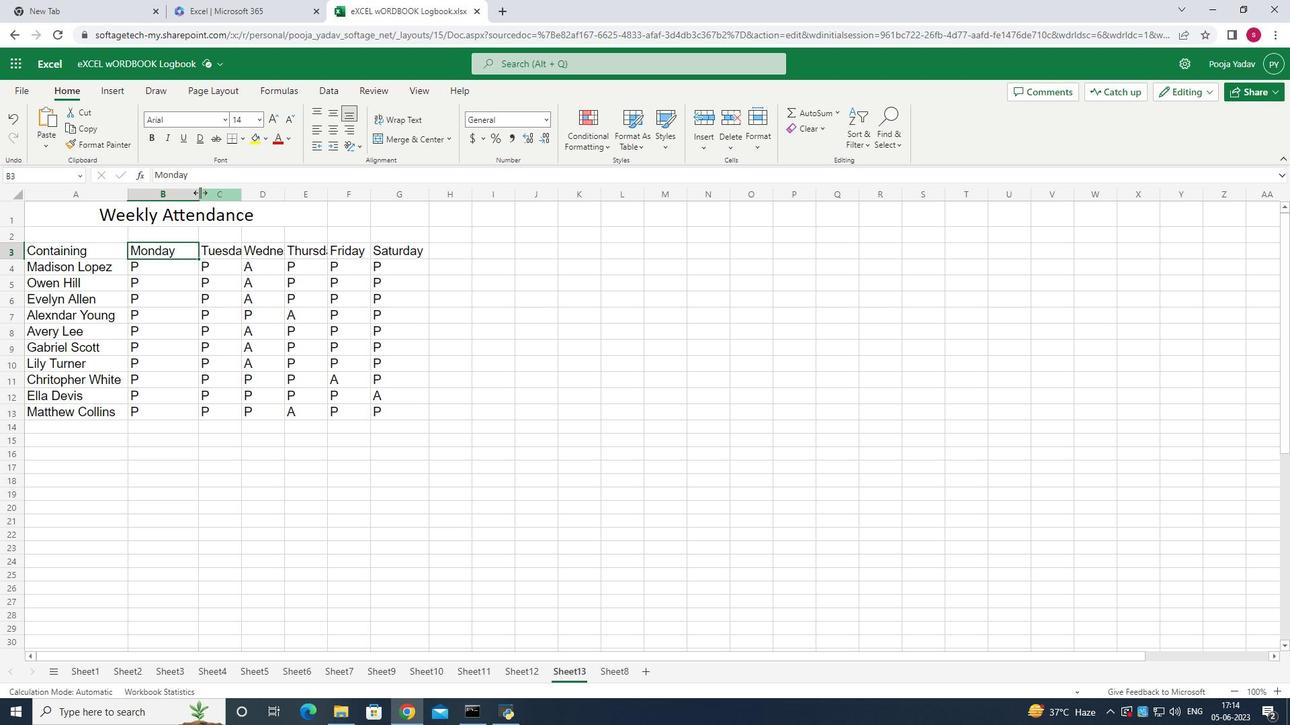 
Action: Mouse pressed left at (198, 189)
Screenshot: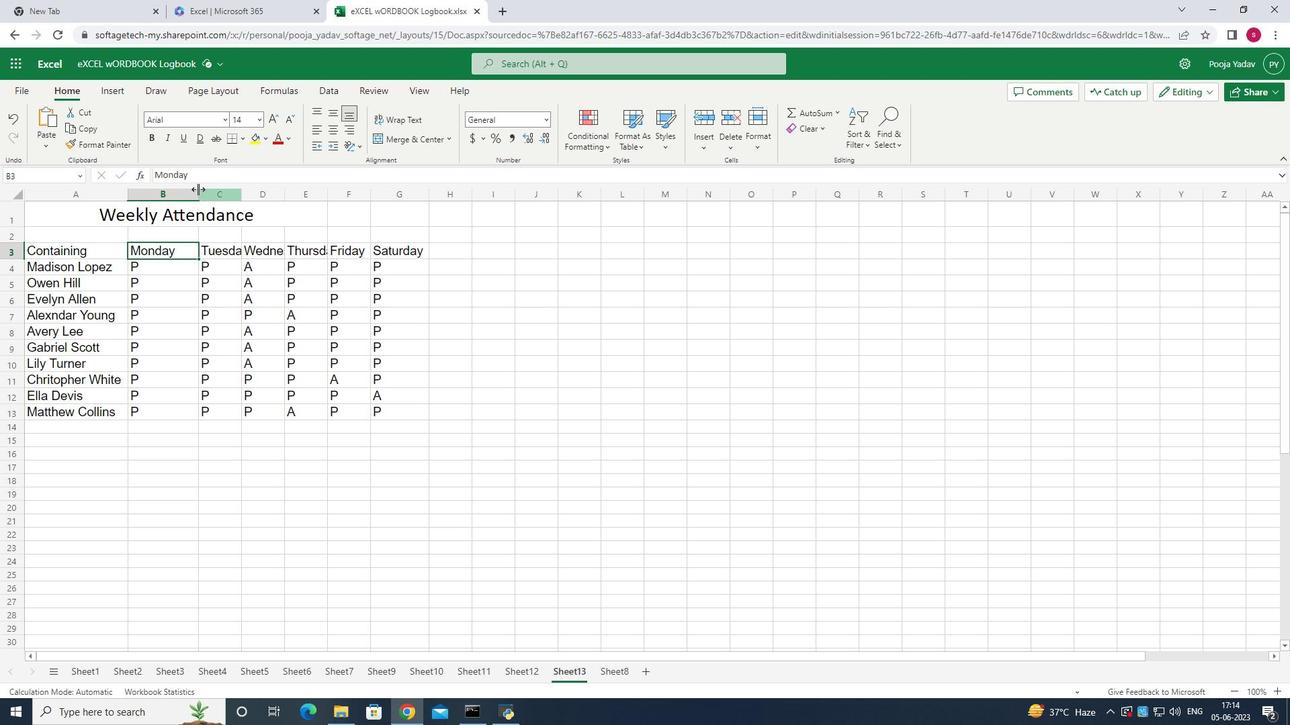 
Action: Mouse moved to (214, 193)
Screenshot: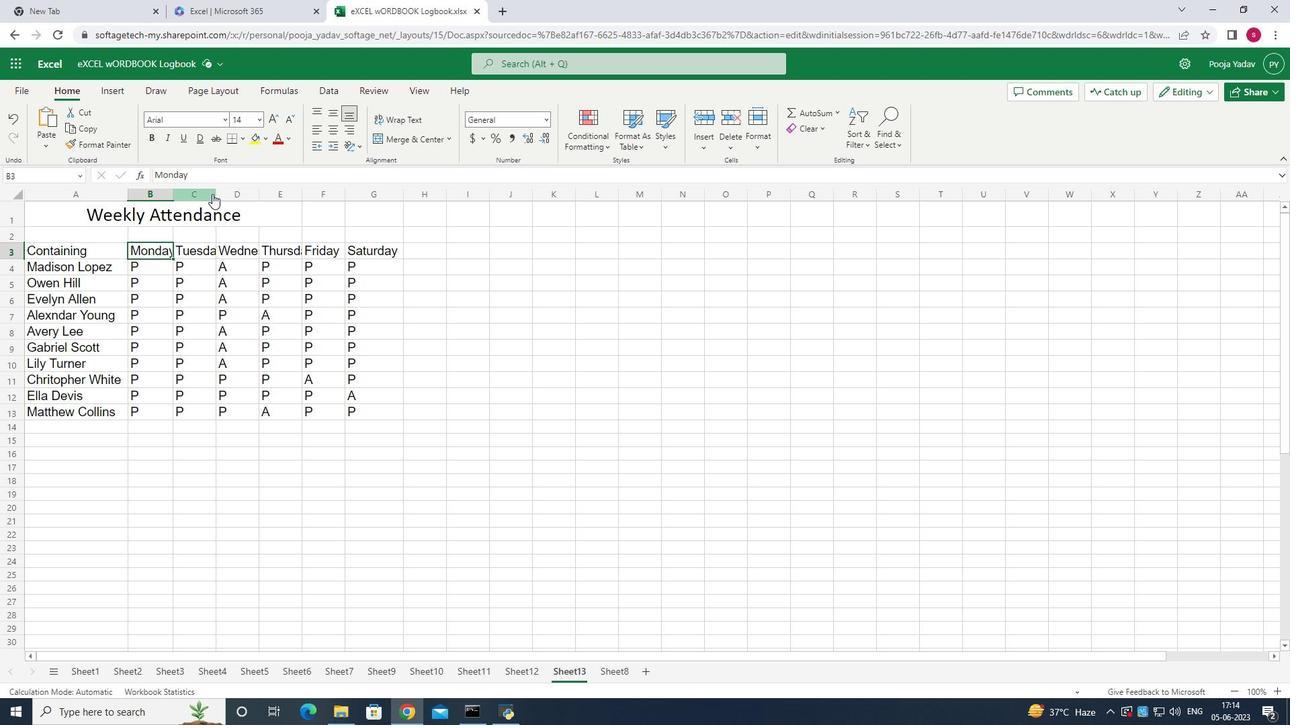 
Action: Mouse pressed left at (214, 193)
Screenshot: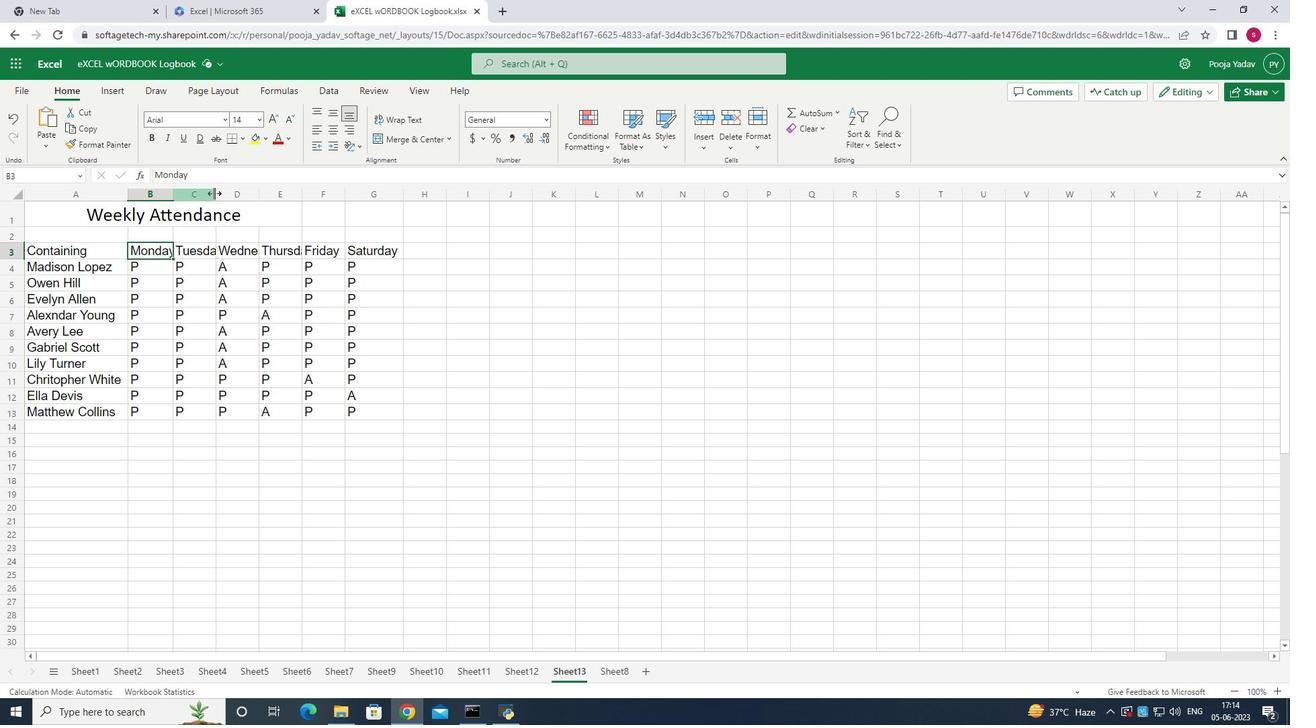 
Action: Mouse moved to (234, 189)
Screenshot: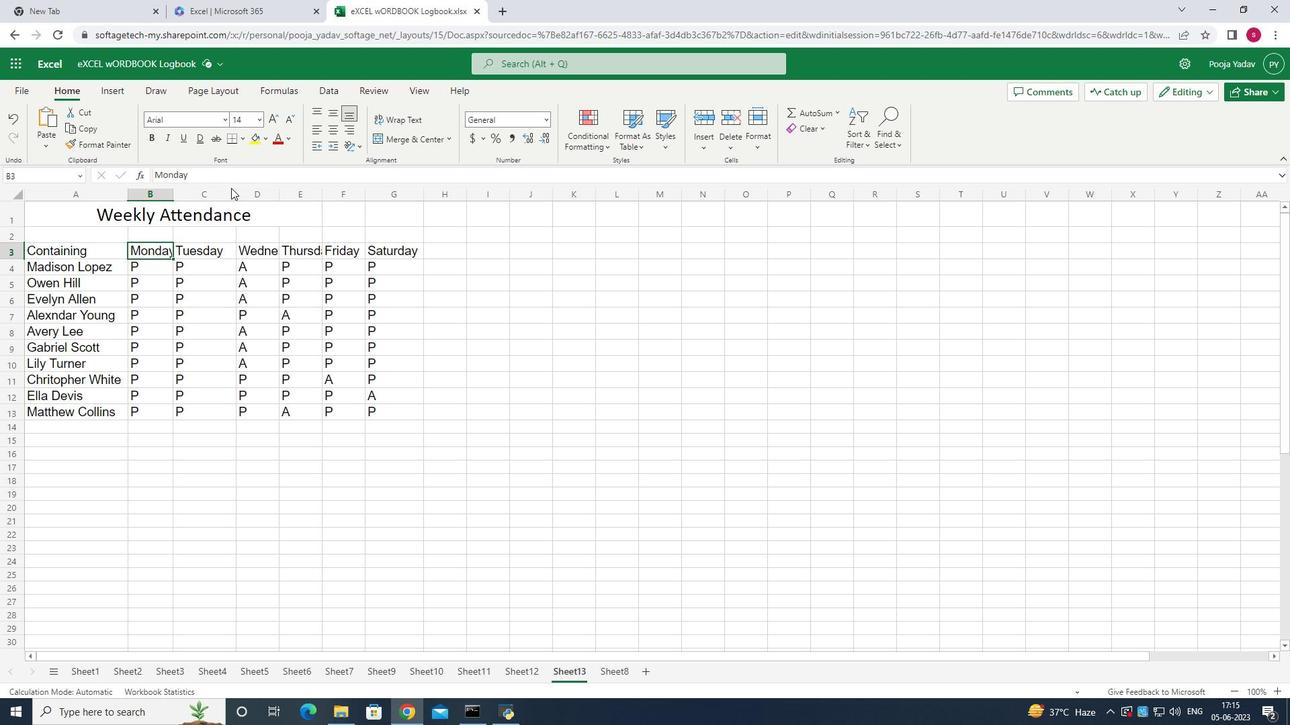 
Action: Mouse pressed left at (234, 189)
Screenshot: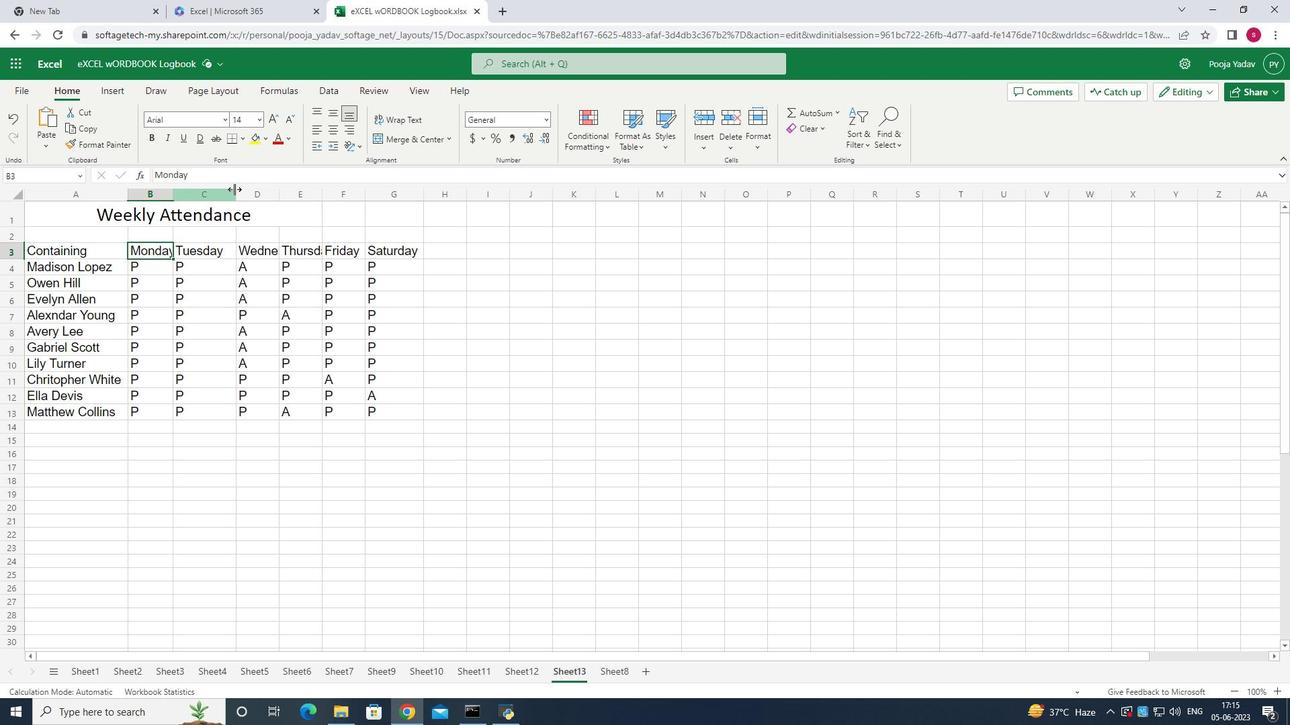 
Action: Mouse moved to (266, 193)
Screenshot: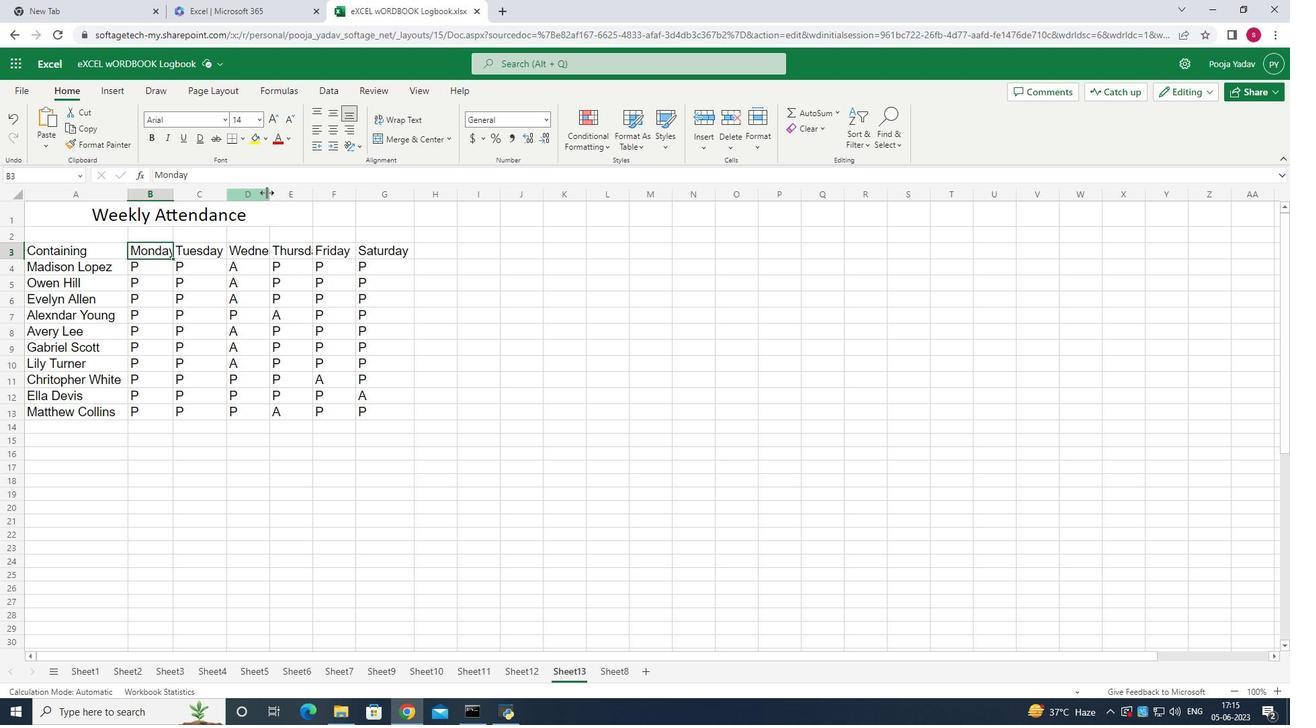 
Action: Mouse pressed left at (266, 193)
Screenshot: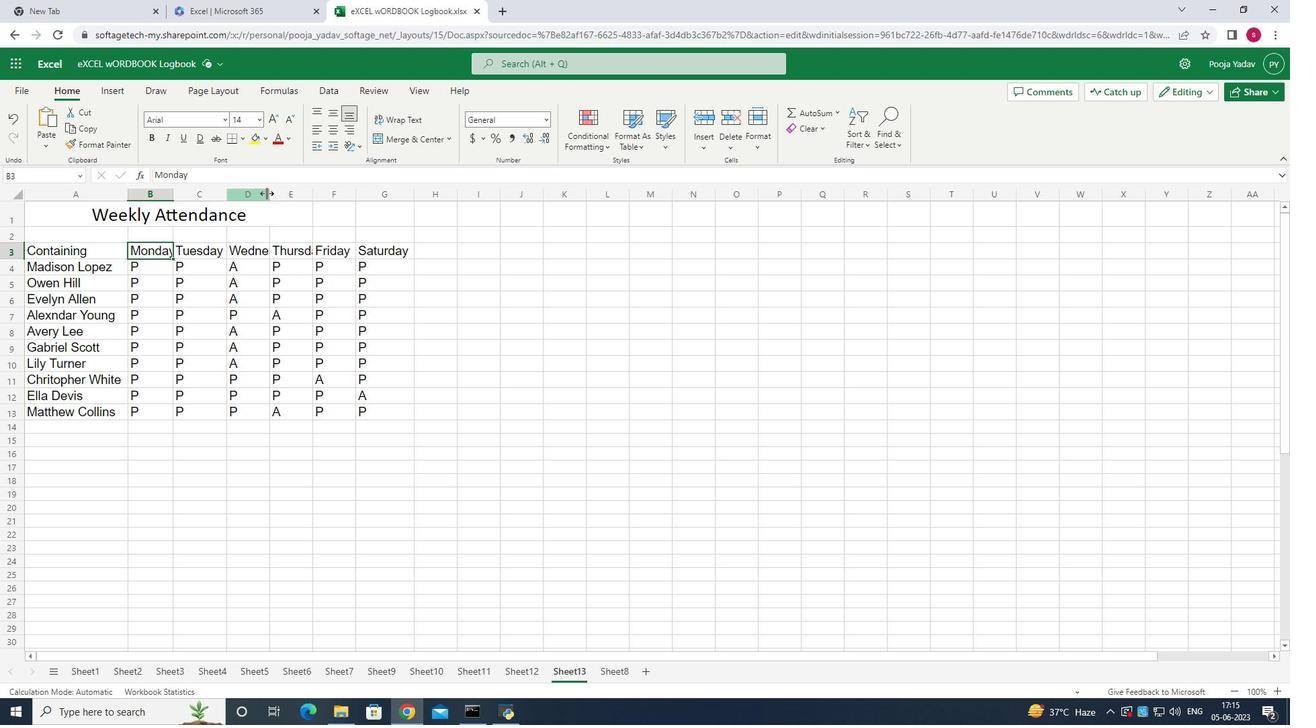
Action: Mouse moved to (282, 192)
Screenshot: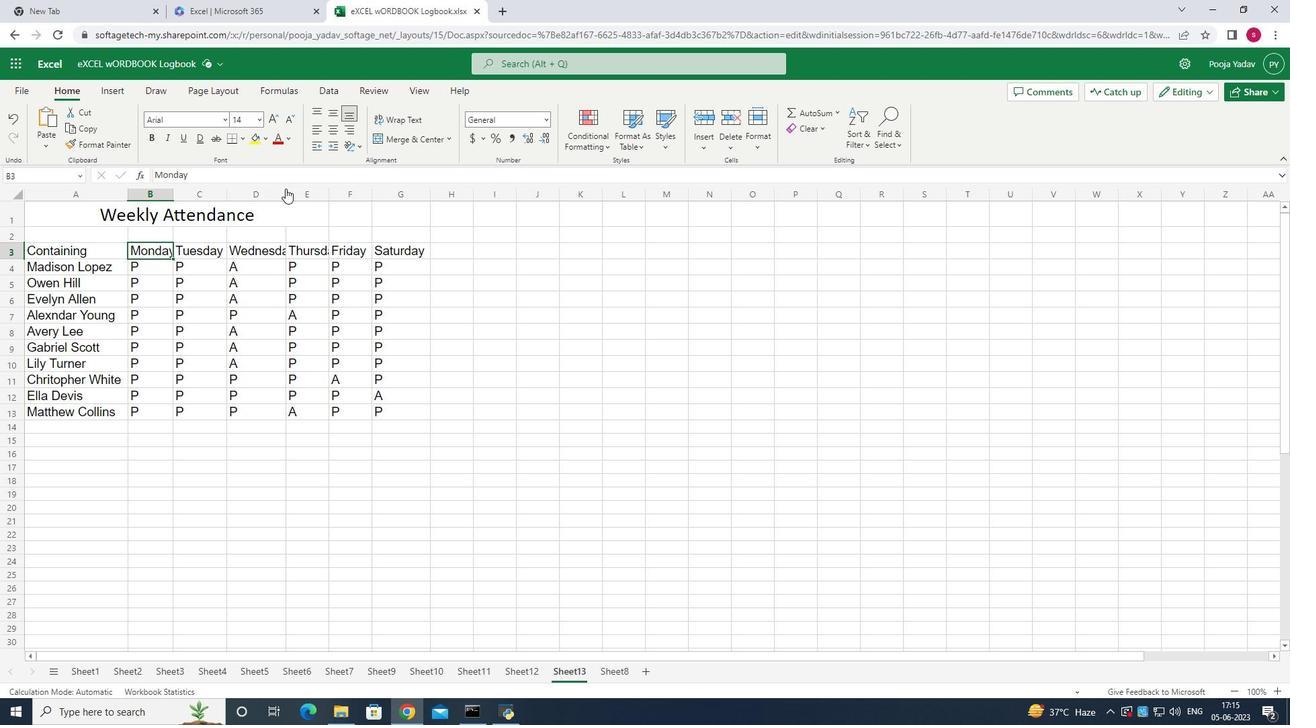 
Action: Mouse pressed left at (282, 192)
Screenshot: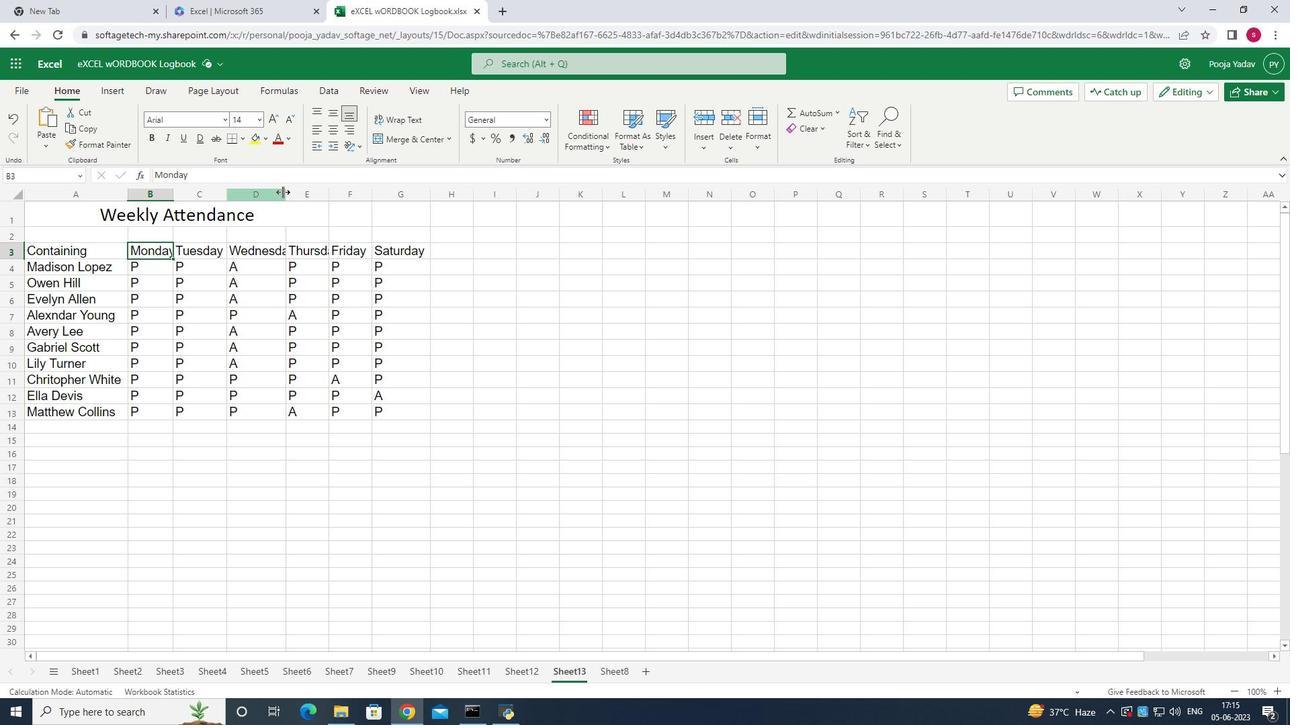 
Action: Mouse moved to (338, 188)
Screenshot: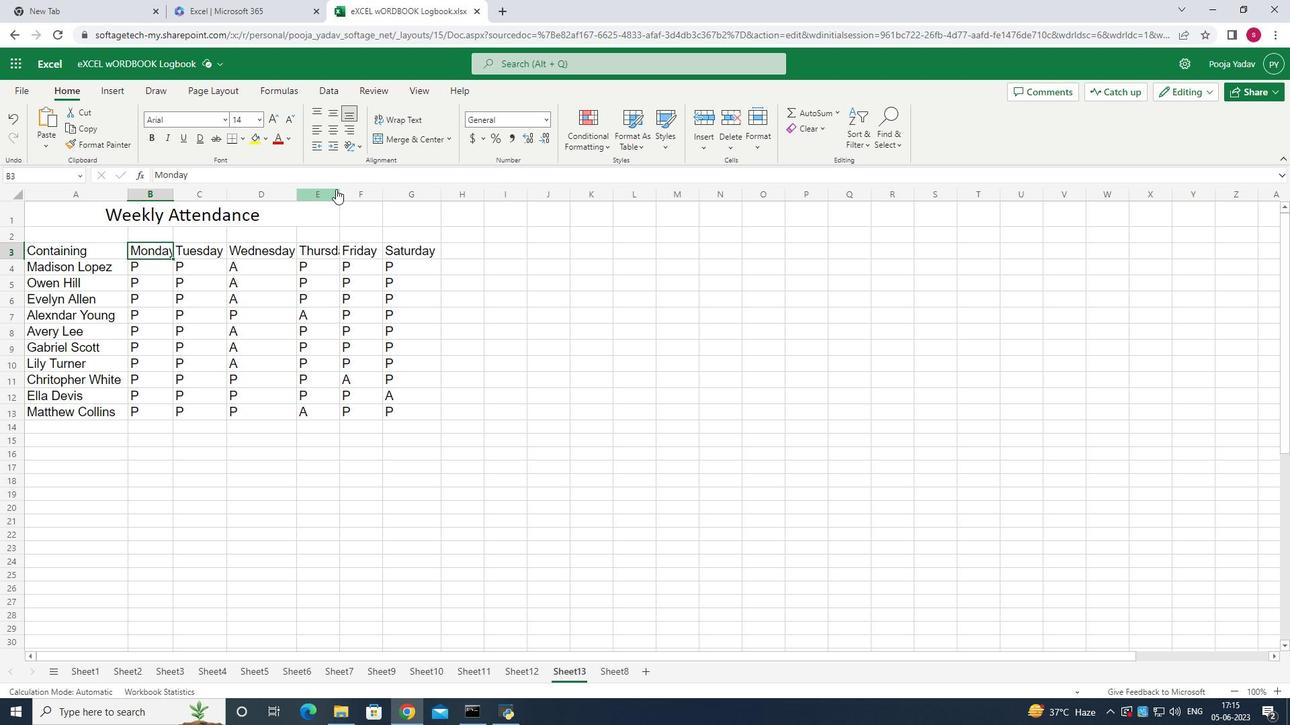 
Action: Mouse pressed left at (338, 188)
Screenshot: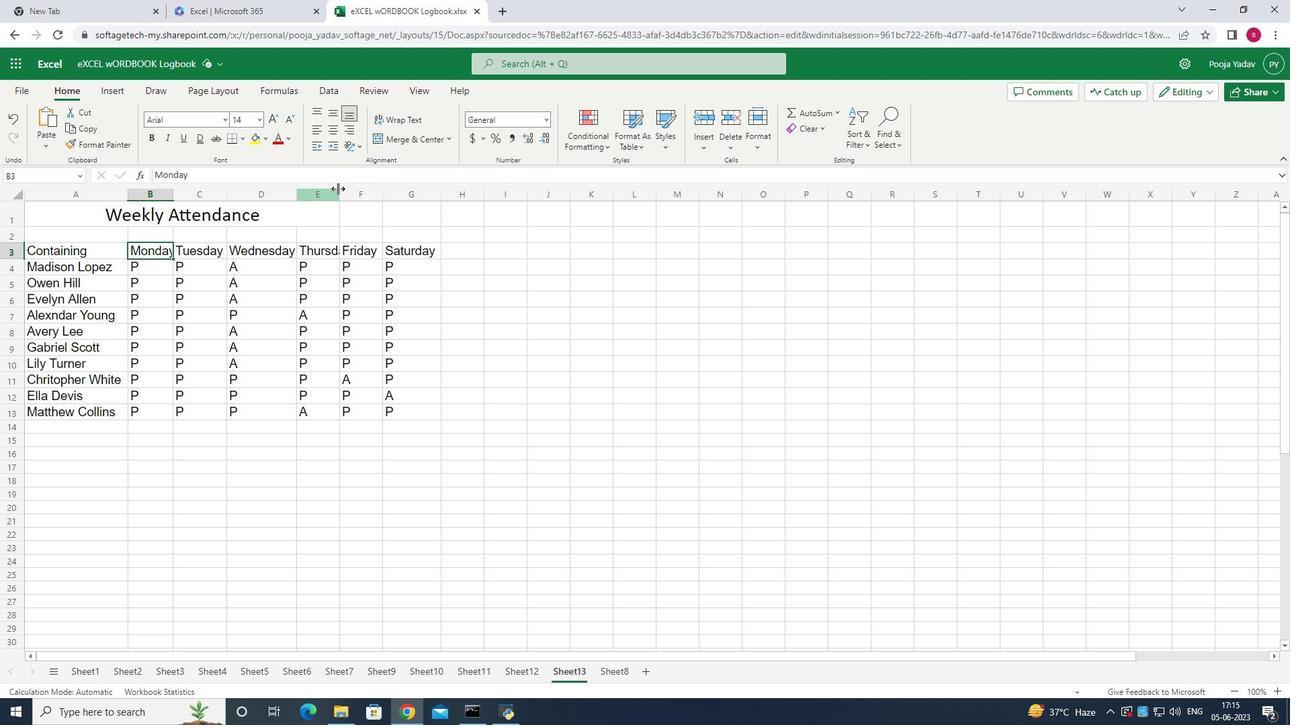 
Action: Mouse moved to (394, 230)
Screenshot: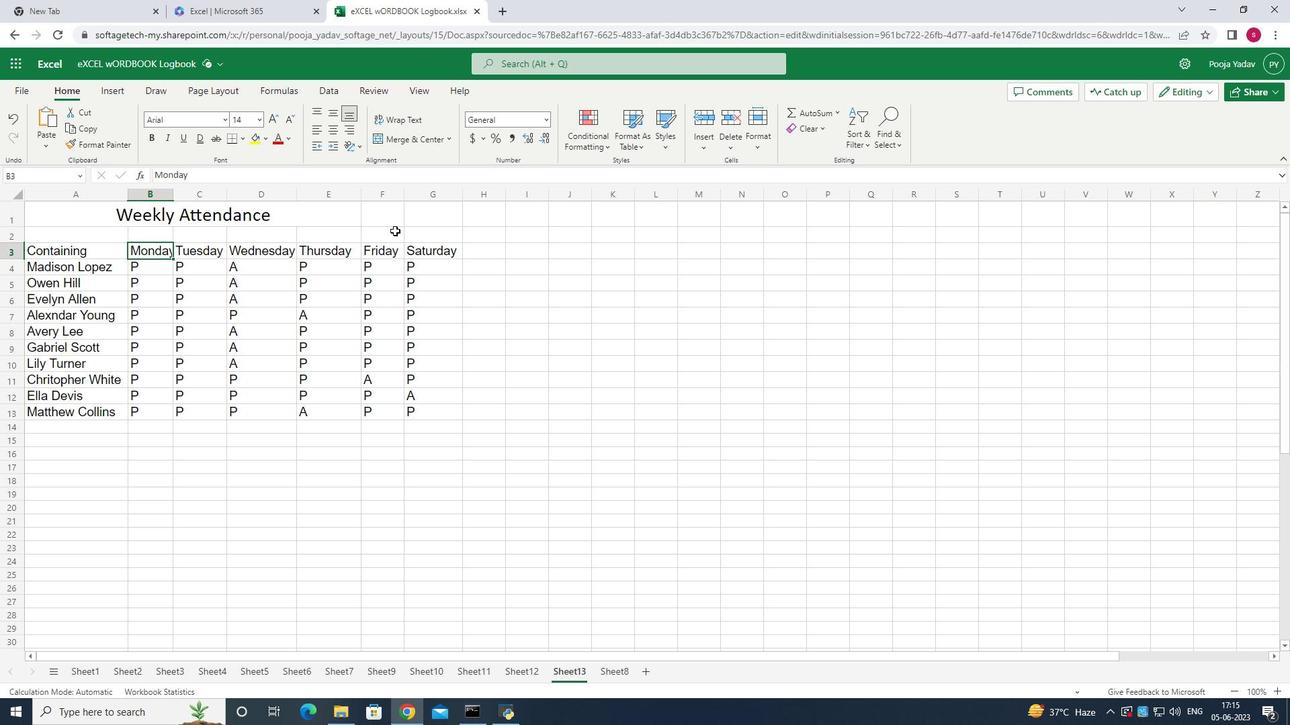 
